 Task: Find connections with filter location Cenon with filter topic #energywith filter profile language French with filter current company MOURI Tech with filter school Central Board of Secondary Education with filter industry Oil, Gas, and Mining with filter service category Portrait Photography with filter keywords title Copywriter
Action: Mouse moved to (577, 83)
Screenshot: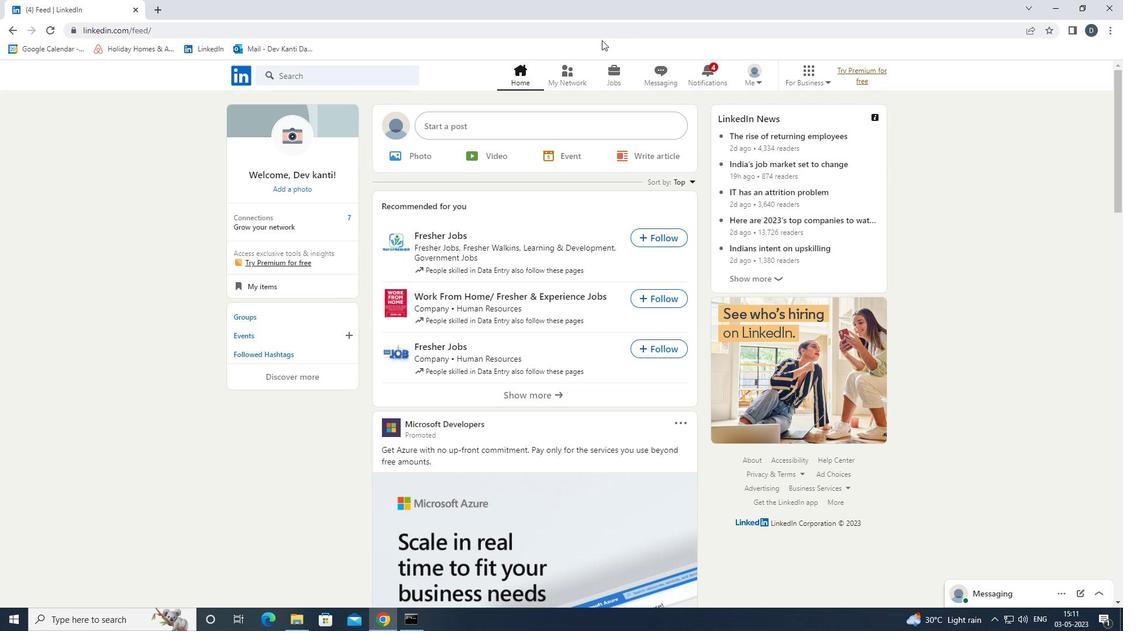 
Action: Mouse pressed left at (577, 83)
Screenshot: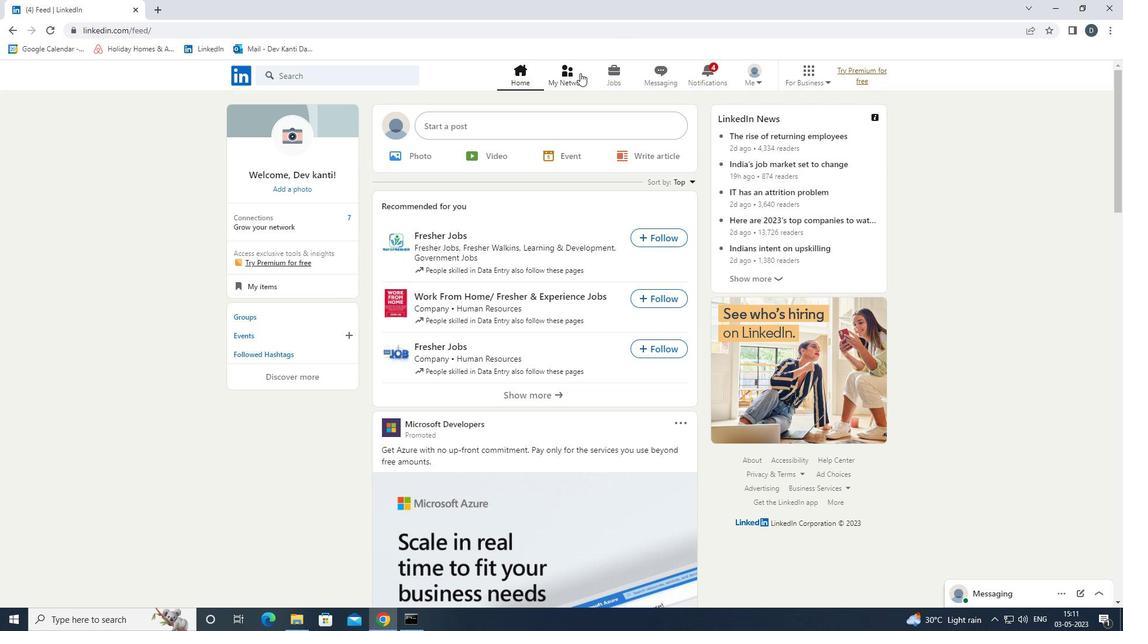 
Action: Mouse moved to (387, 142)
Screenshot: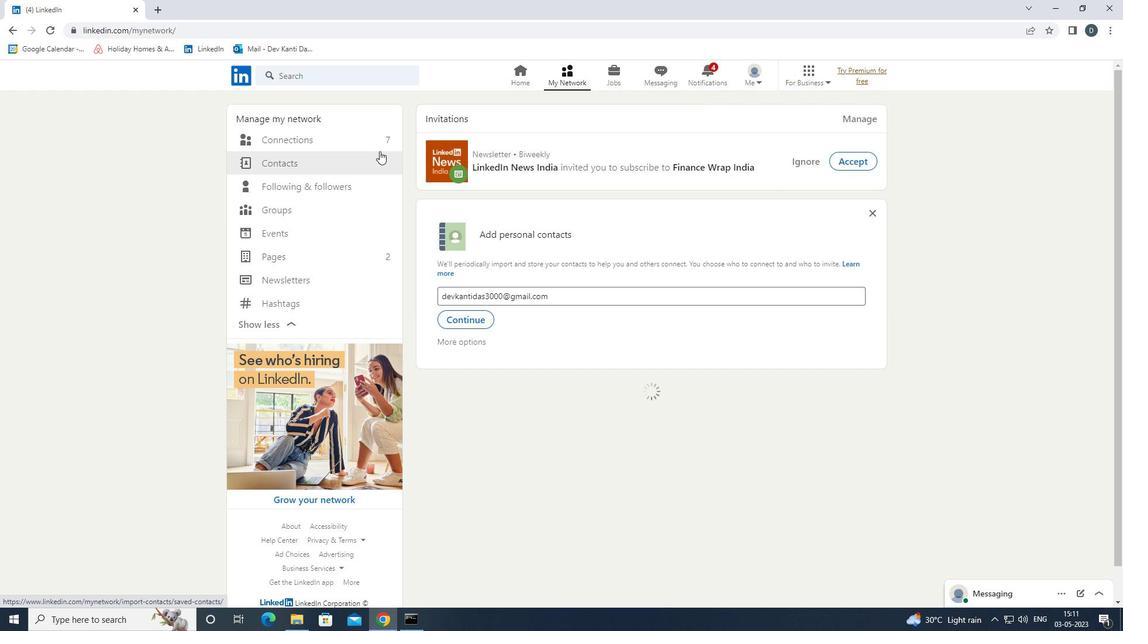 
Action: Mouse pressed left at (387, 142)
Screenshot: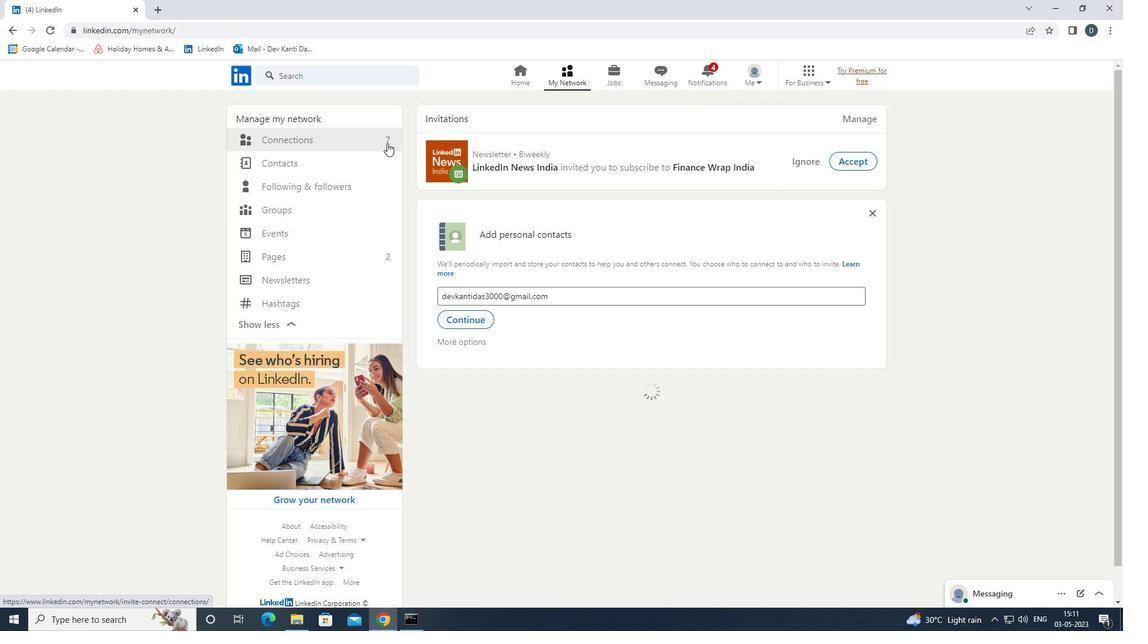 
Action: Mouse moved to (665, 142)
Screenshot: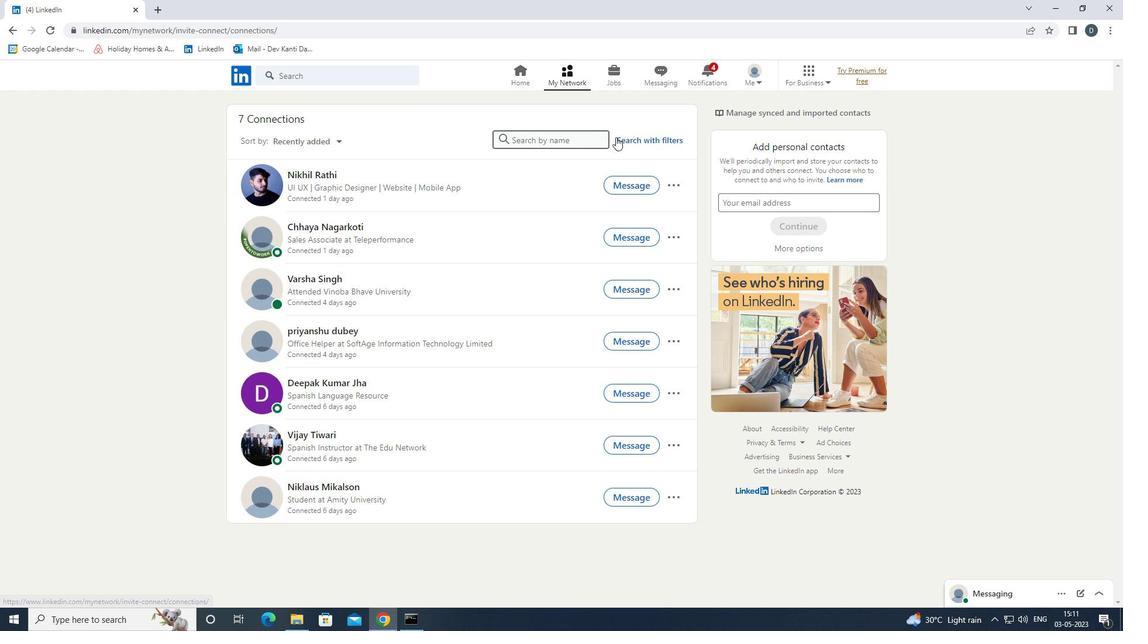 
Action: Mouse pressed left at (665, 142)
Screenshot: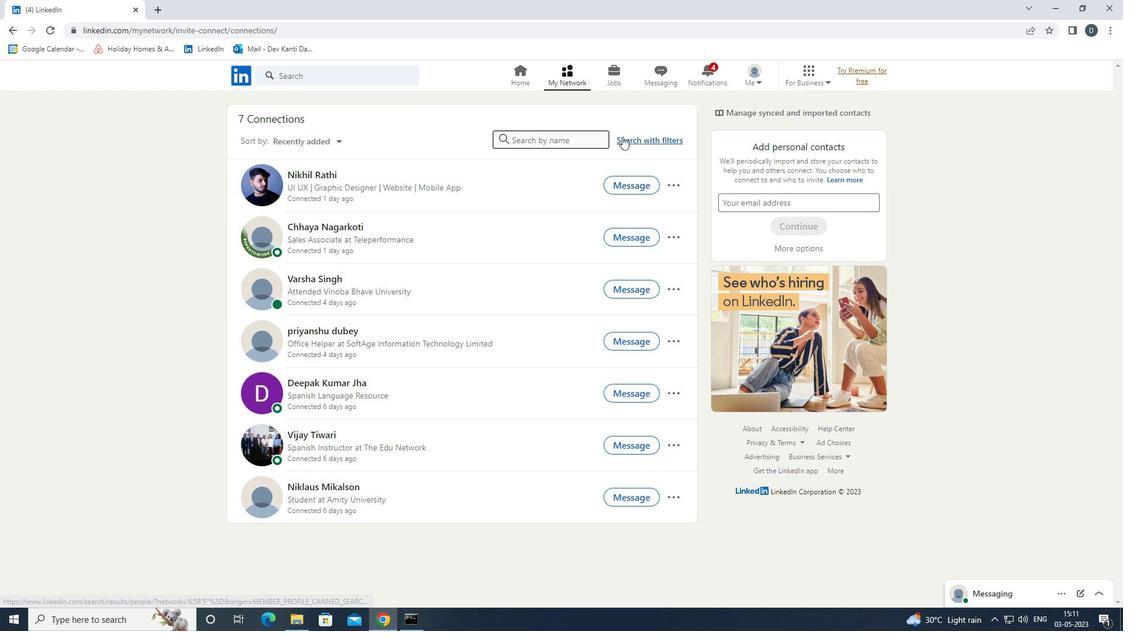 
Action: Mouse moved to (577, 102)
Screenshot: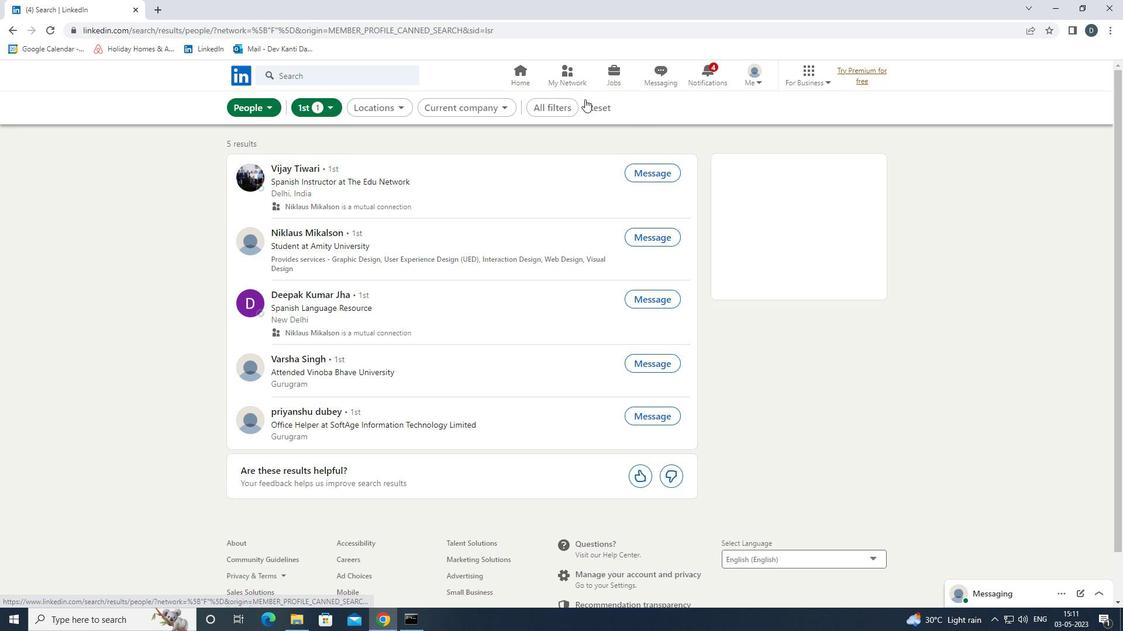 
Action: Mouse pressed left at (577, 102)
Screenshot: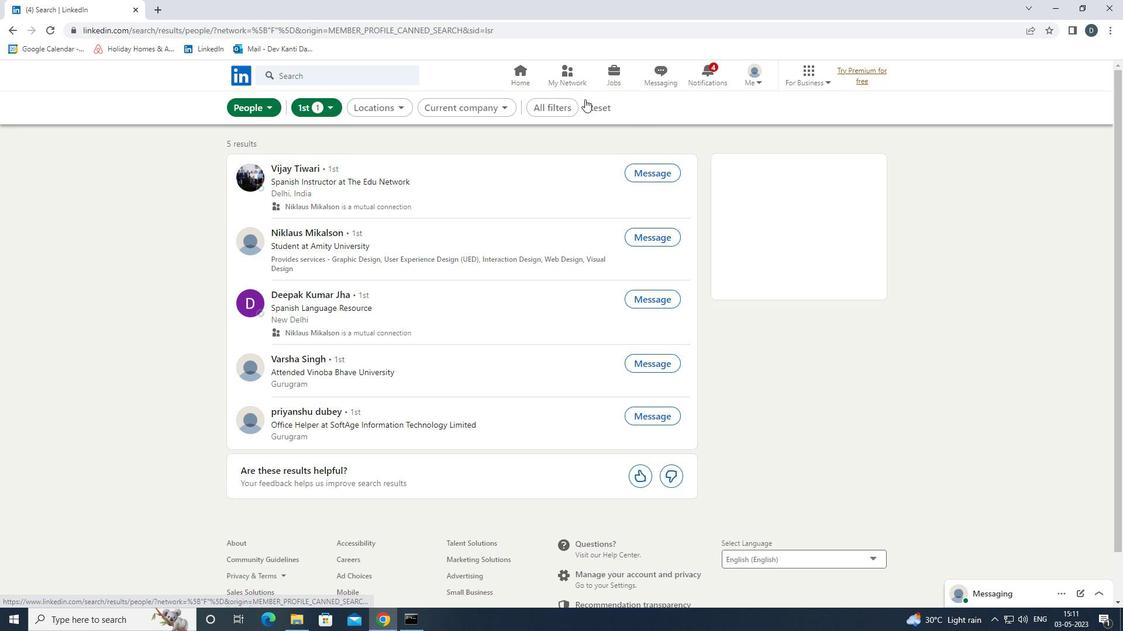 
Action: Mouse moved to (589, 109)
Screenshot: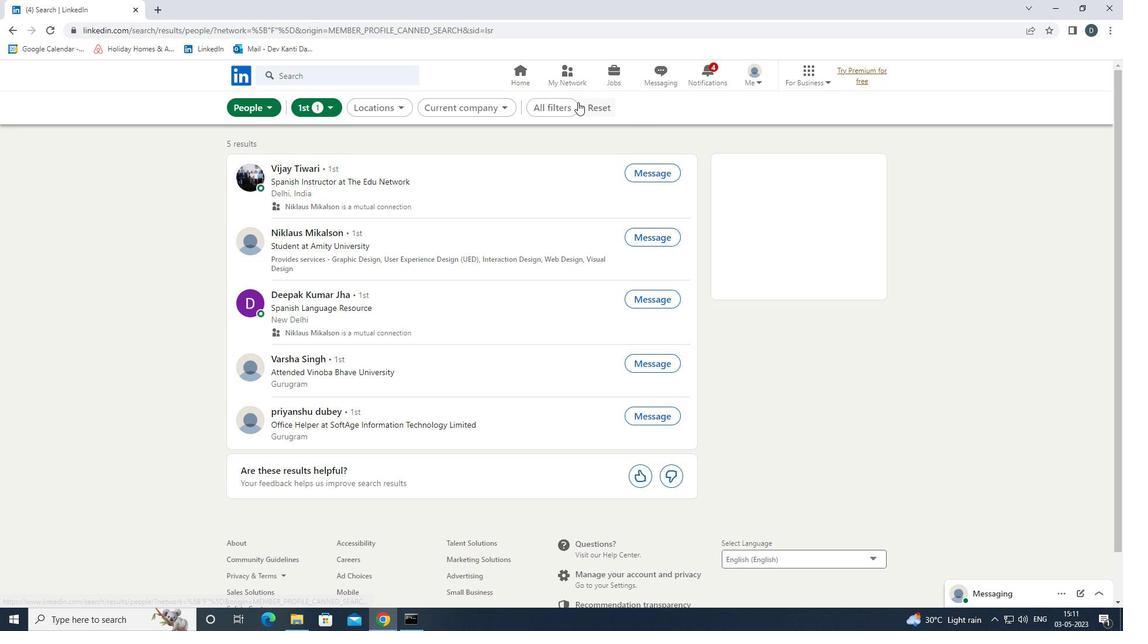 
Action: Mouse pressed left at (589, 109)
Screenshot: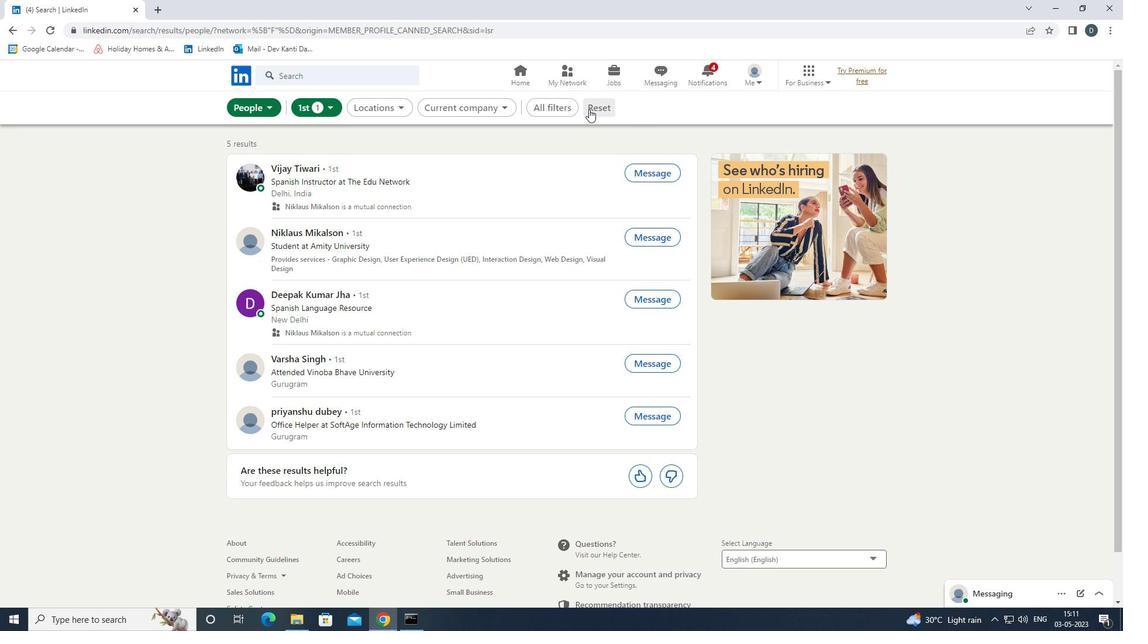 
Action: Mouse moved to (567, 109)
Screenshot: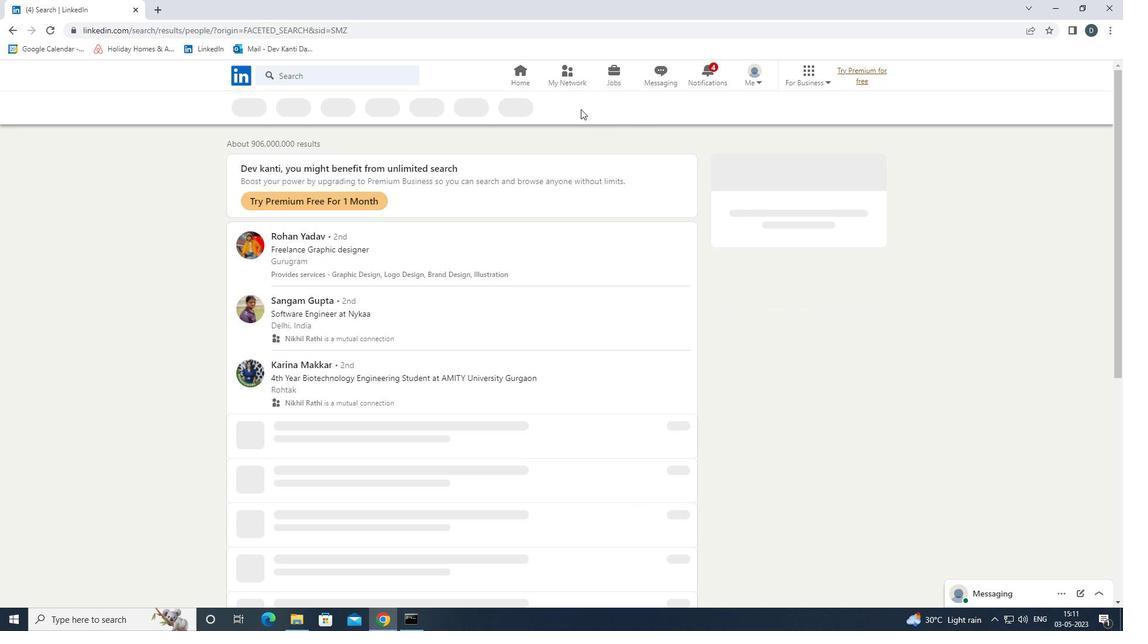 
Action: Mouse pressed left at (567, 109)
Screenshot: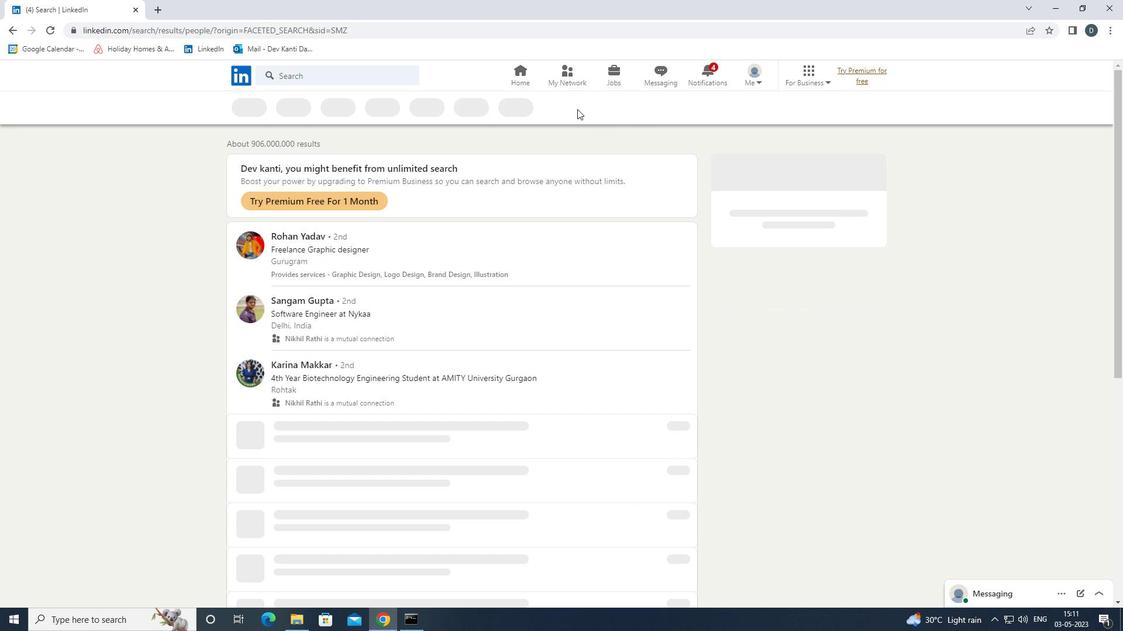 
Action: Mouse moved to (985, 312)
Screenshot: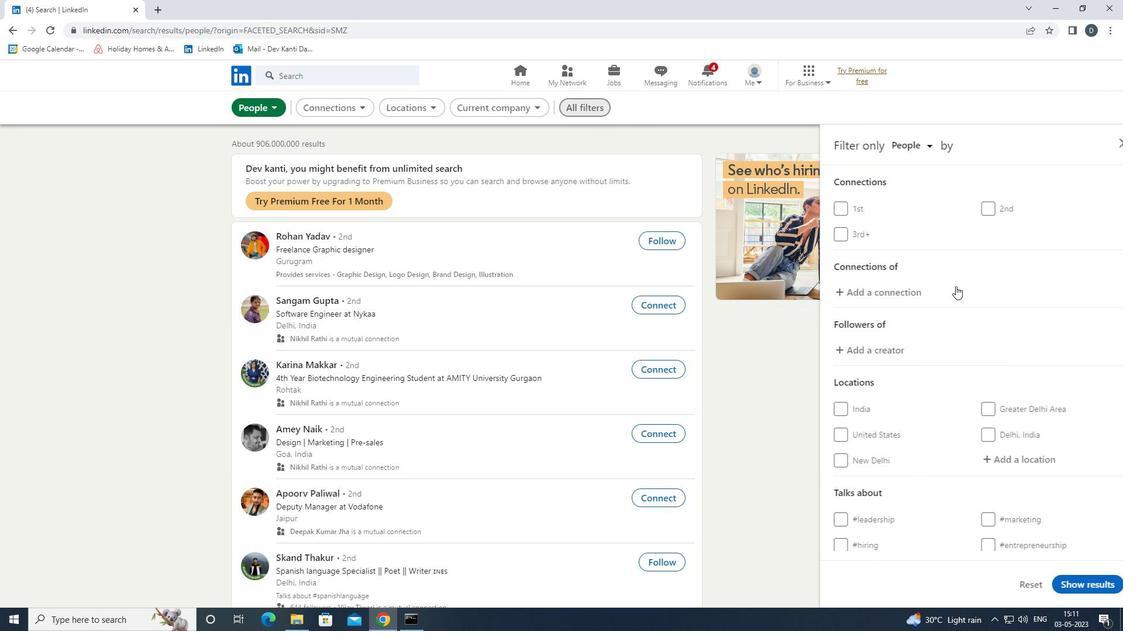 
Action: Mouse scrolled (985, 312) with delta (0, 0)
Screenshot: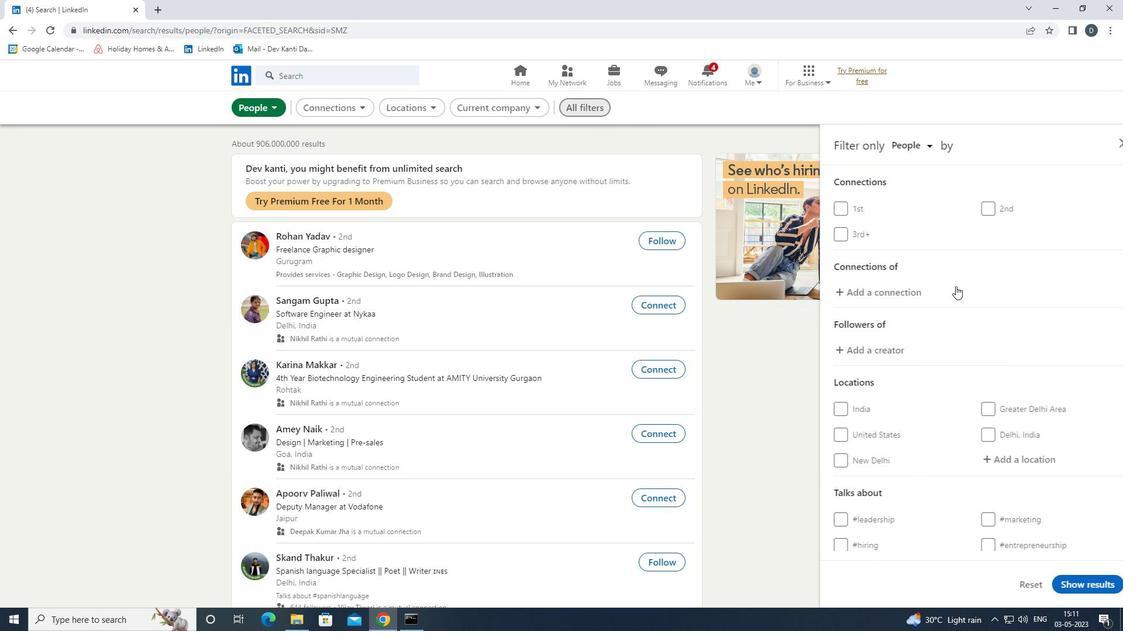 
Action: Mouse moved to (986, 314)
Screenshot: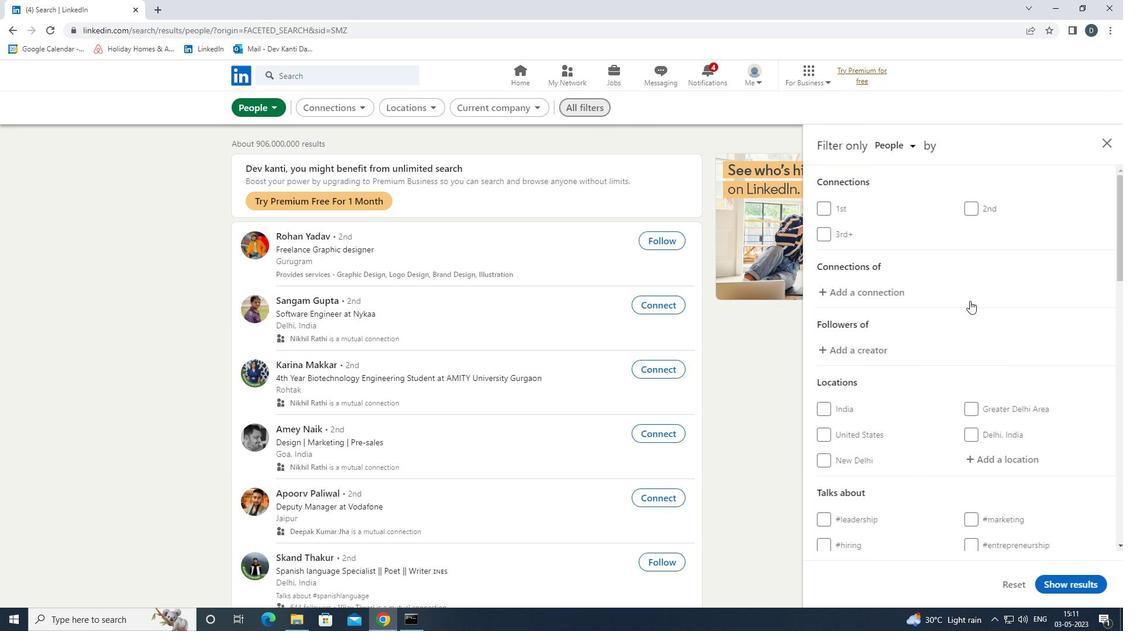 
Action: Mouse scrolled (986, 313) with delta (0, 0)
Screenshot: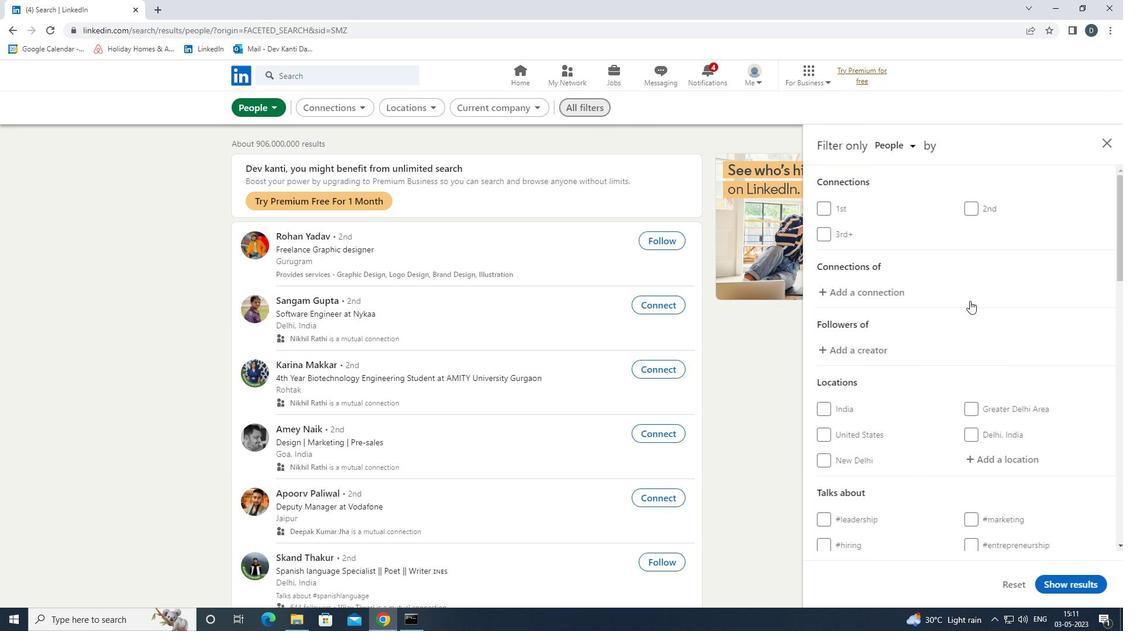 
Action: Mouse moved to (997, 350)
Screenshot: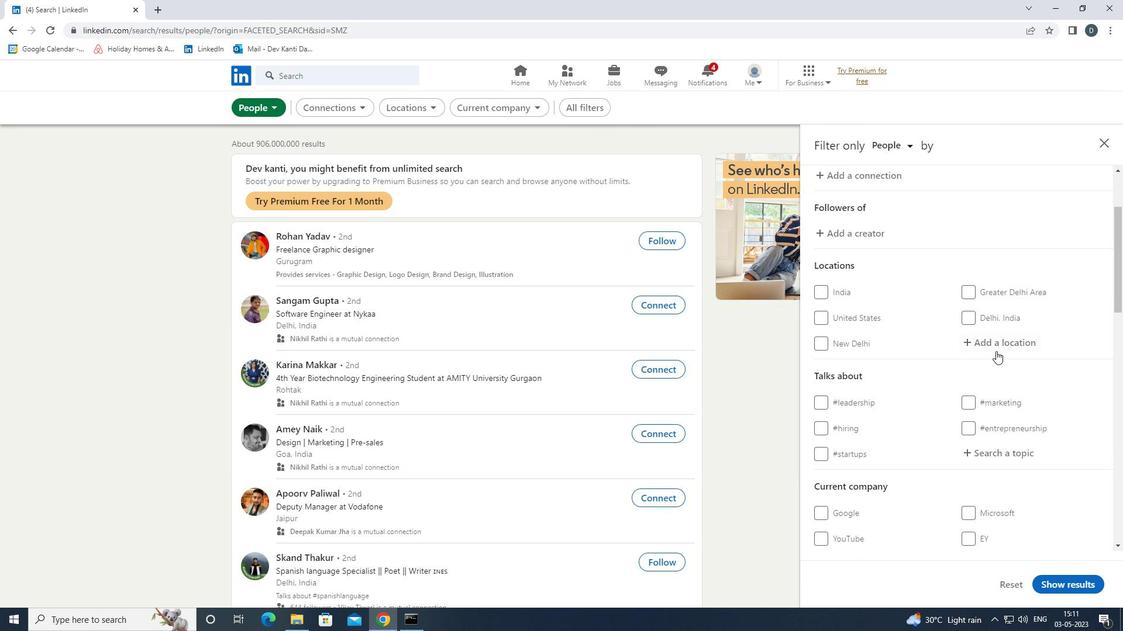 
Action: Mouse pressed left at (997, 350)
Screenshot: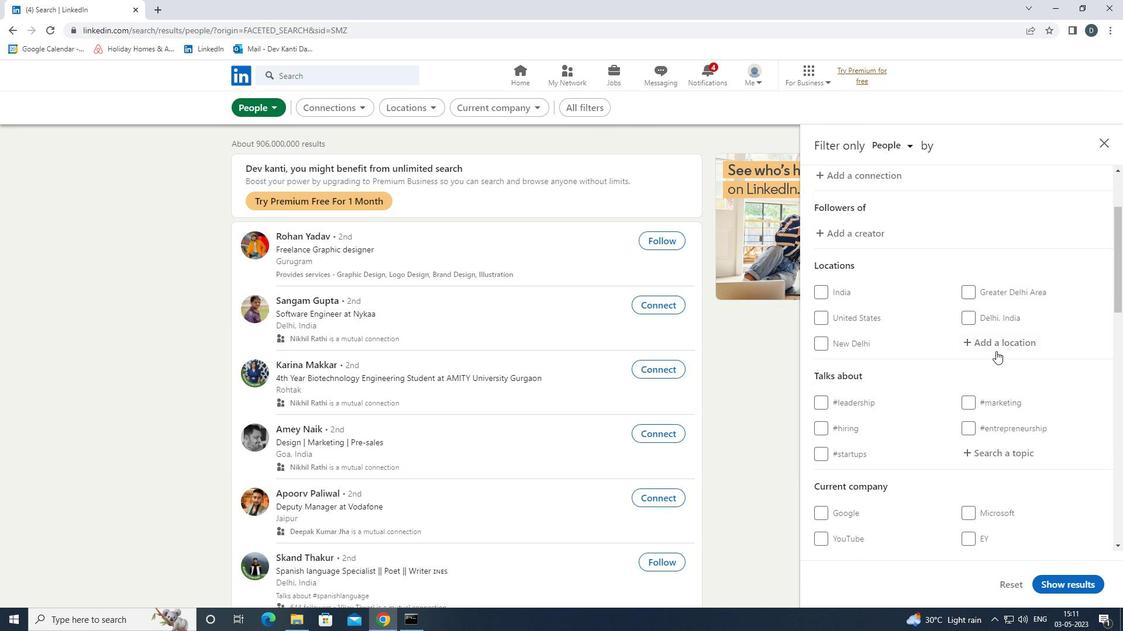 
Action: Mouse moved to (997, 350)
Screenshot: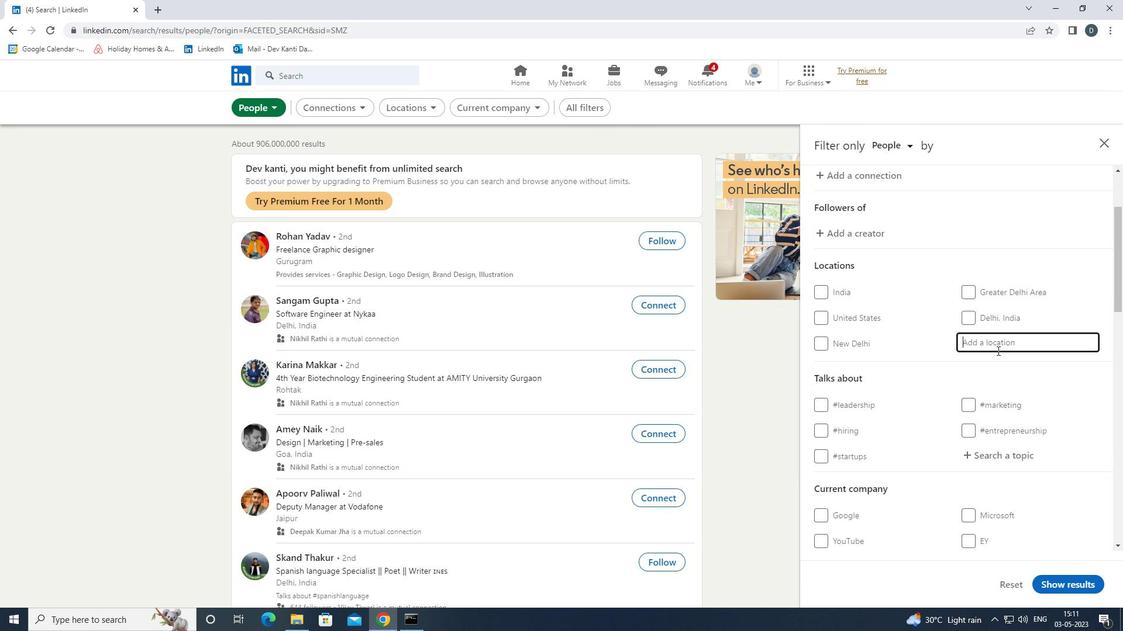 
Action: Key pressed <Key.shift>
Screenshot: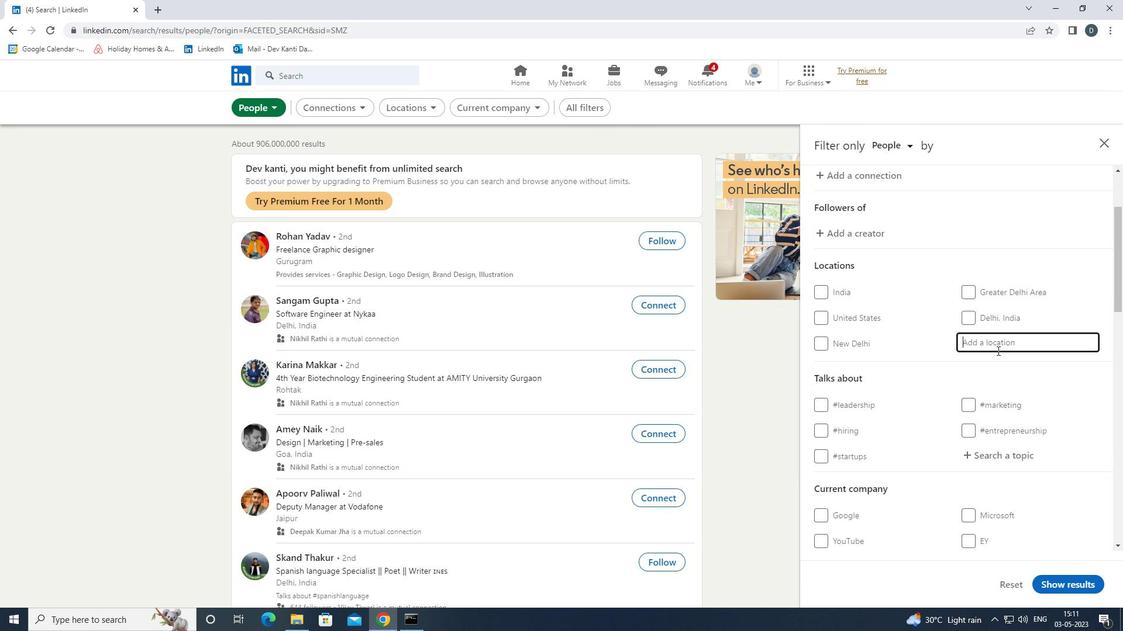 
Action: Mouse moved to (996, 349)
Screenshot: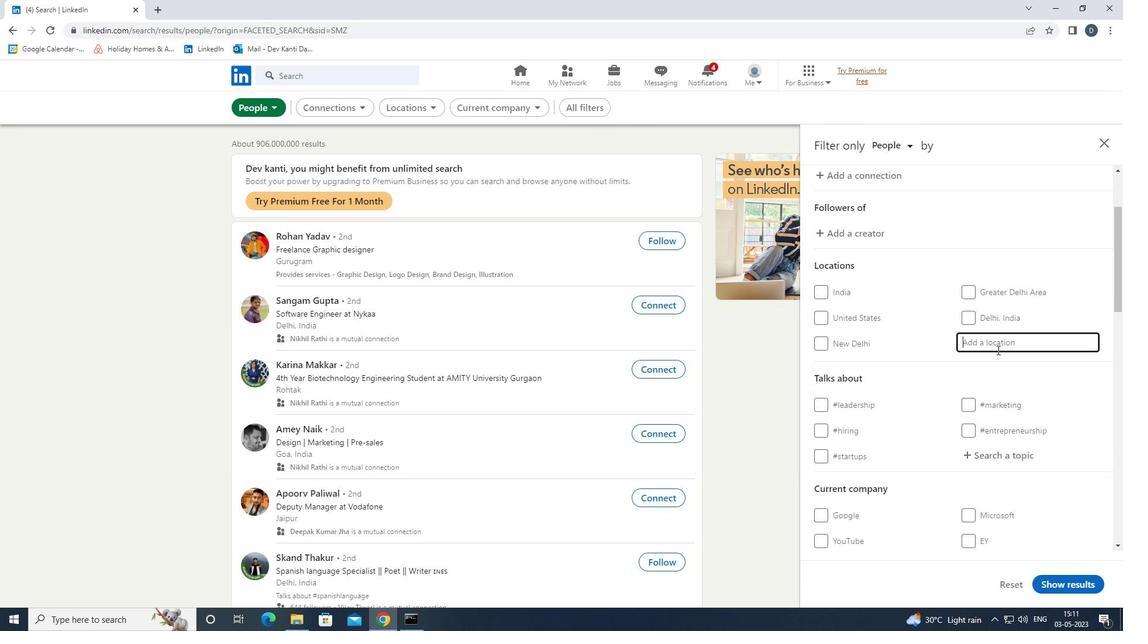 
Action: Key pressed CE
Screenshot: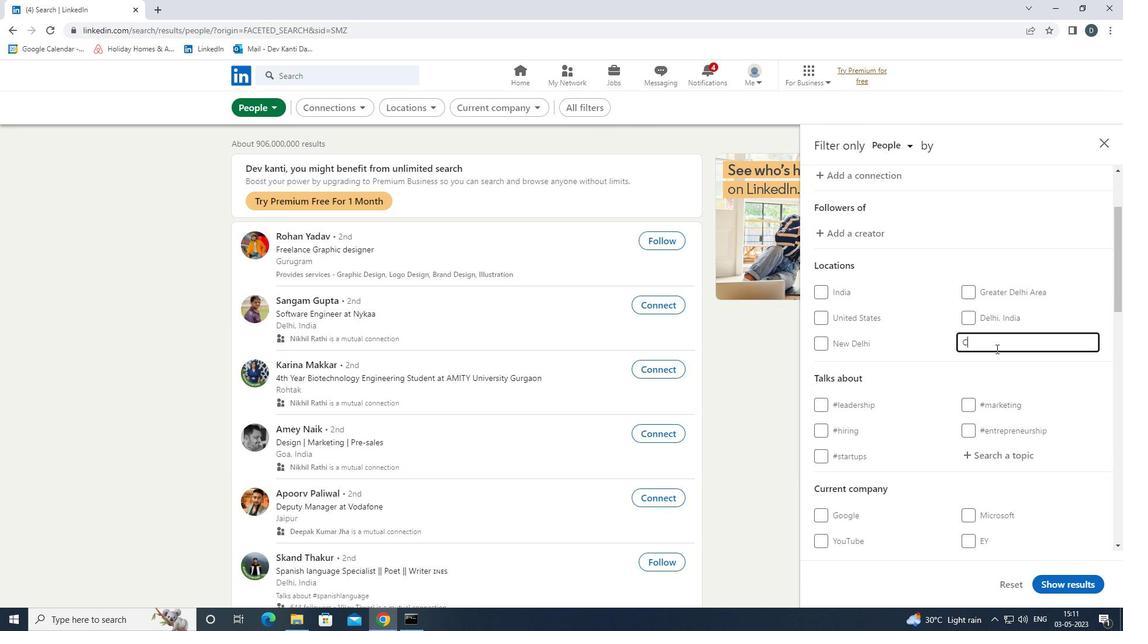 
Action: Mouse moved to (991, 345)
Screenshot: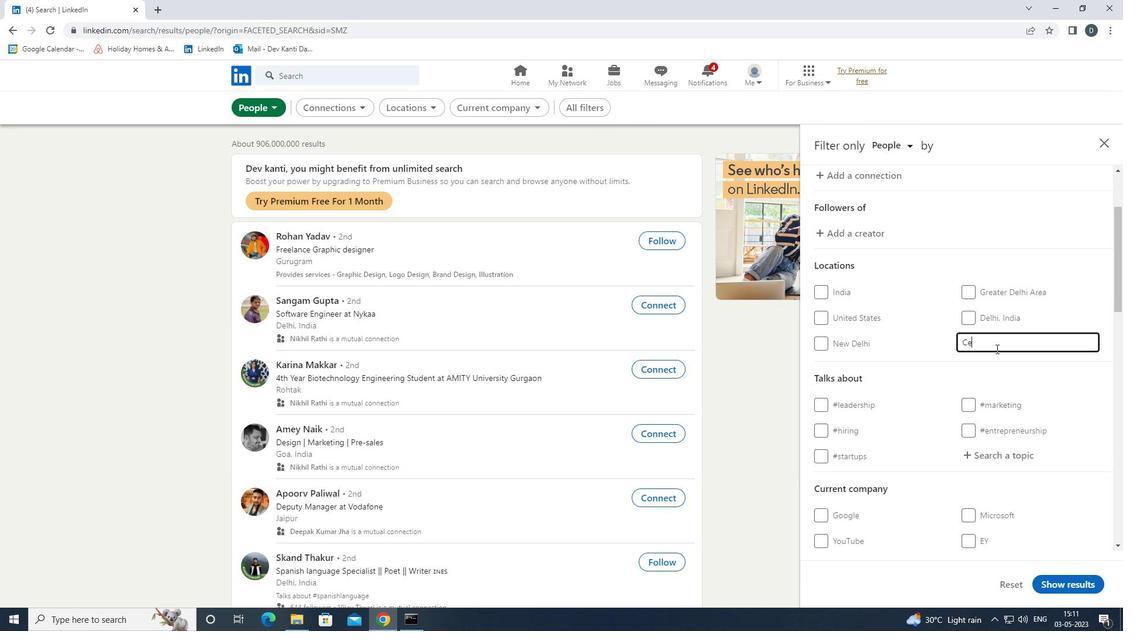 
Action: Key pressed N
Screenshot: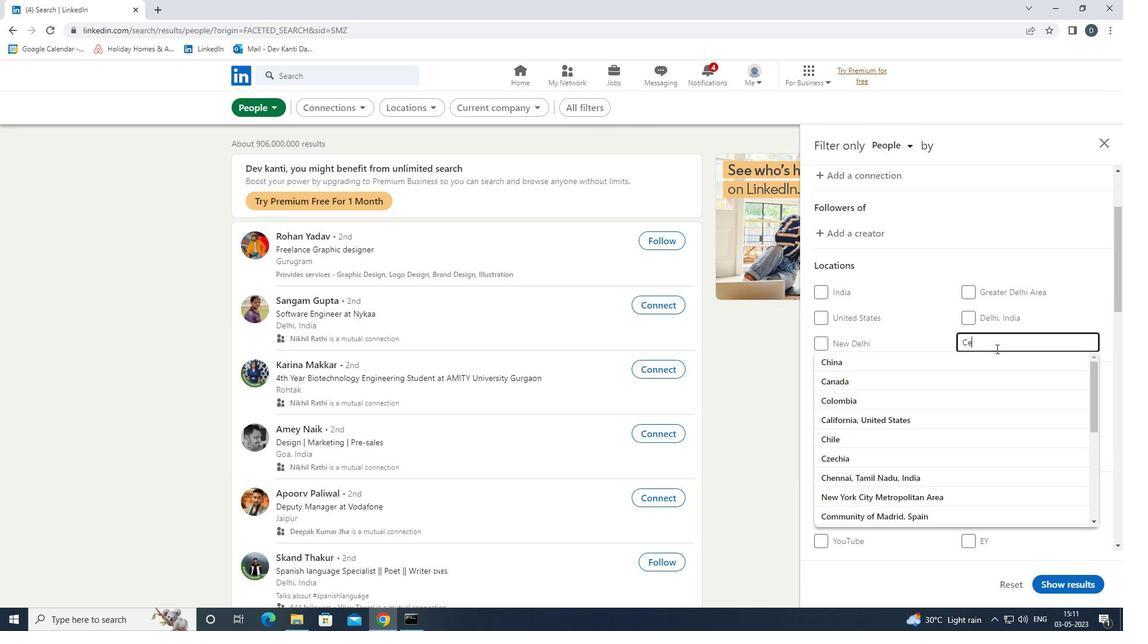 
Action: Mouse moved to (987, 341)
Screenshot: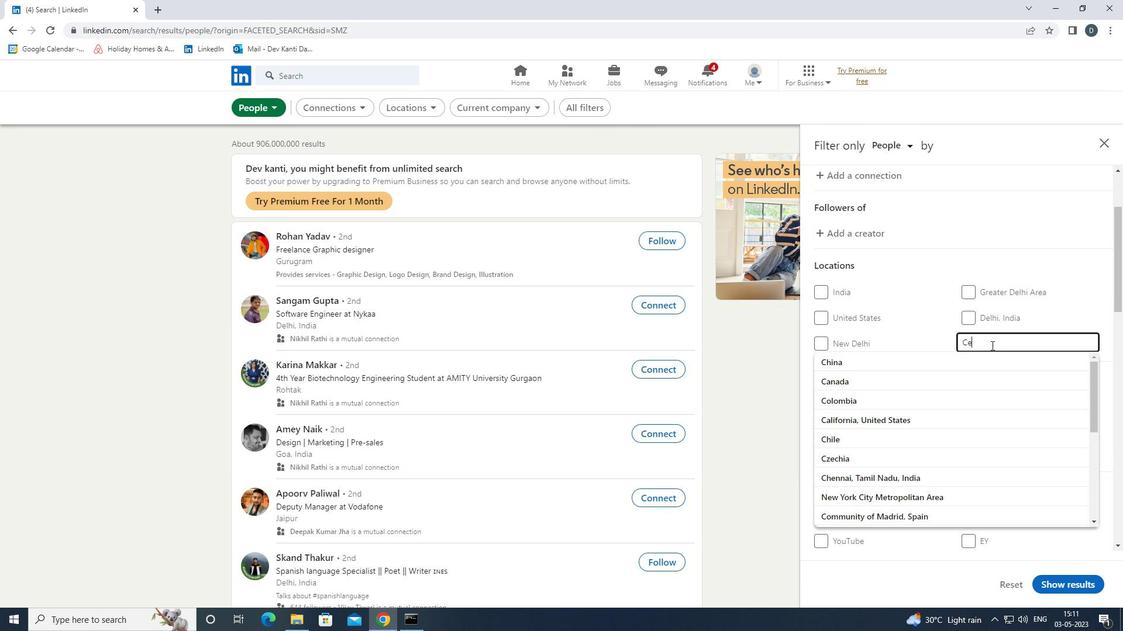 
Action: Key pressed O
Screenshot: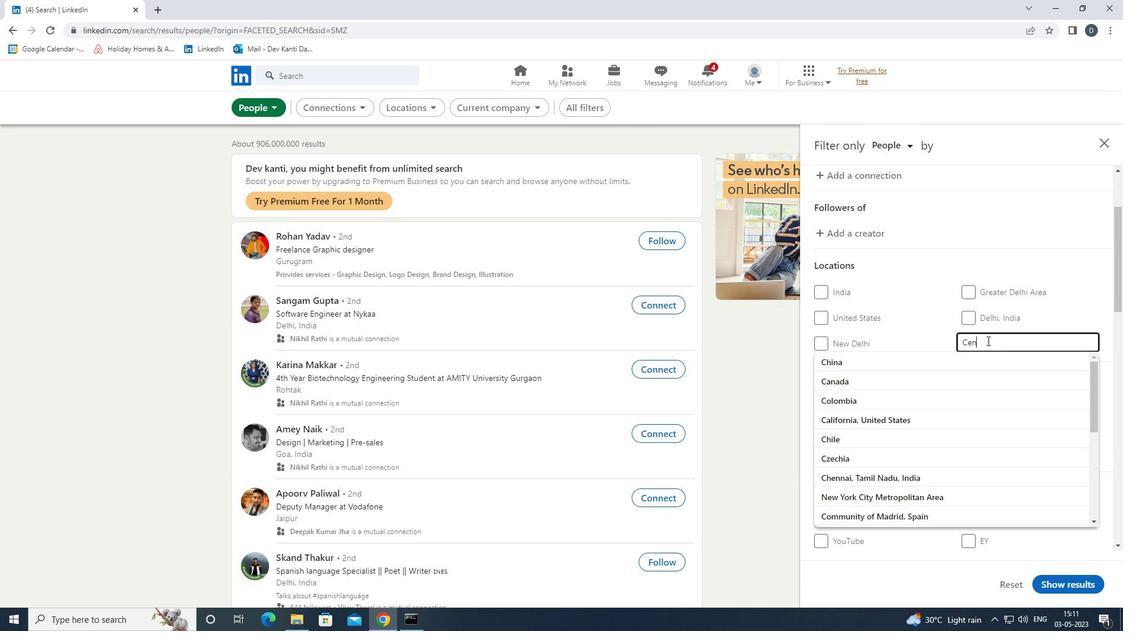 
Action: Mouse moved to (984, 337)
Screenshot: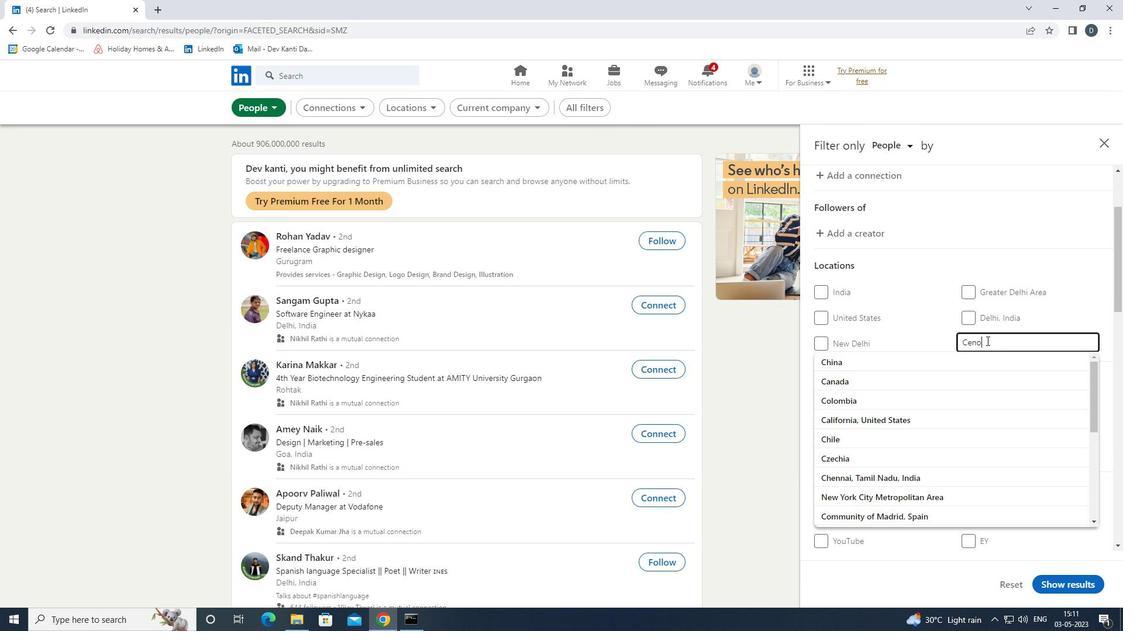 
Action: Key pressed N
Screenshot: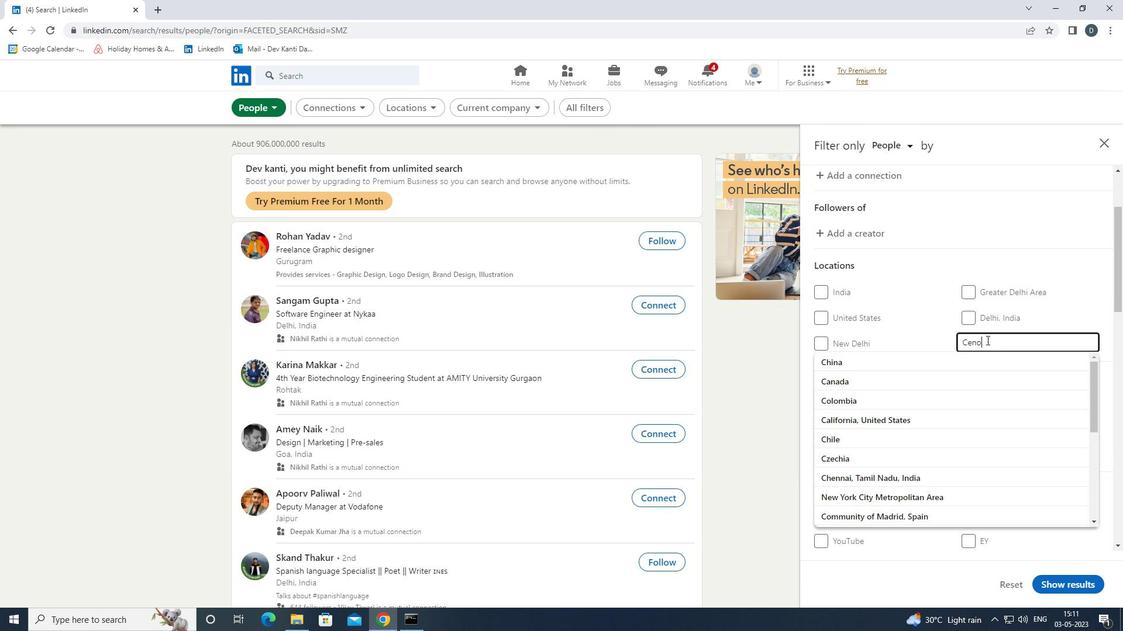 
Action: Mouse moved to (965, 363)
Screenshot: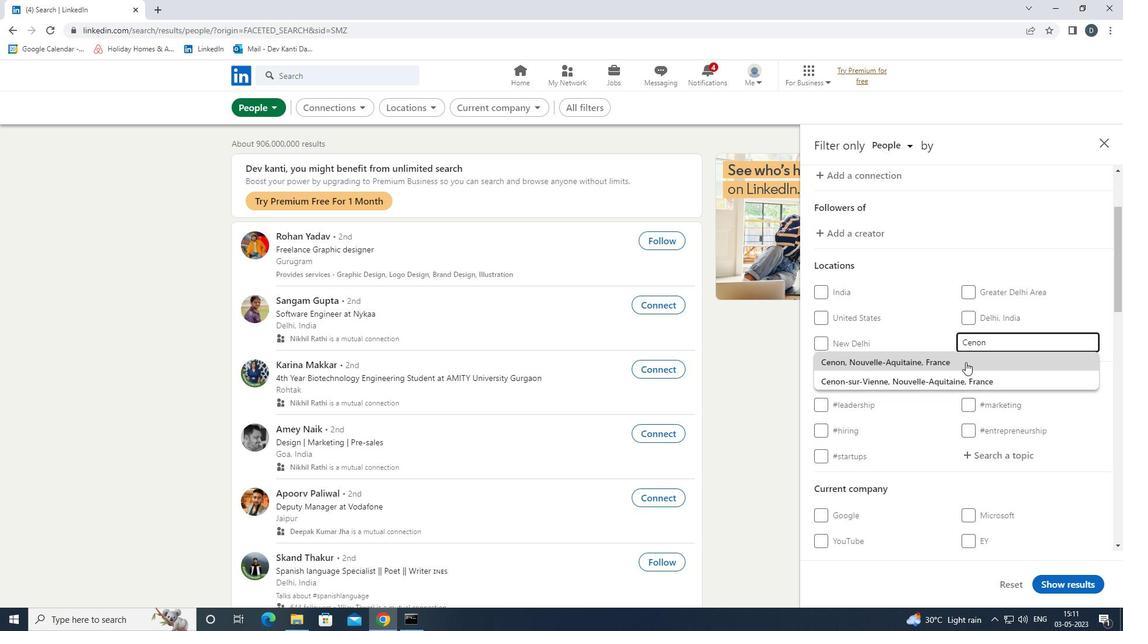 
Action: Mouse pressed left at (965, 363)
Screenshot: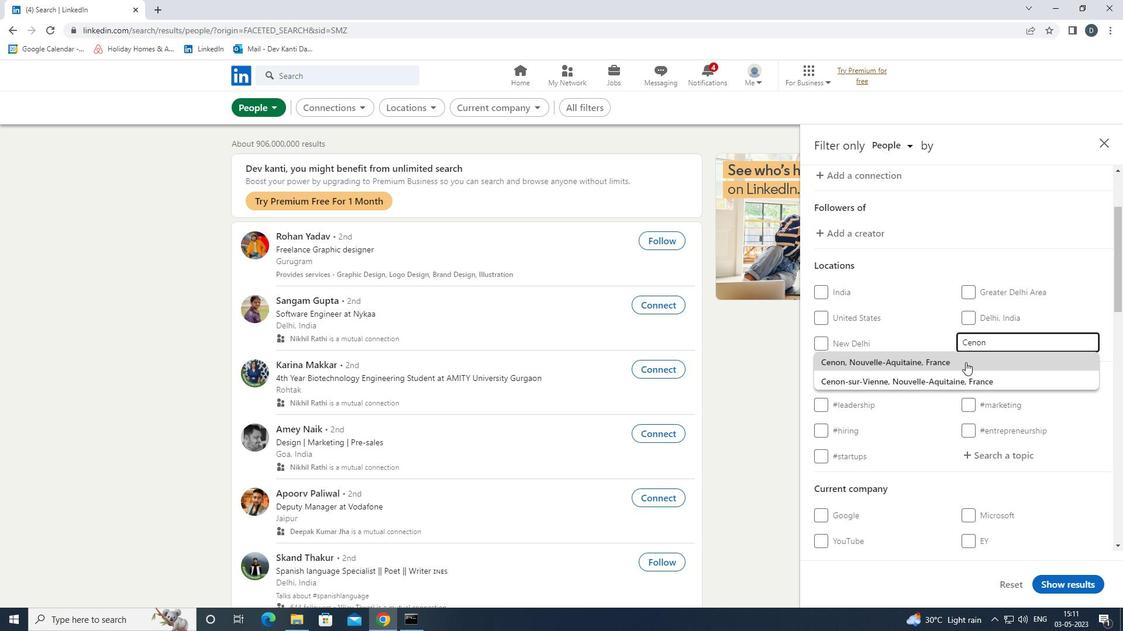 
Action: Mouse moved to (979, 373)
Screenshot: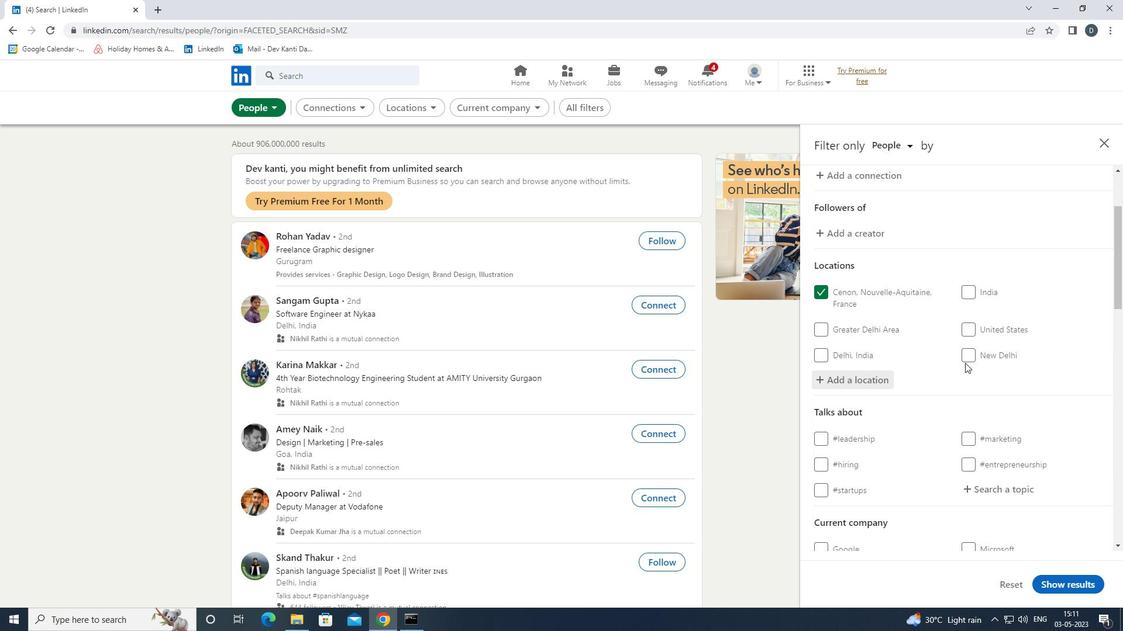 
Action: Mouse scrolled (979, 373) with delta (0, 0)
Screenshot: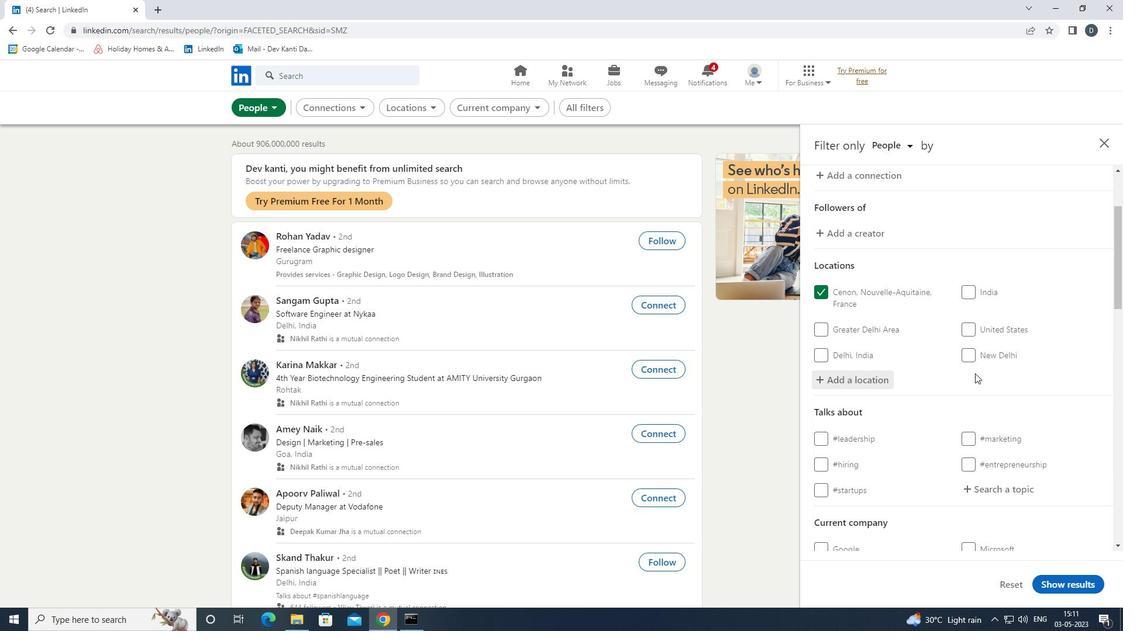 
Action: Mouse scrolled (979, 373) with delta (0, 0)
Screenshot: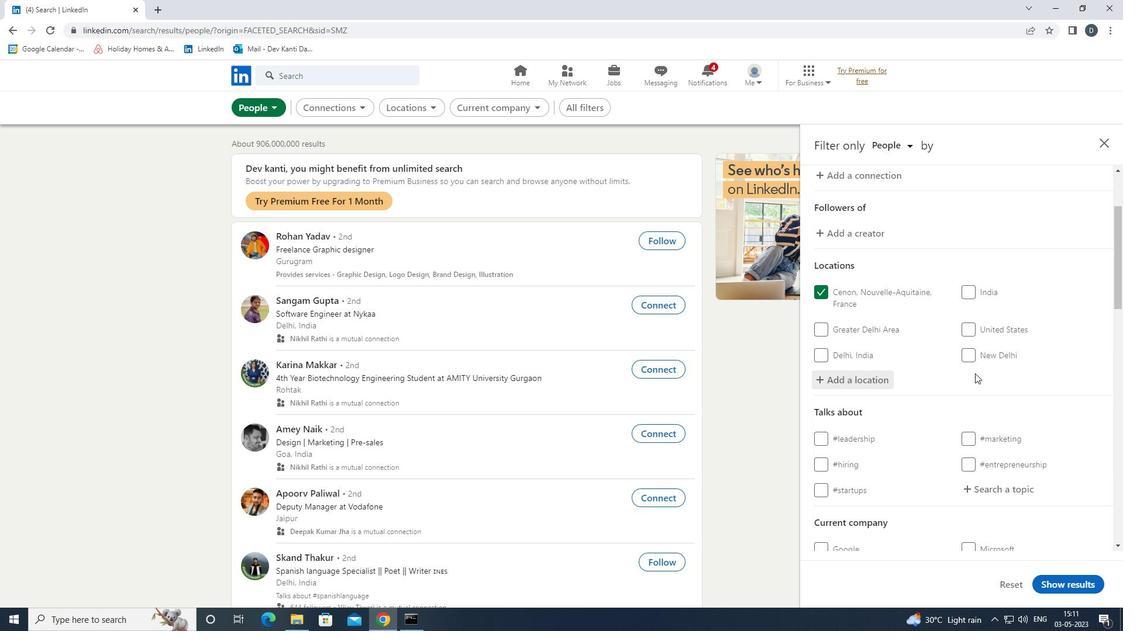 
Action: Mouse moved to (1014, 366)
Screenshot: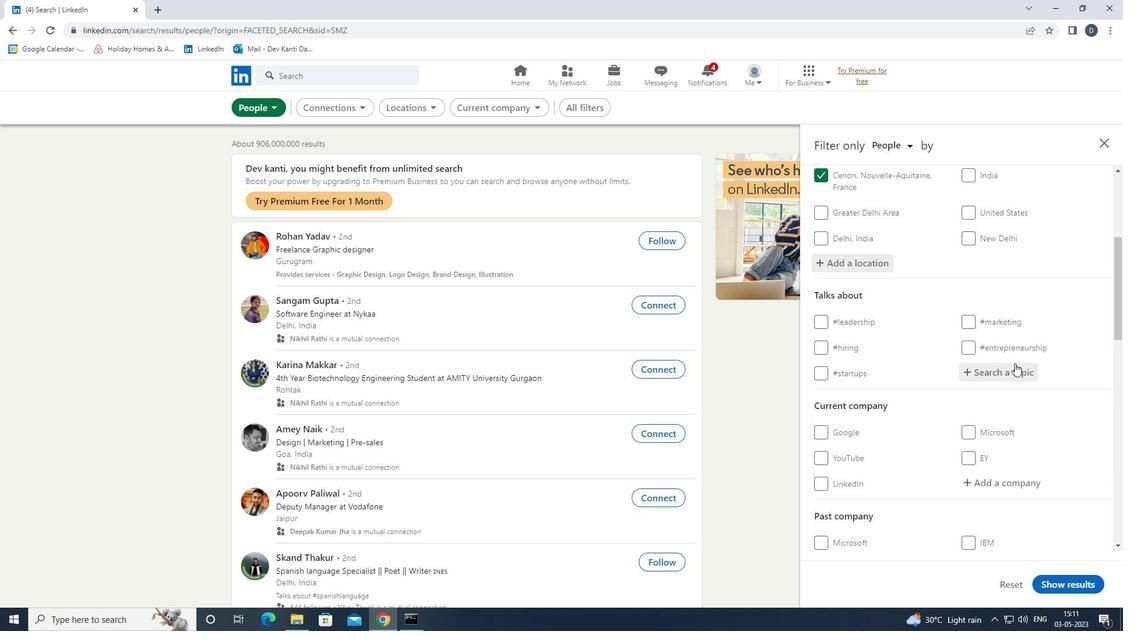 
Action: Mouse pressed left at (1014, 366)
Screenshot: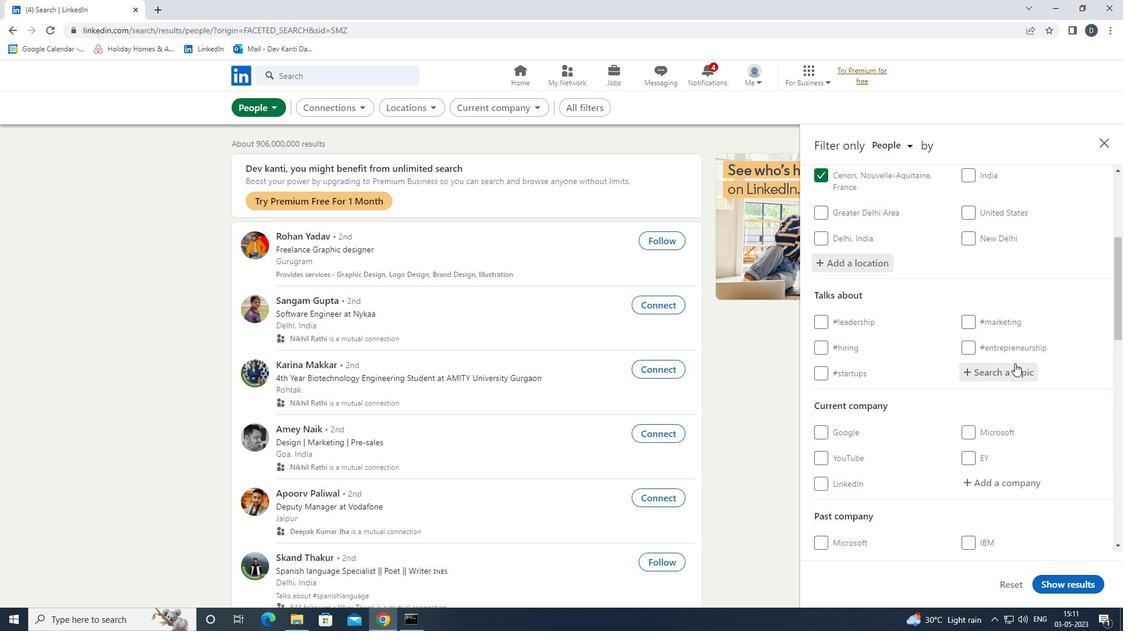 
Action: Key pressed ENERGY<Key.down><Key.enter>
Screenshot: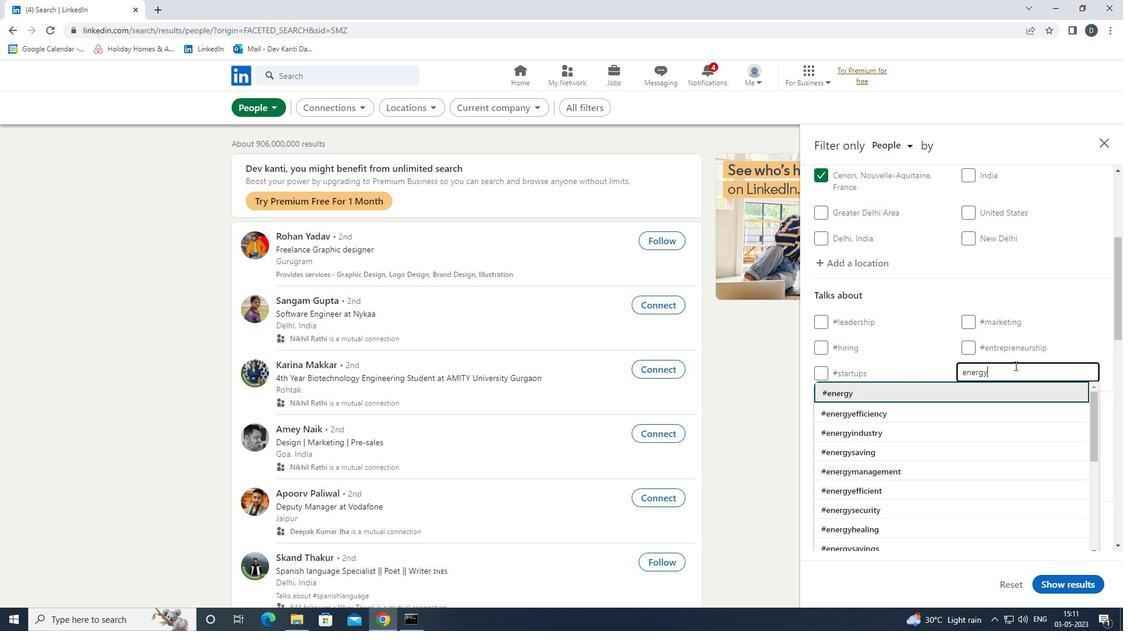 
Action: Mouse moved to (1033, 345)
Screenshot: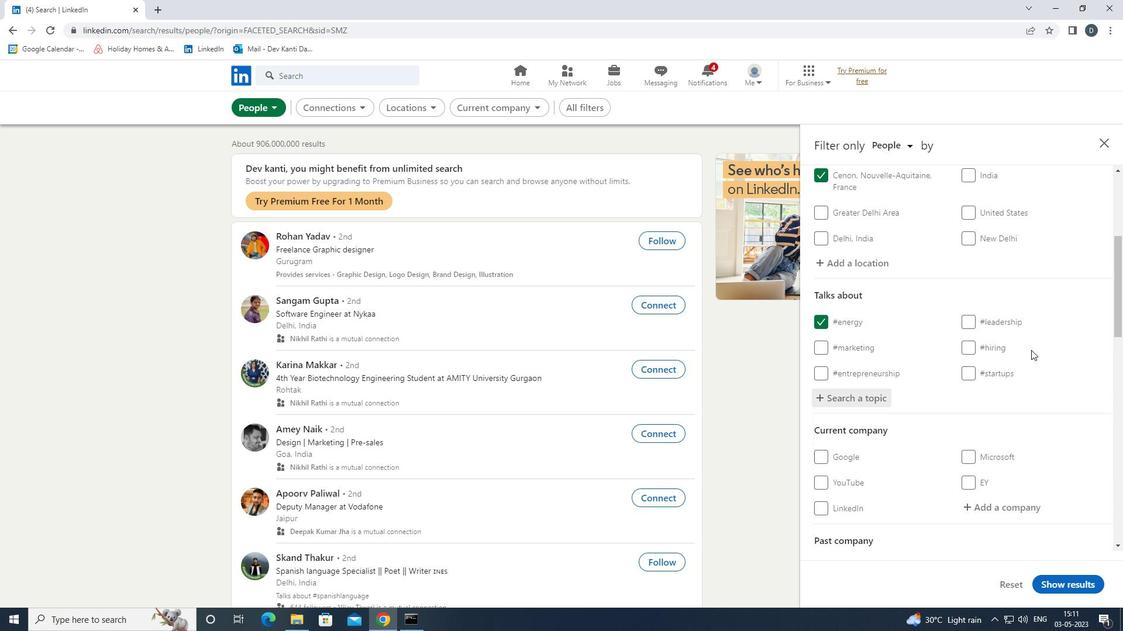 
Action: Mouse scrolled (1033, 345) with delta (0, 0)
Screenshot: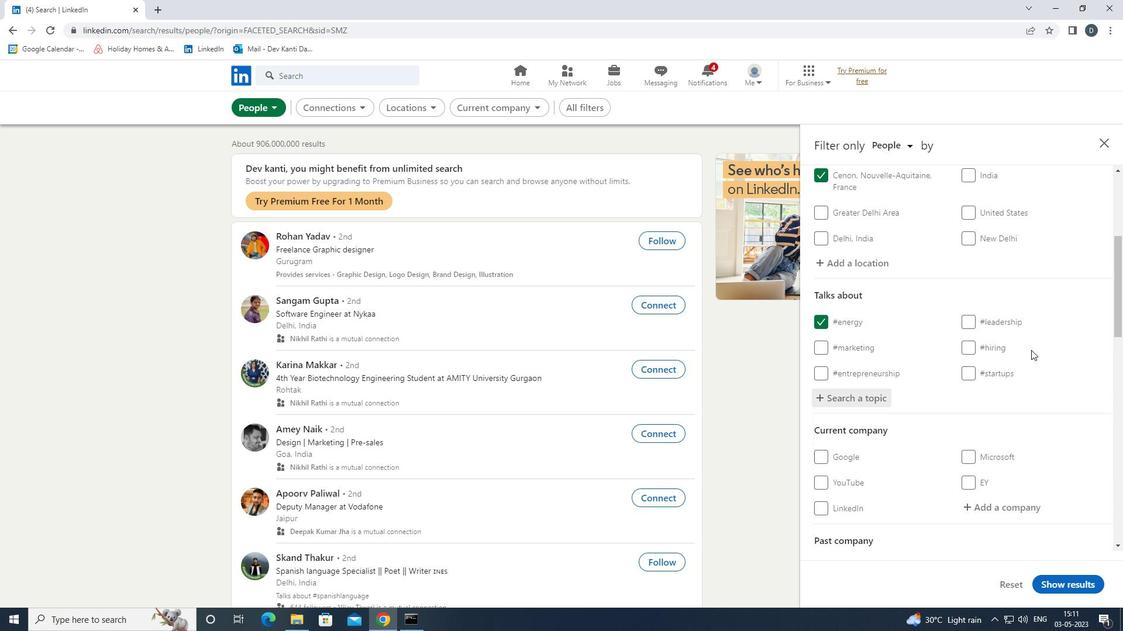 
Action: Mouse moved to (1032, 348)
Screenshot: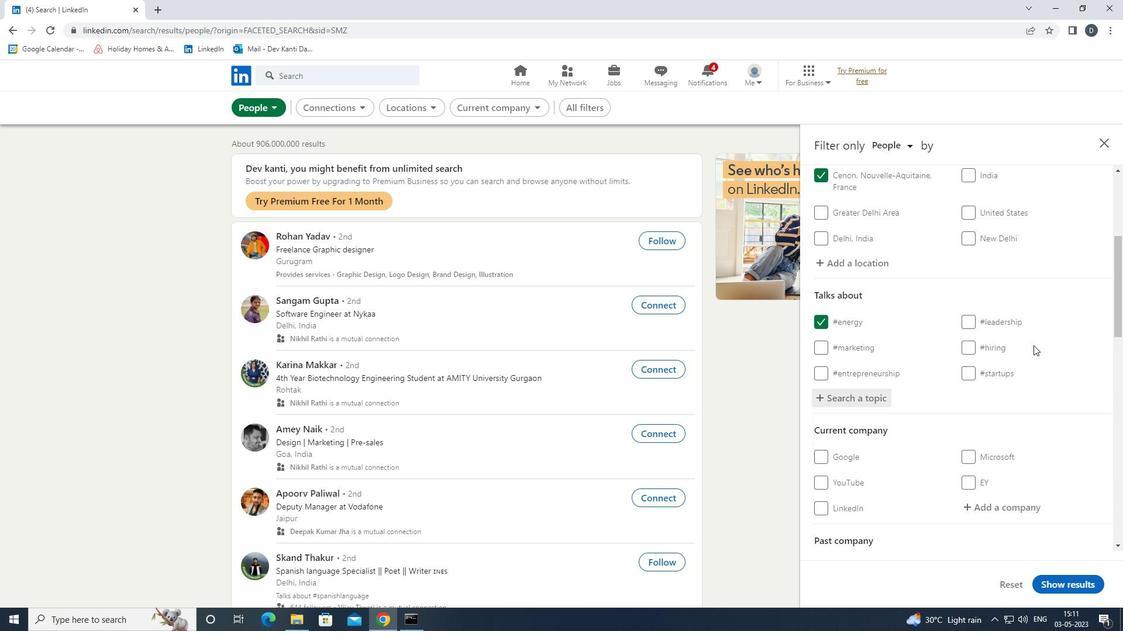 
Action: Mouse scrolled (1032, 347) with delta (0, 0)
Screenshot: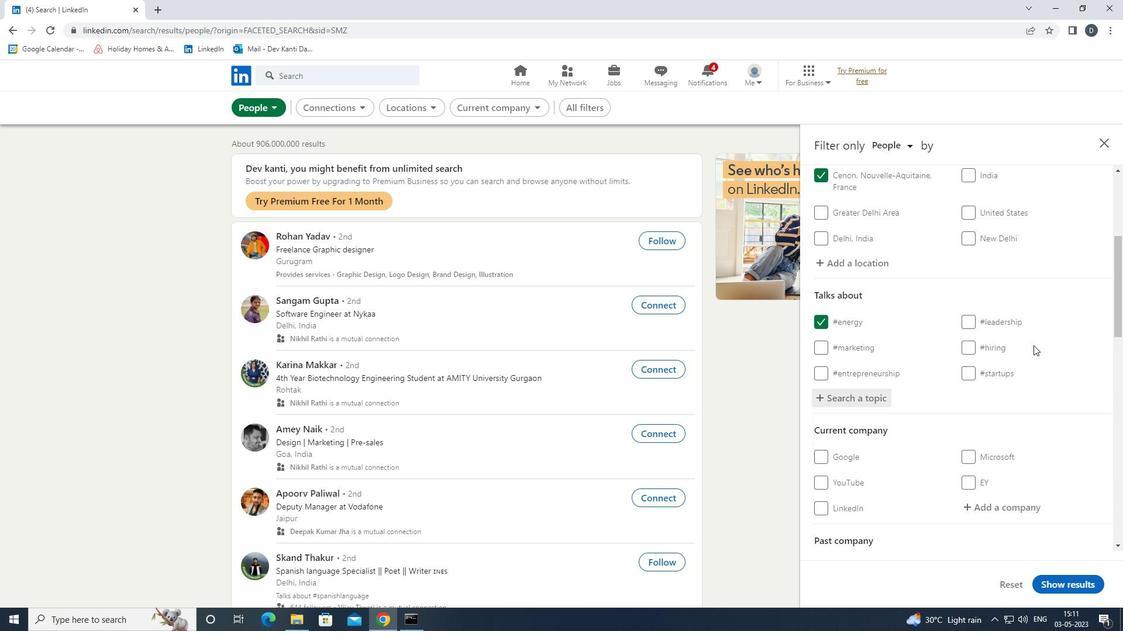 
Action: Mouse moved to (1030, 349)
Screenshot: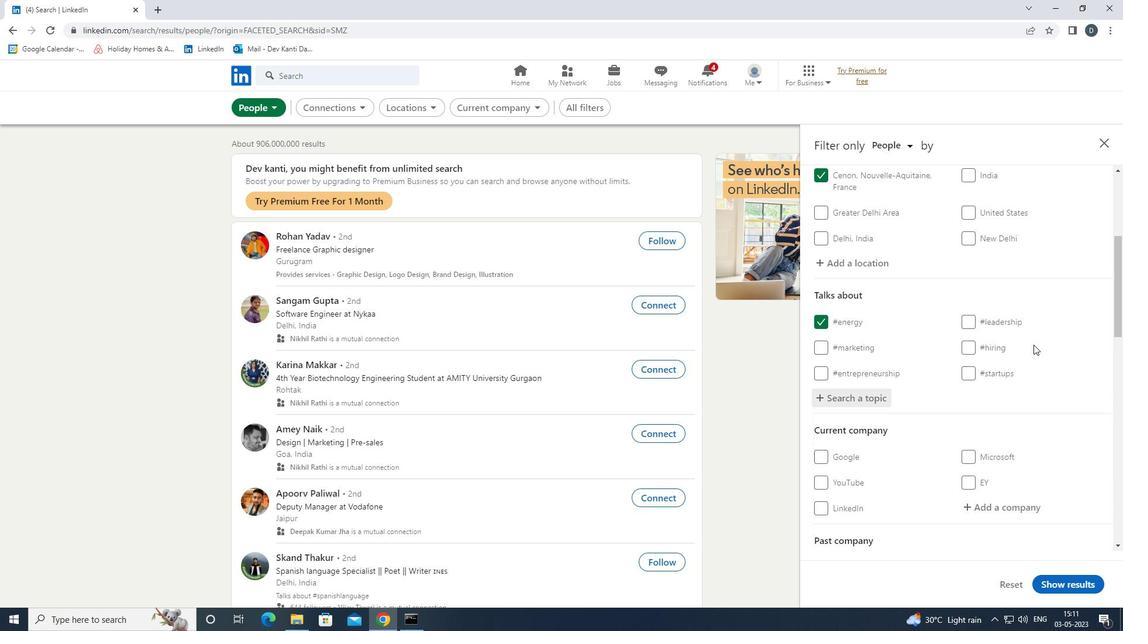 
Action: Mouse scrolled (1030, 349) with delta (0, 0)
Screenshot: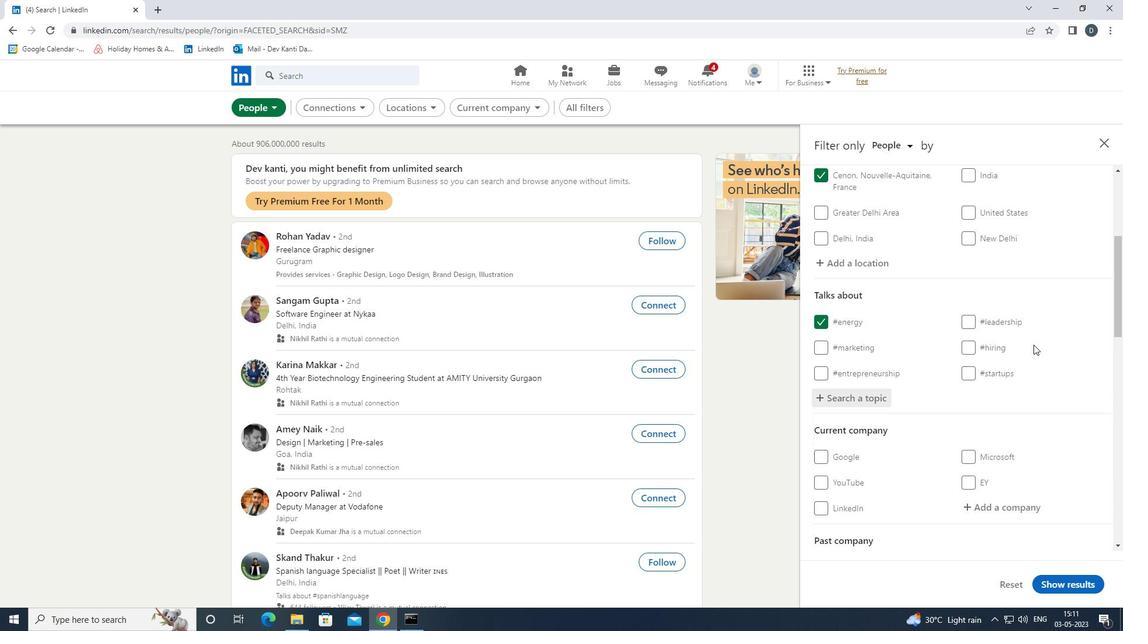 
Action: Mouse moved to (1013, 334)
Screenshot: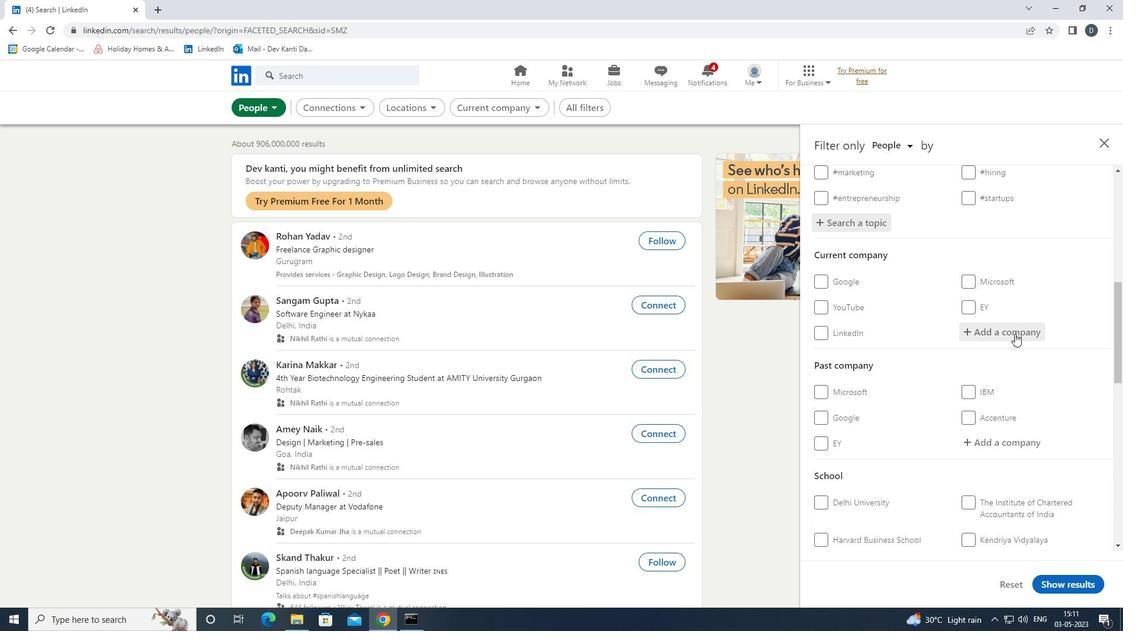 
Action: Mouse scrolled (1013, 333) with delta (0, 0)
Screenshot: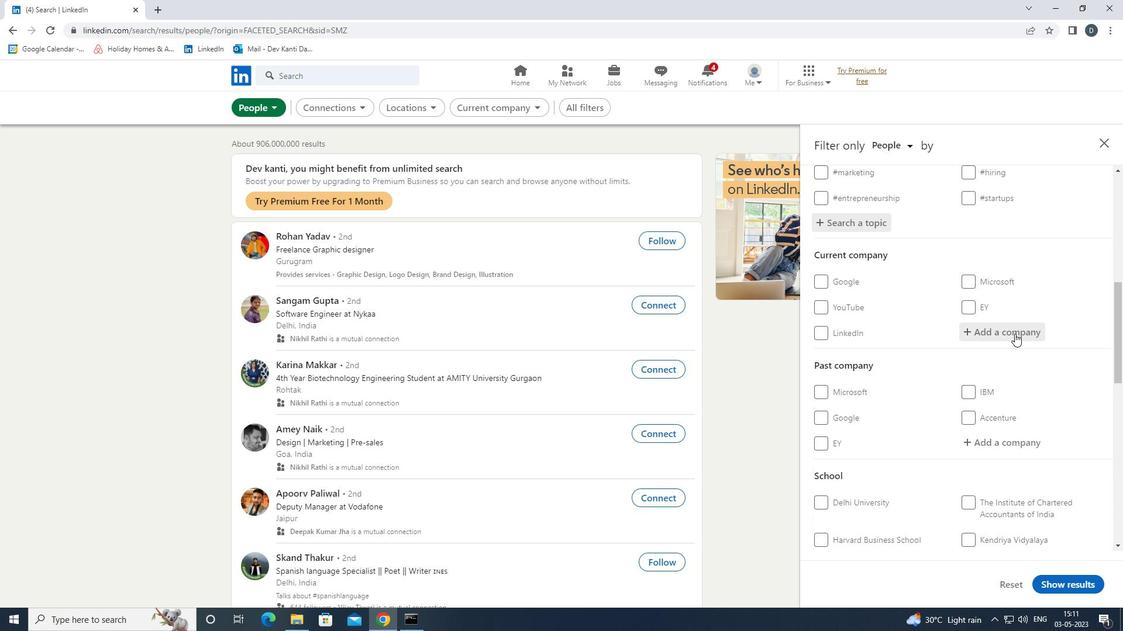 
Action: Mouse moved to (1012, 334)
Screenshot: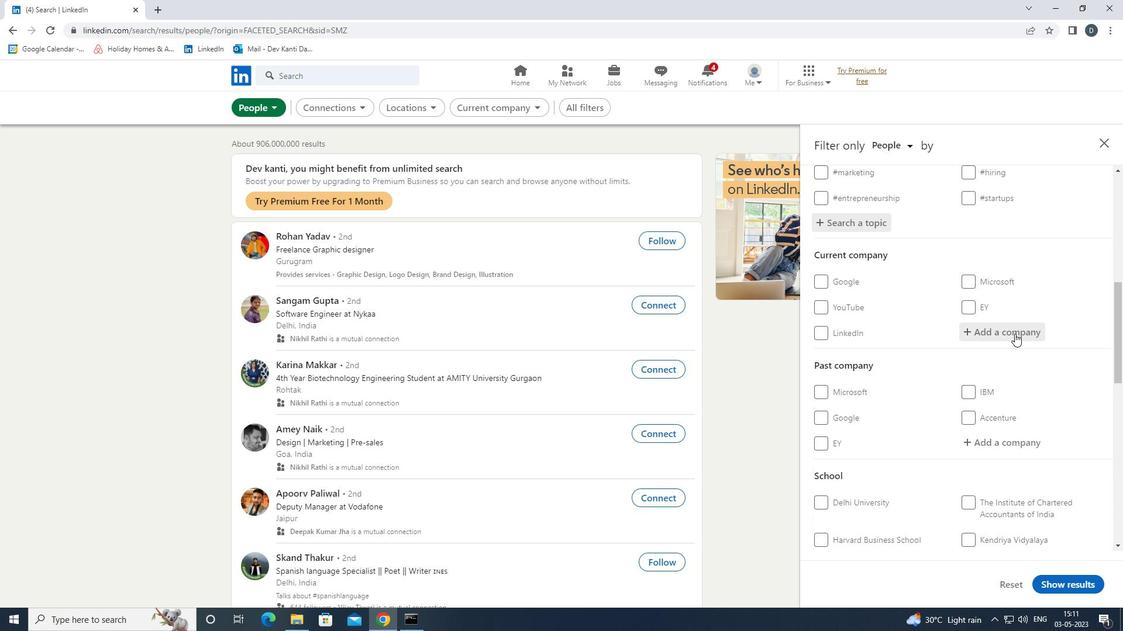 
Action: Mouse scrolled (1012, 333) with delta (0, 0)
Screenshot: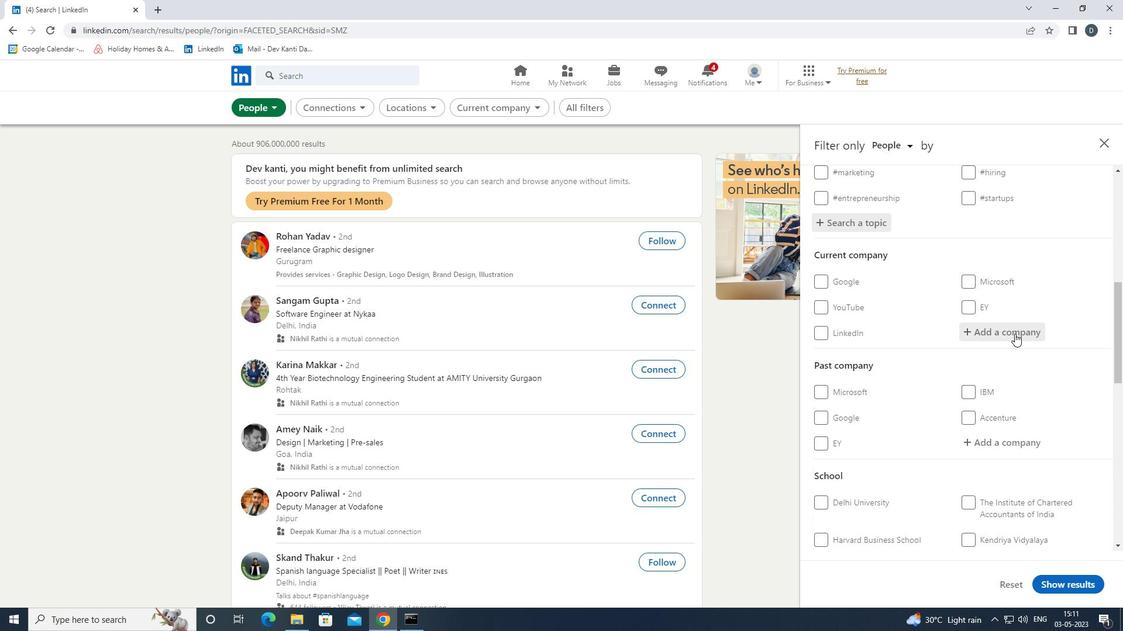 
Action: Mouse scrolled (1012, 333) with delta (0, 0)
Screenshot: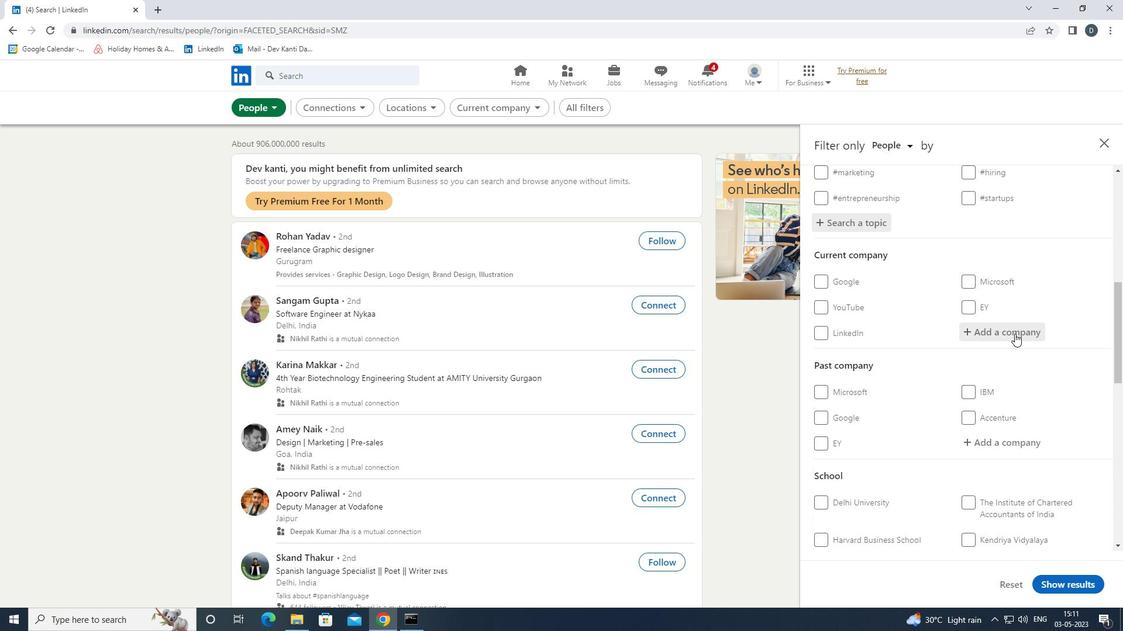 
Action: Mouse scrolled (1012, 333) with delta (0, 0)
Screenshot: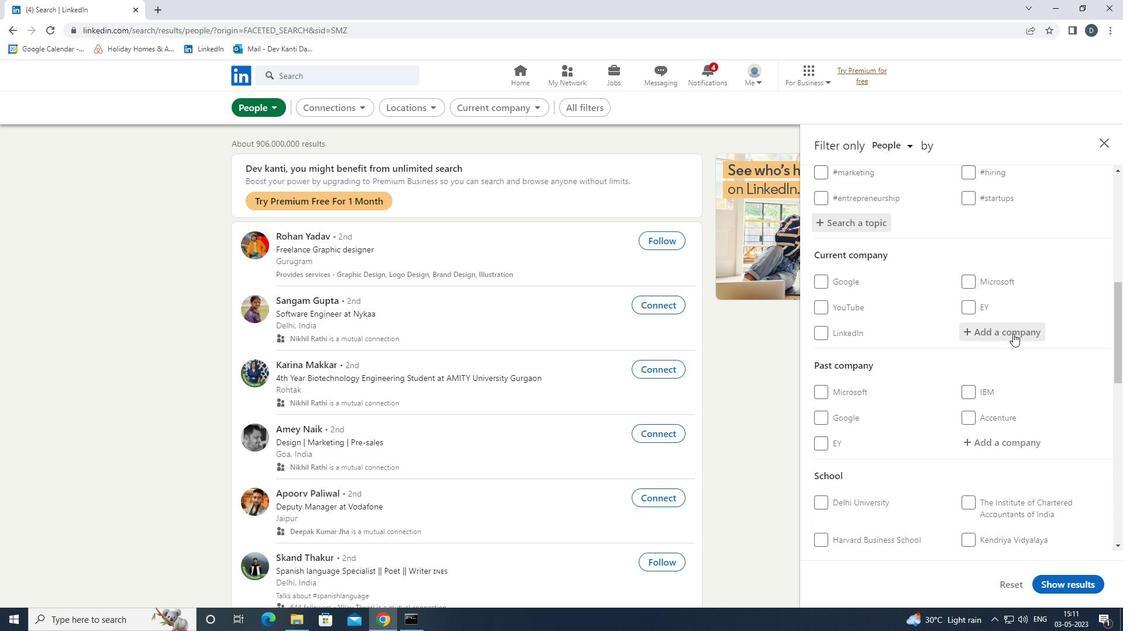 
Action: Mouse moved to (872, 438)
Screenshot: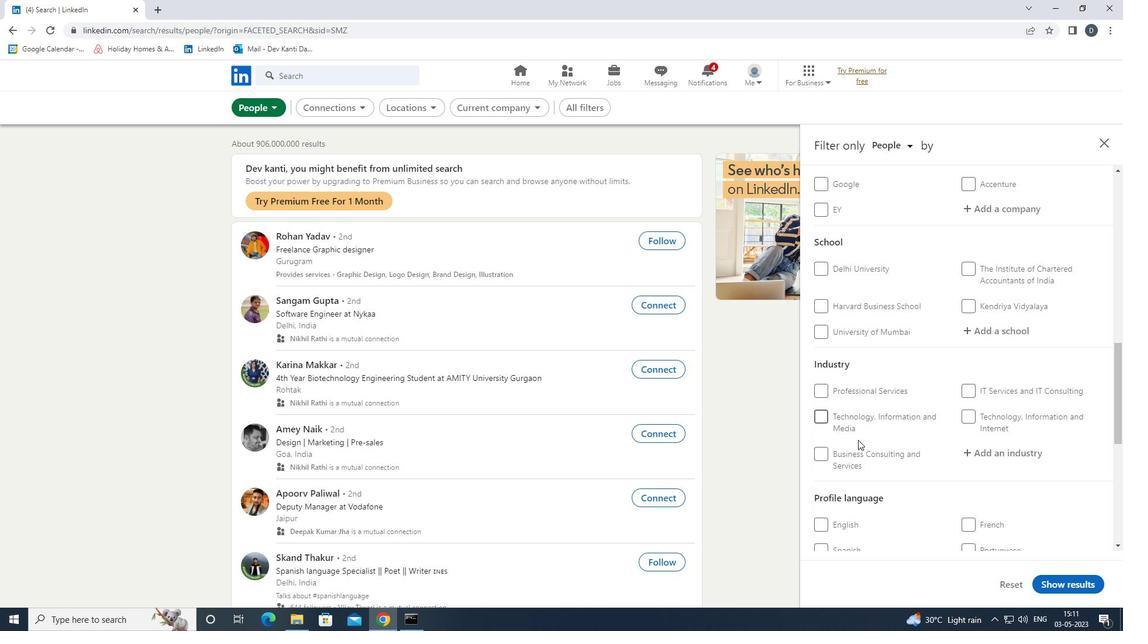 
Action: Mouse scrolled (872, 437) with delta (0, 0)
Screenshot: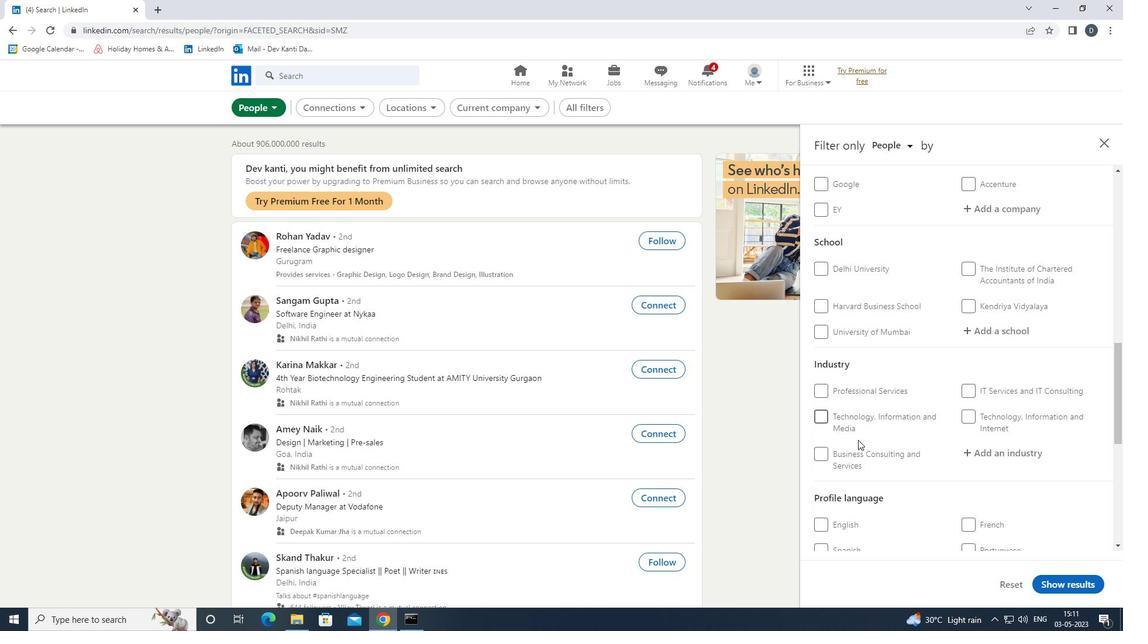 
Action: Mouse moved to (882, 433)
Screenshot: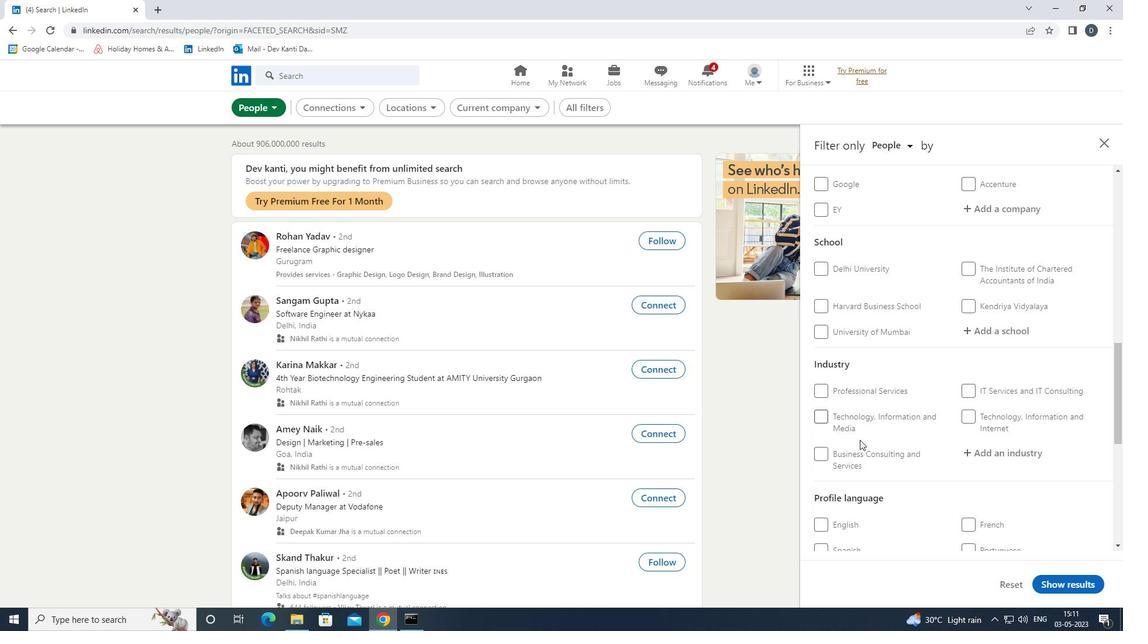 
Action: Mouse scrolled (882, 432) with delta (0, 0)
Screenshot: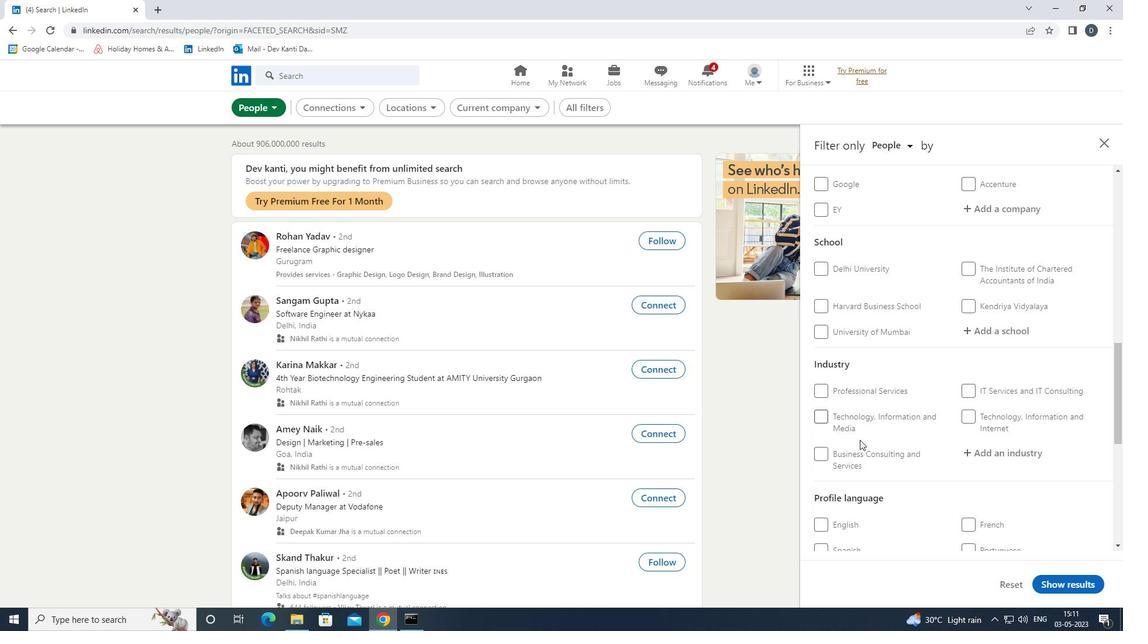 
Action: Mouse moved to (984, 411)
Screenshot: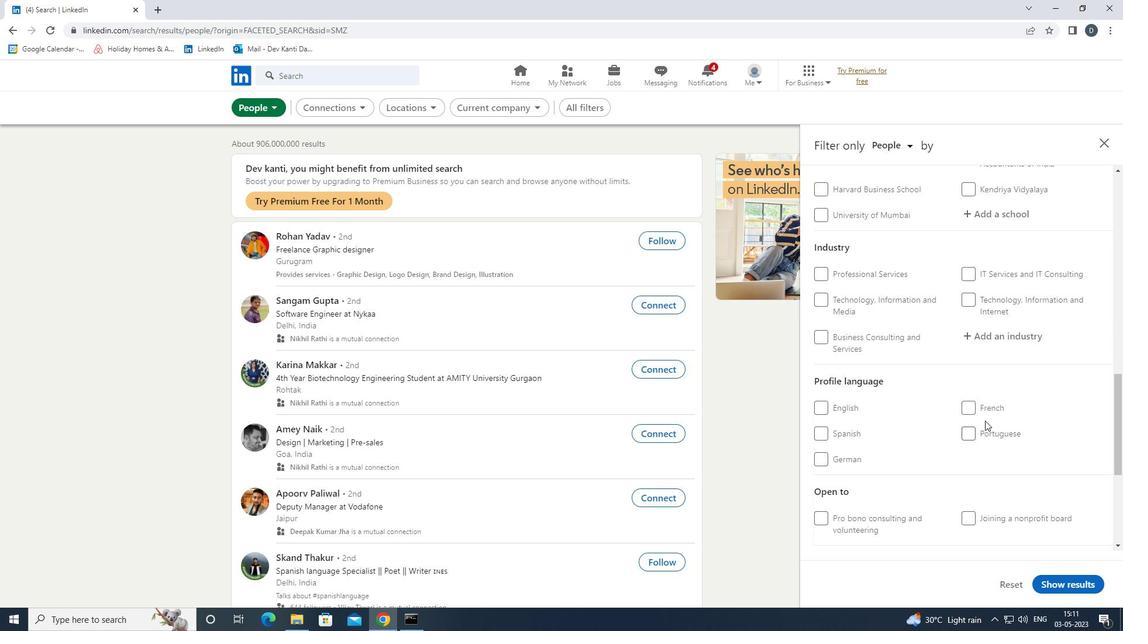 
Action: Mouse pressed left at (984, 411)
Screenshot: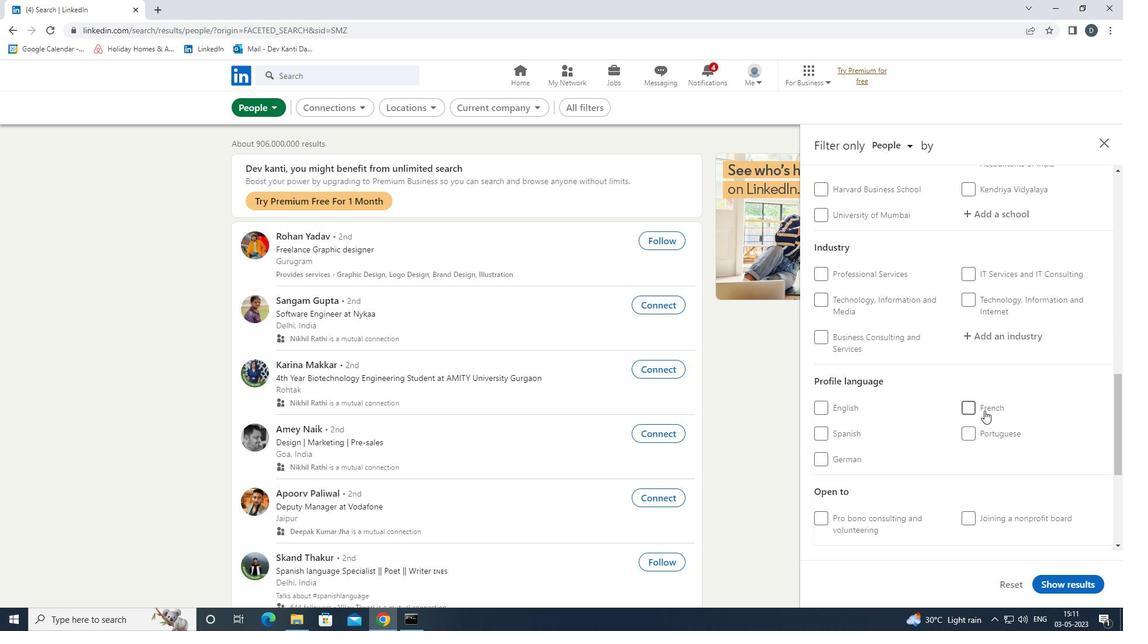 
Action: Mouse scrolled (984, 411) with delta (0, 0)
Screenshot: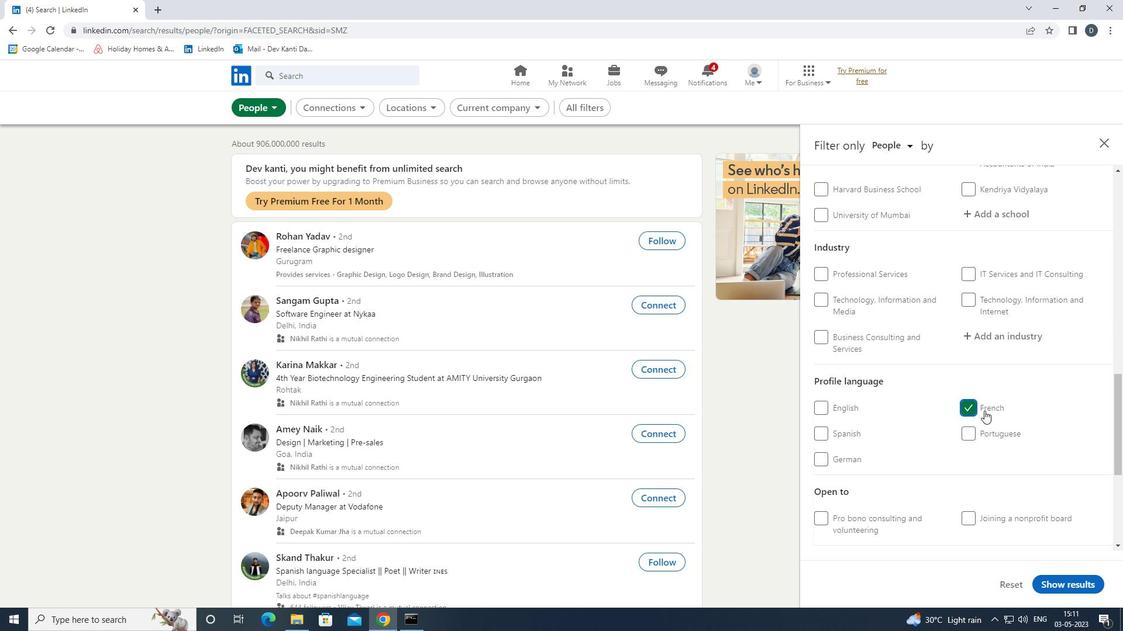 
Action: Mouse scrolled (984, 411) with delta (0, 0)
Screenshot: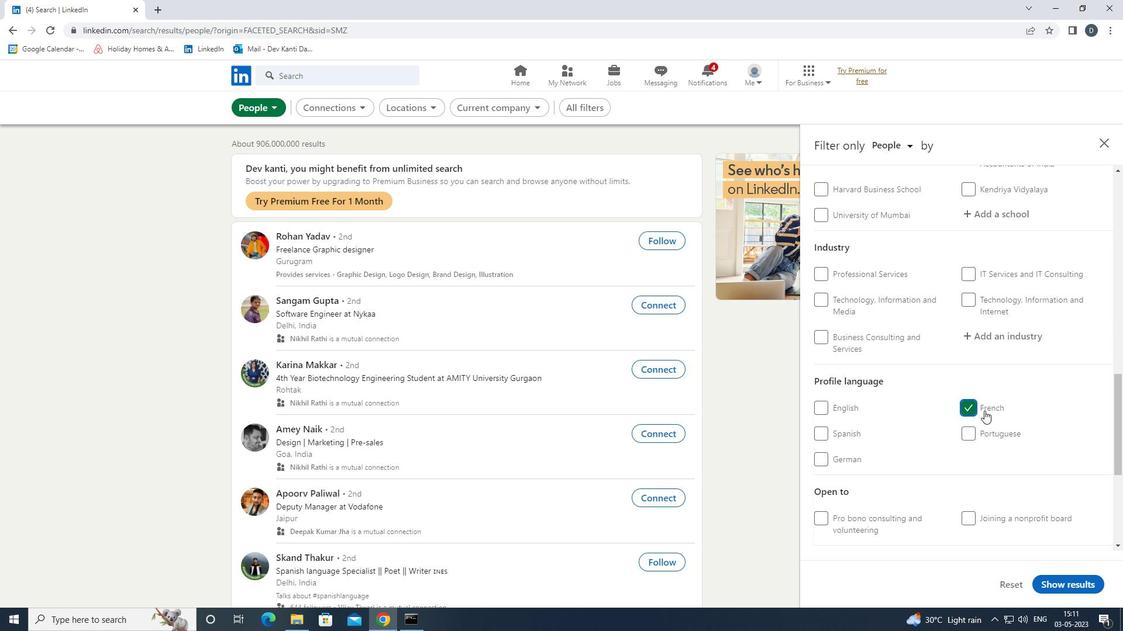 
Action: Mouse scrolled (984, 411) with delta (0, 0)
Screenshot: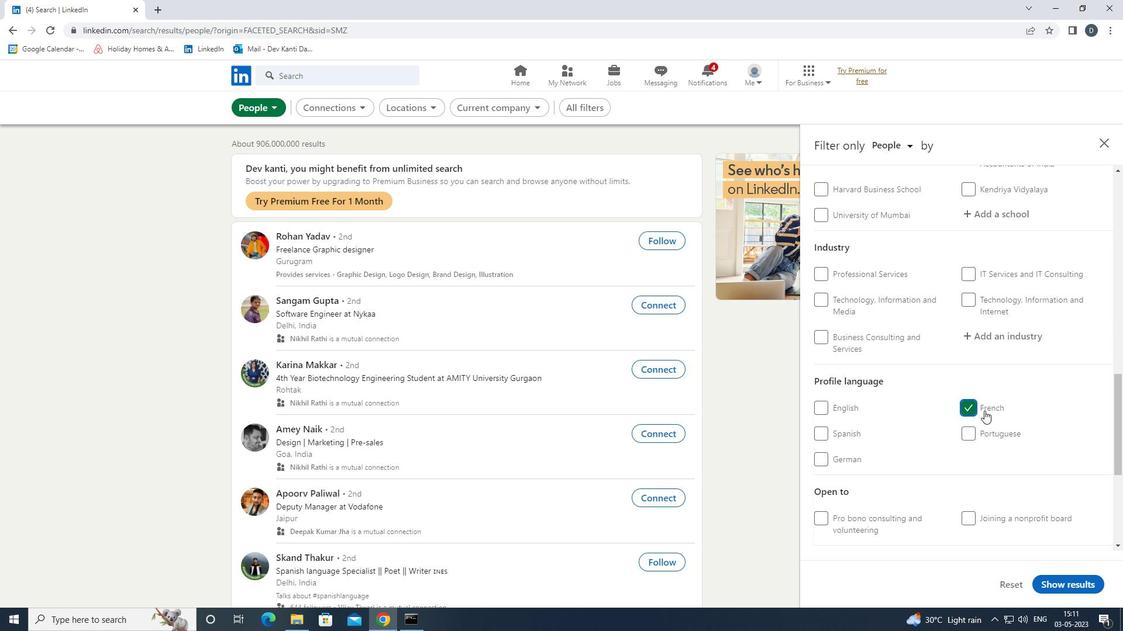 
Action: Mouse scrolled (984, 411) with delta (0, 0)
Screenshot: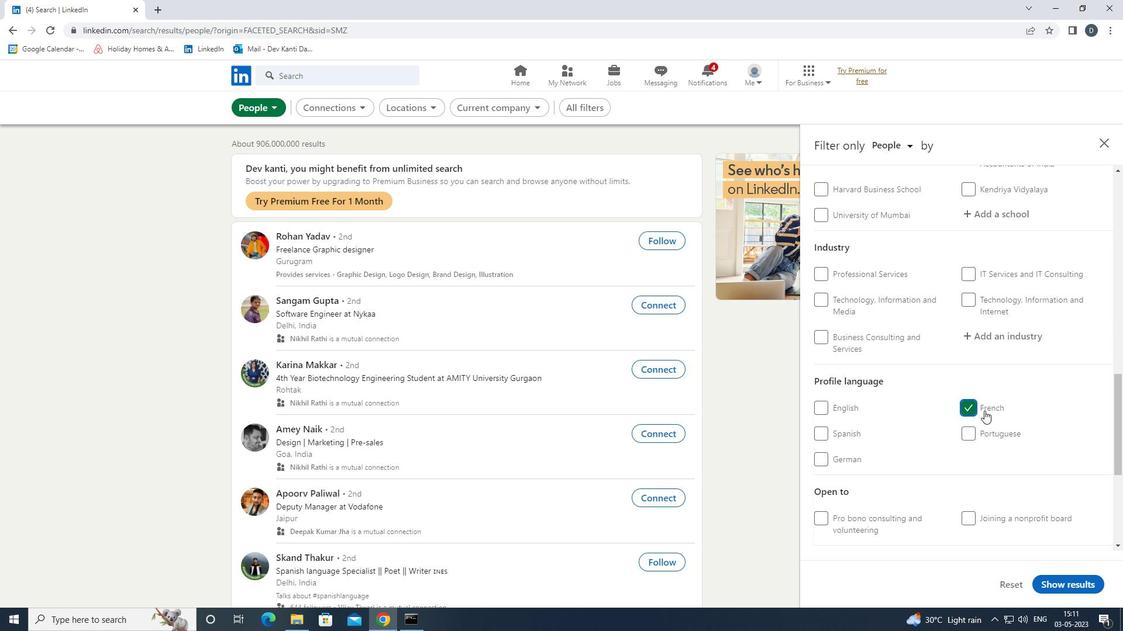 
Action: Mouse scrolled (984, 411) with delta (0, 0)
Screenshot: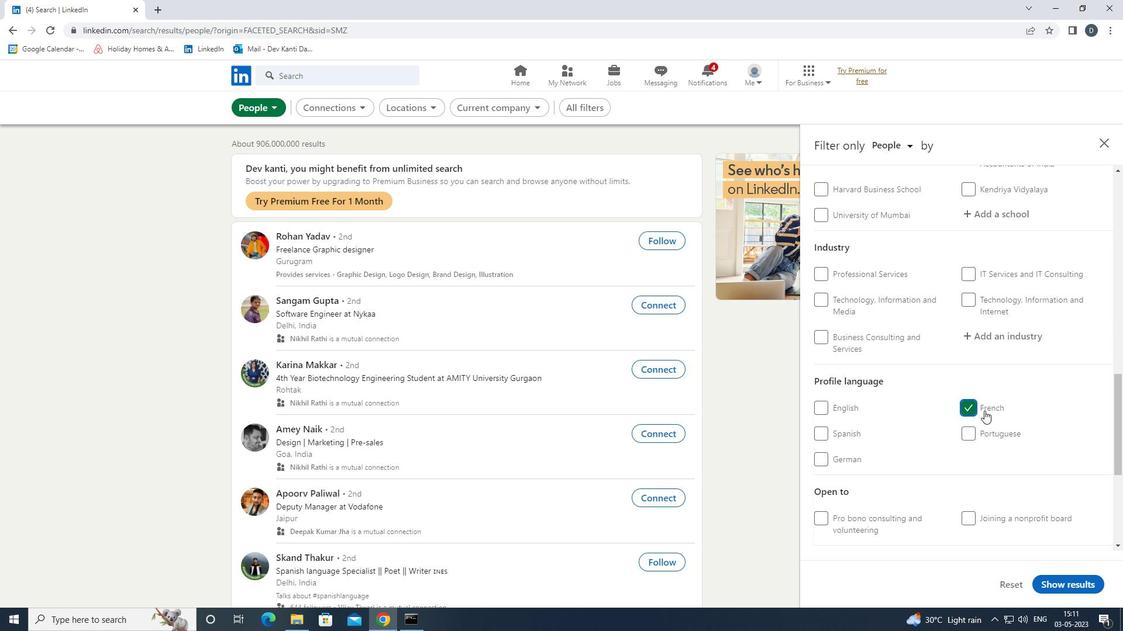 
Action: Mouse scrolled (984, 411) with delta (0, 0)
Screenshot: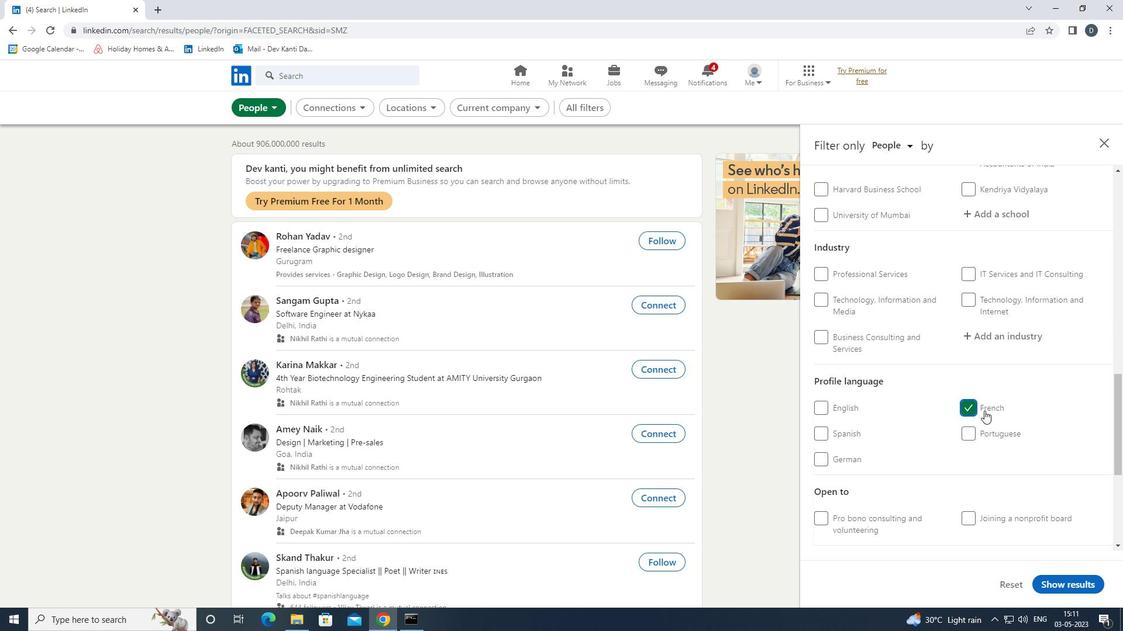 
Action: Mouse moved to (1002, 333)
Screenshot: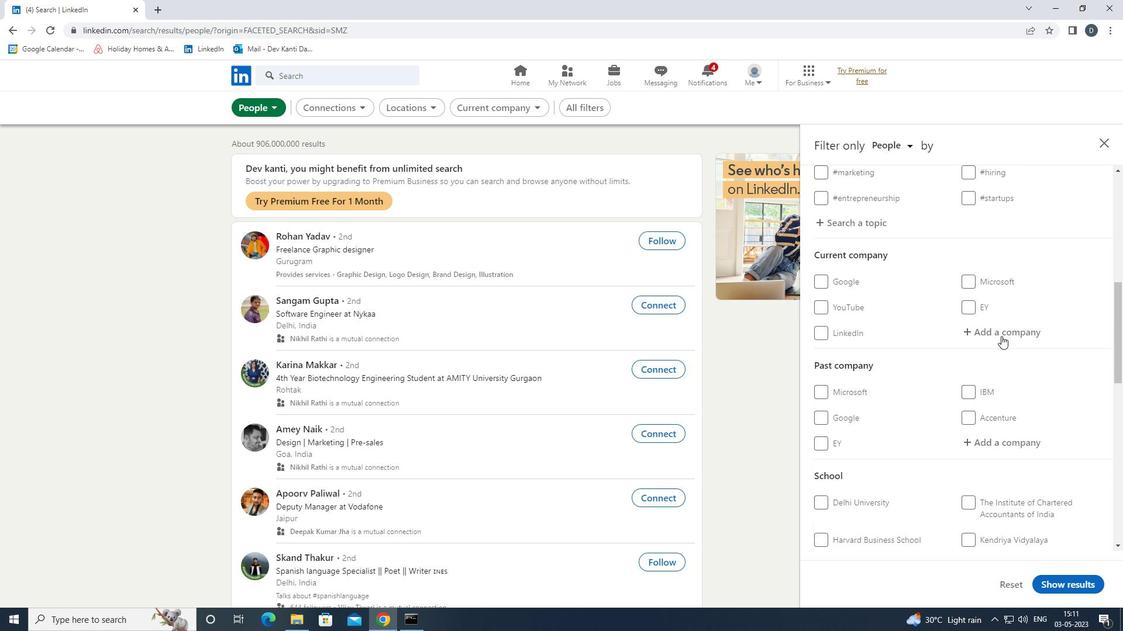 
Action: Mouse pressed left at (1002, 333)
Screenshot: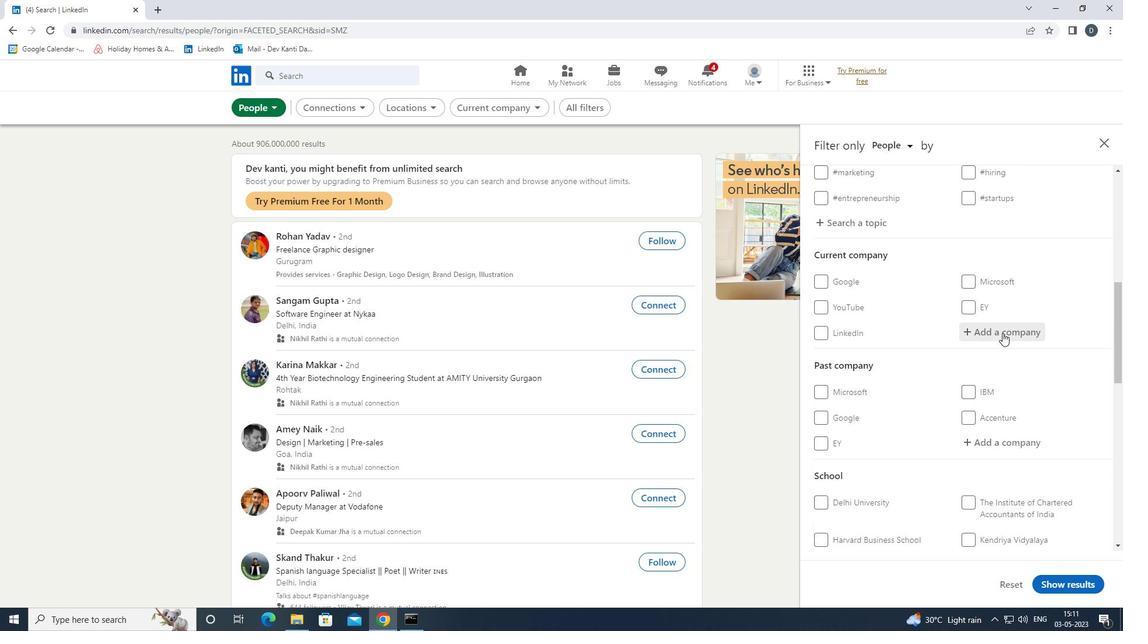 
Action: Key pressed <Key.shift><Key.shift>MOURI<Key.space><Key.down><Key.enter>
Screenshot: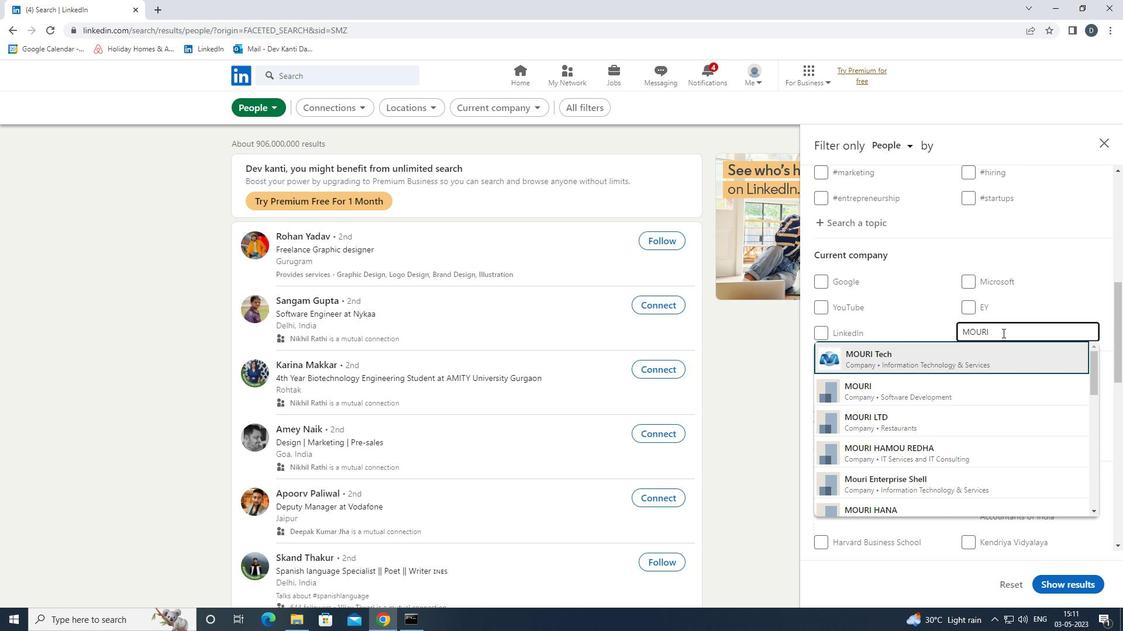 
Action: Mouse scrolled (1002, 332) with delta (0, 0)
Screenshot: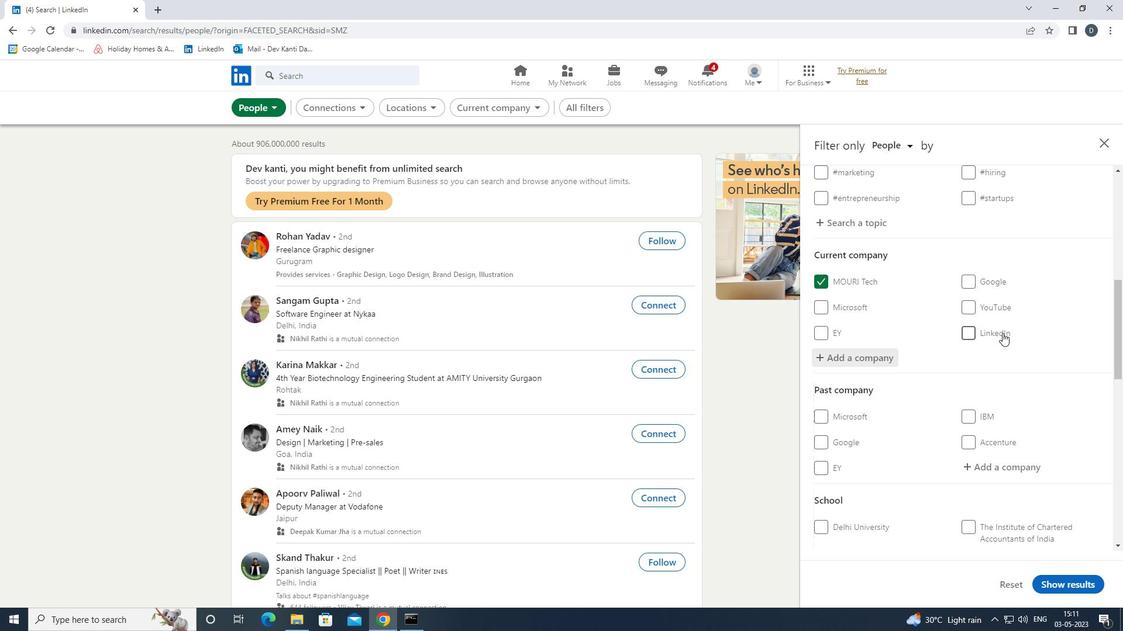 
Action: Mouse scrolled (1002, 332) with delta (0, 0)
Screenshot: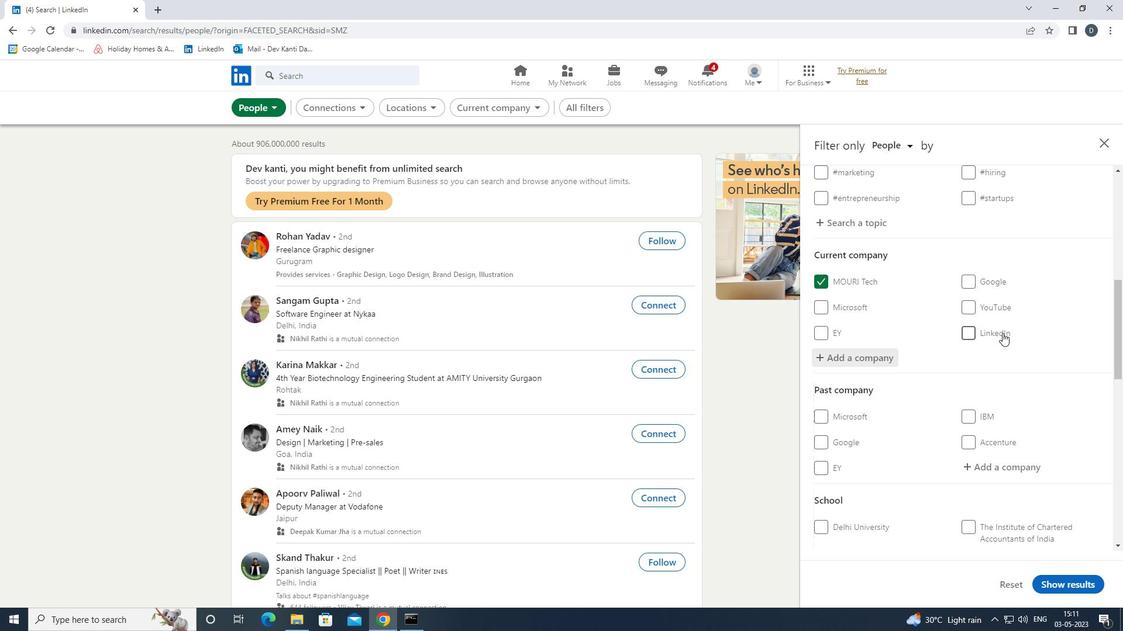 
Action: Mouse scrolled (1002, 332) with delta (0, 0)
Screenshot: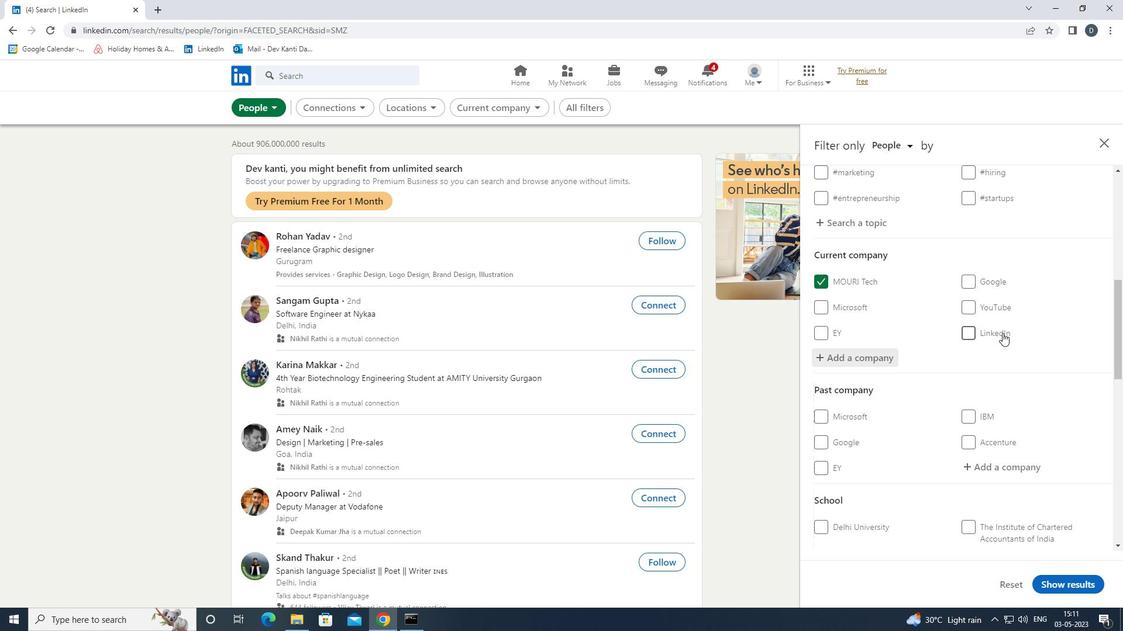 
Action: Mouse scrolled (1002, 332) with delta (0, 0)
Screenshot: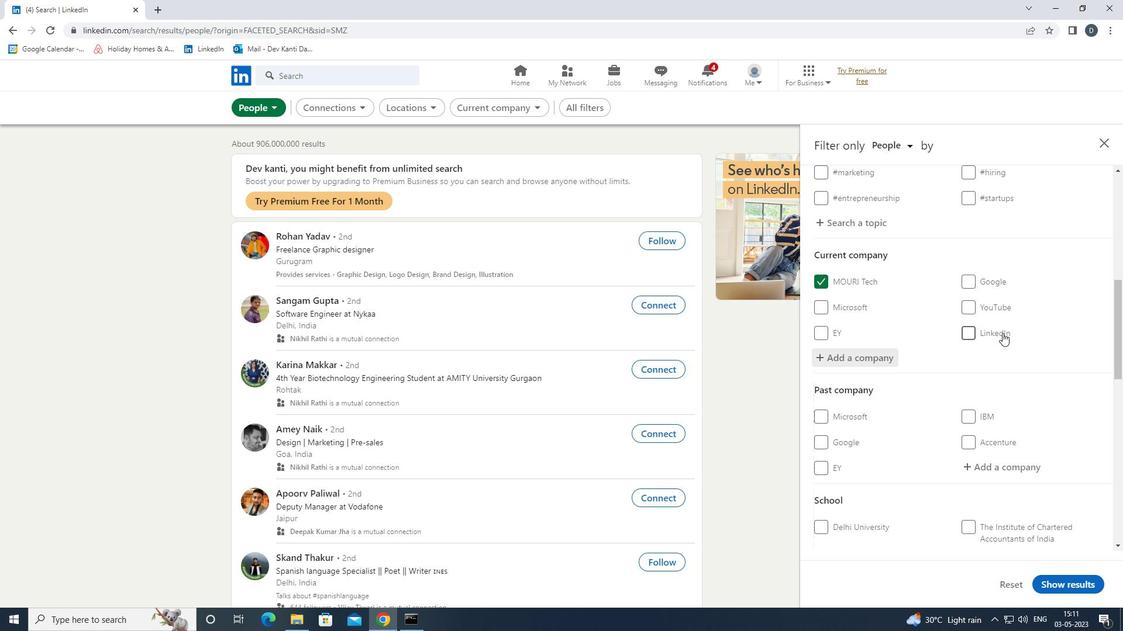 
Action: Mouse moved to (1002, 354)
Screenshot: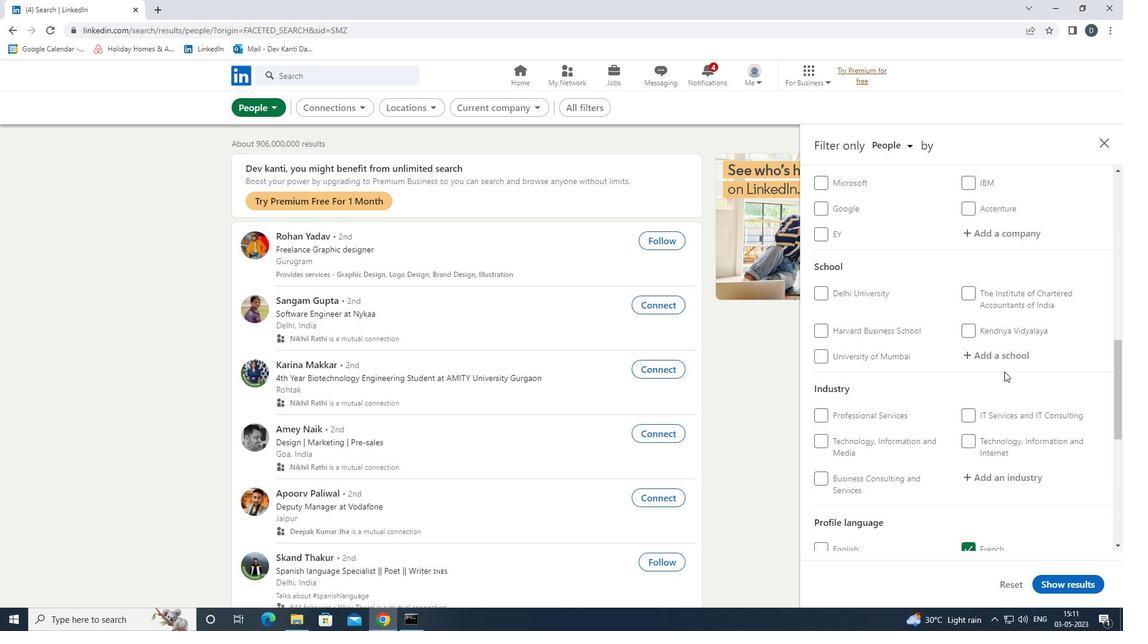 
Action: Mouse pressed left at (1002, 354)
Screenshot: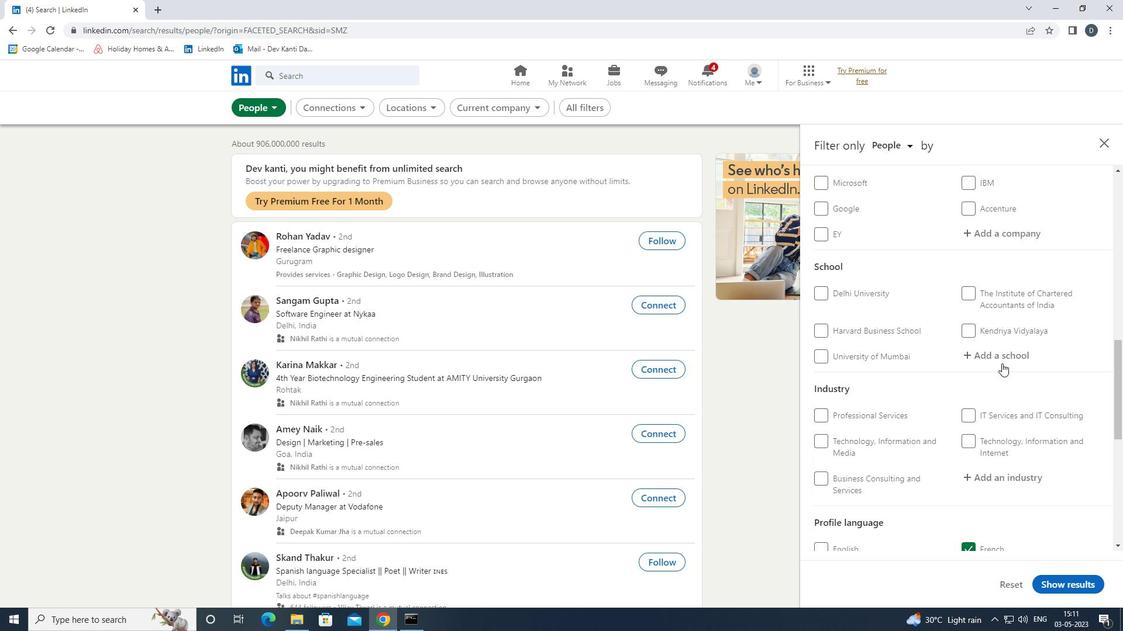 
Action: Key pressed <Key.shift><Key.shift><Key.shift><Key.shift><Key.shift>CENTRAL<Key.space><Key.shift><Key.shift>BOARD<Key.down><Key.enter>
Screenshot: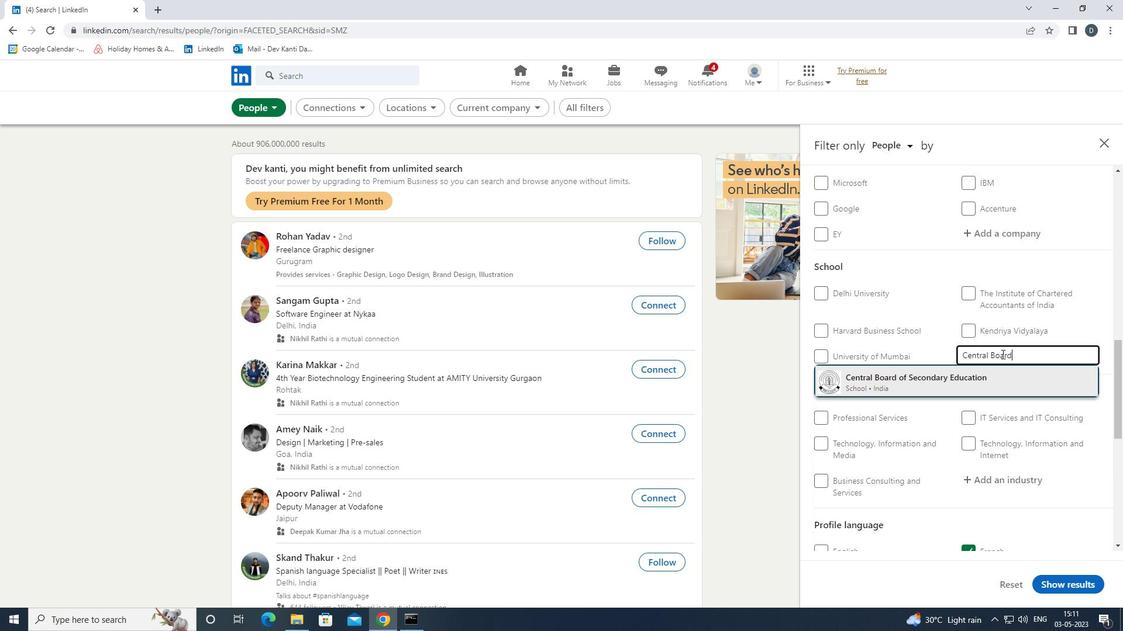 
Action: Mouse moved to (1011, 355)
Screenshot: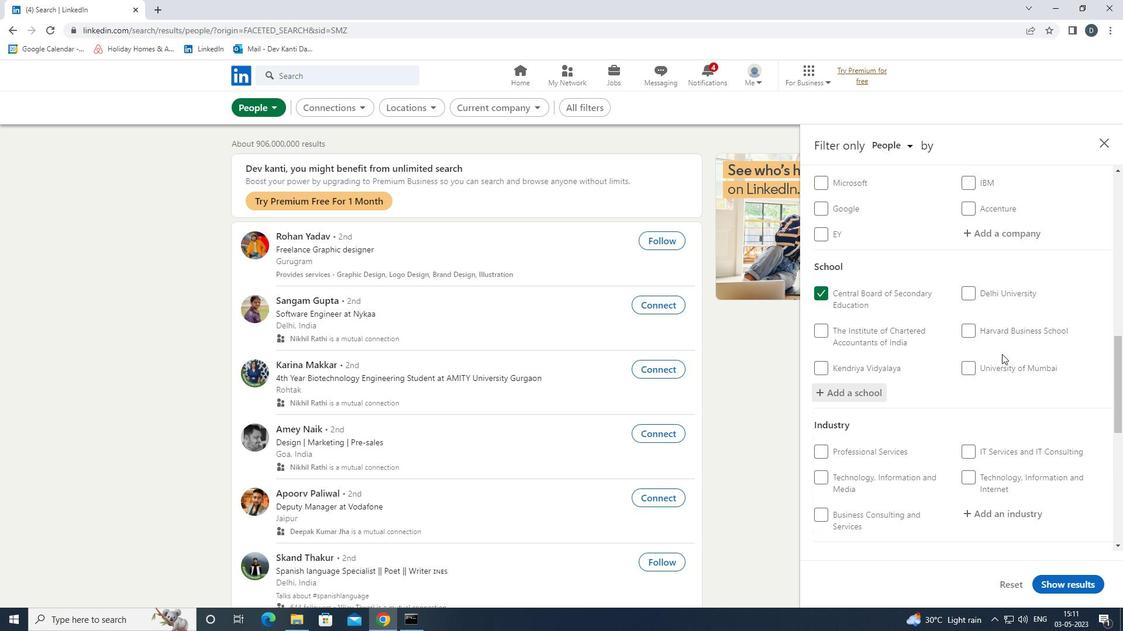 
Action: Mouse scrolled (1011, 354) with delta (0, 0)
Screenshot: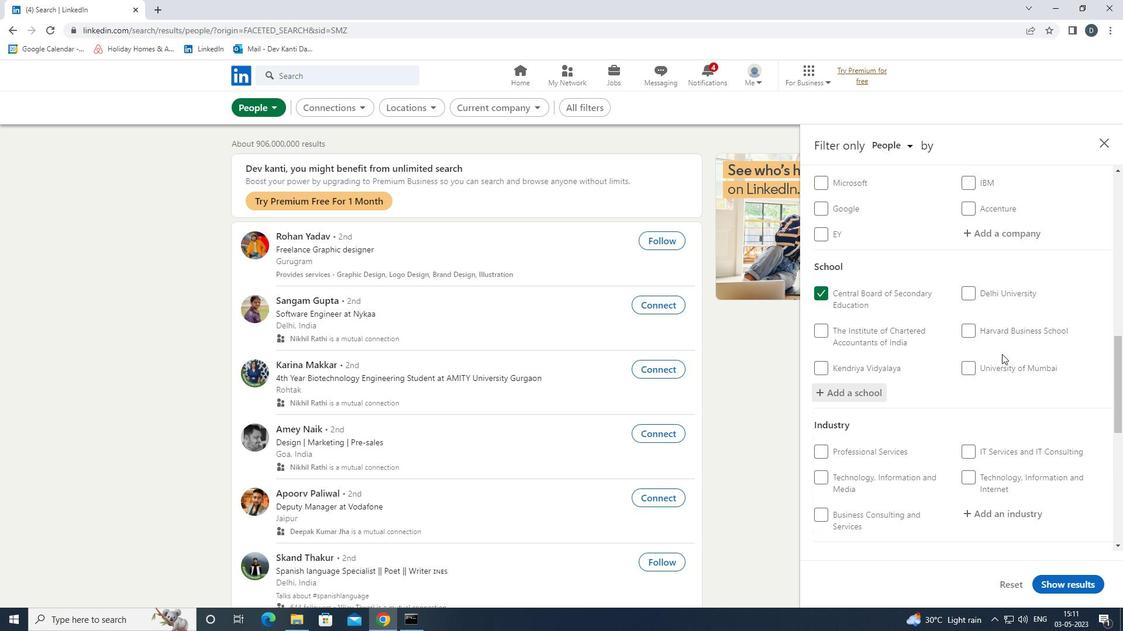 
Action: Mouse moved to (1013, 357)
Screenshot: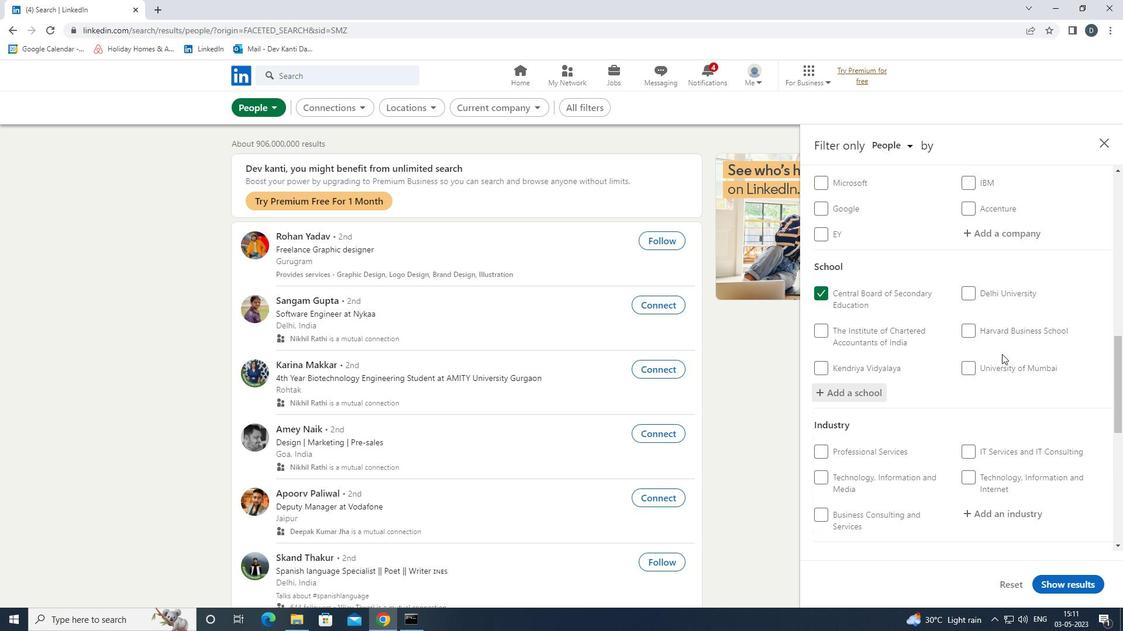 
Action: Mouse scrolled (1013, 357) with delta (0, 0)
Screenshot: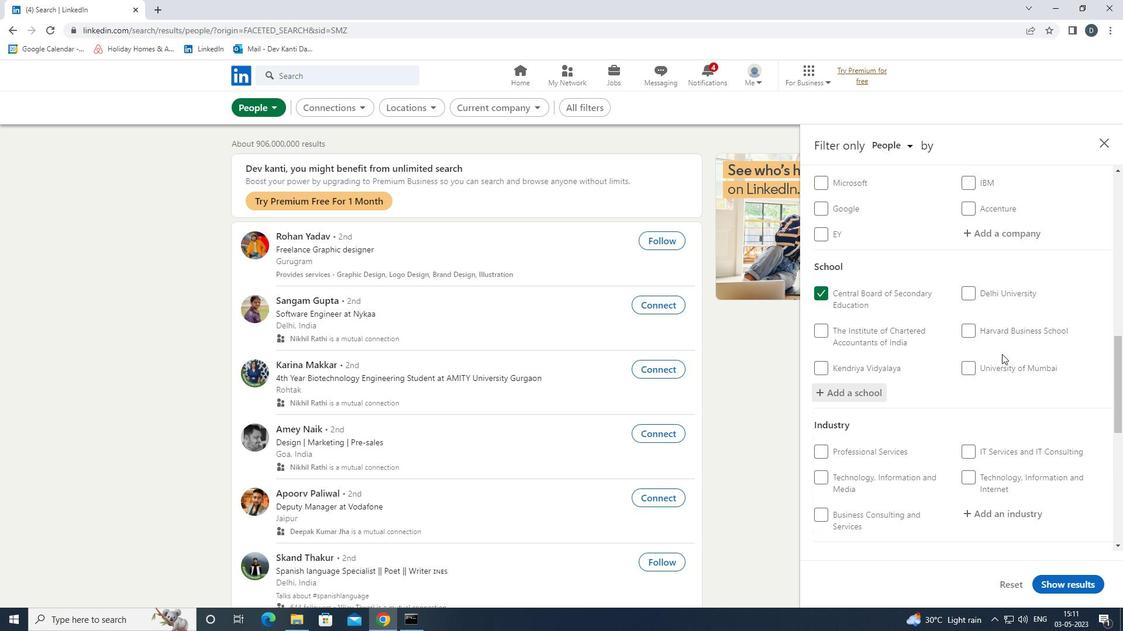 
Action: Mouse moved to (1013, 392)
Screenshot: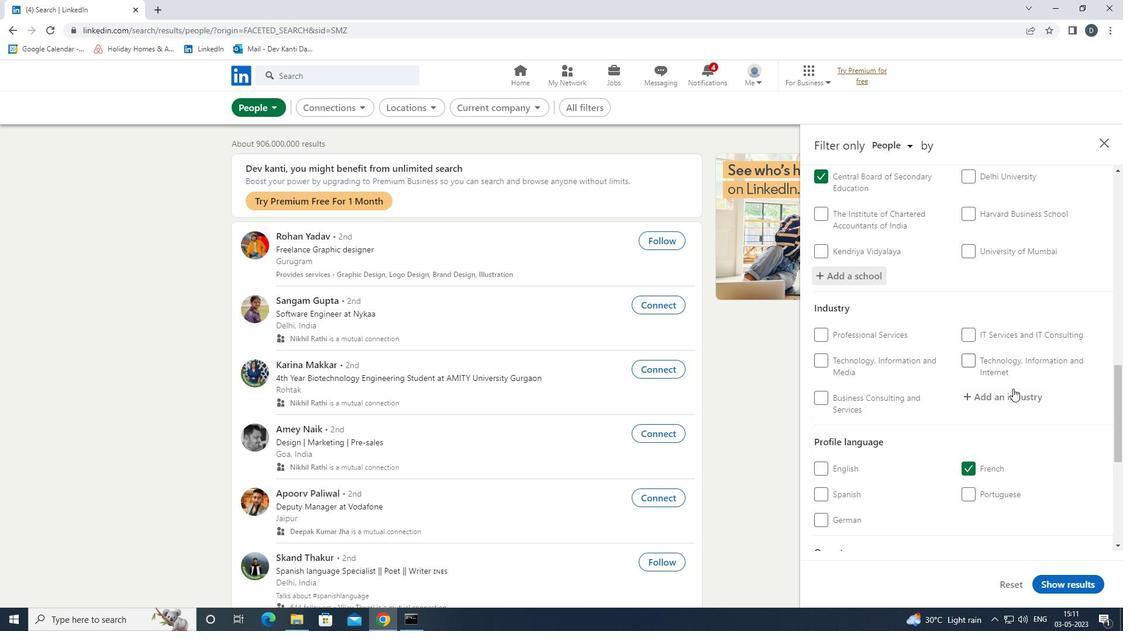 
Action: Mouse pressed left at (1013, 392)
Screenshot: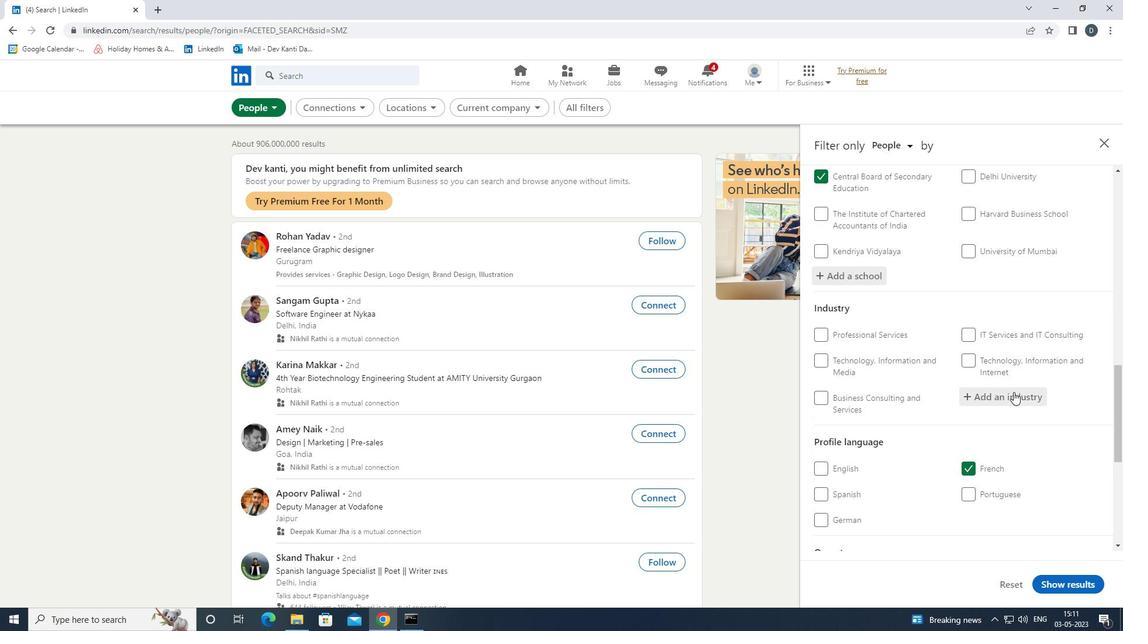
Action: Key pressed <Key.shift>OIL<Key.down><Key.down><Key.down><Key.down><Key.enter>
Screenshot: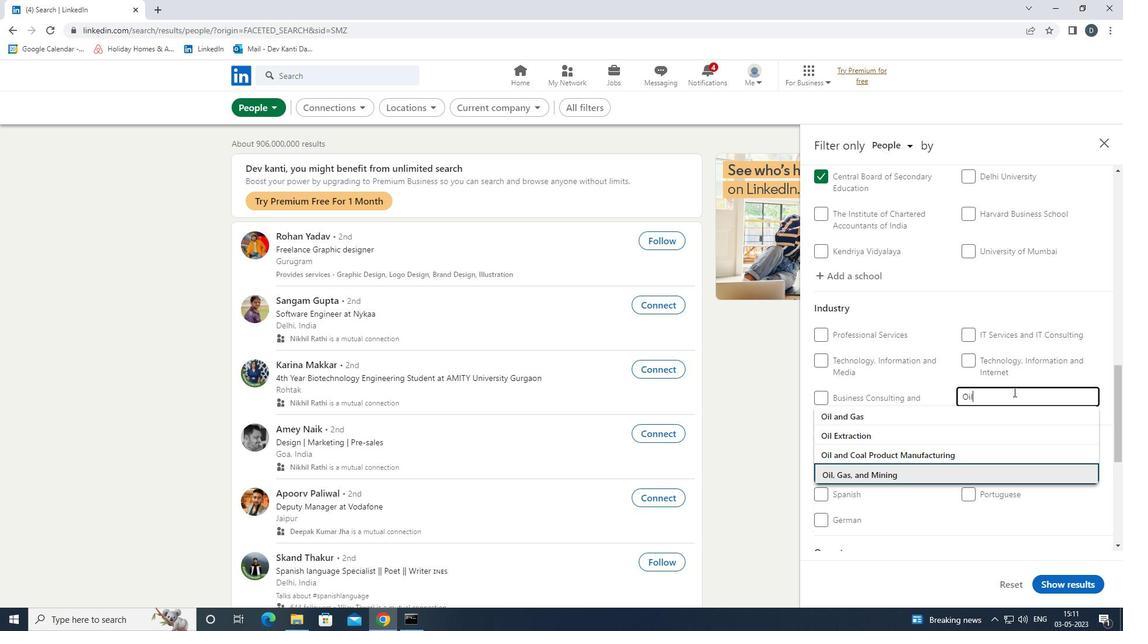 
Action: Mouse moved to (1014, 396)
Screenshot: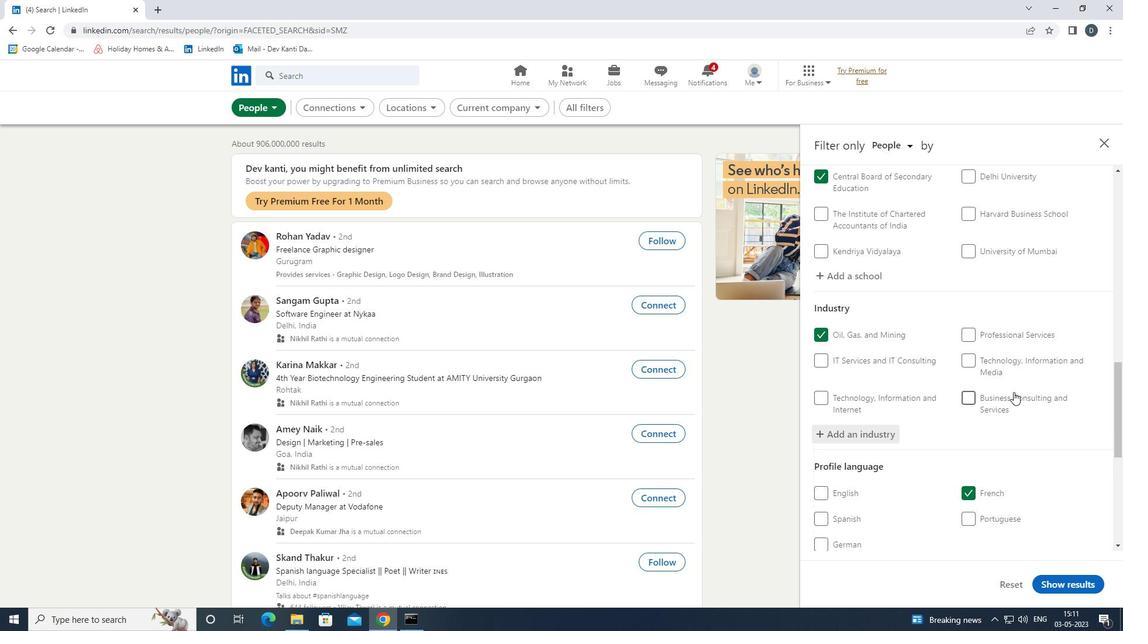 
Action: Mouse scrolled (1014, 396) with delta (0, 0)
Screenshot: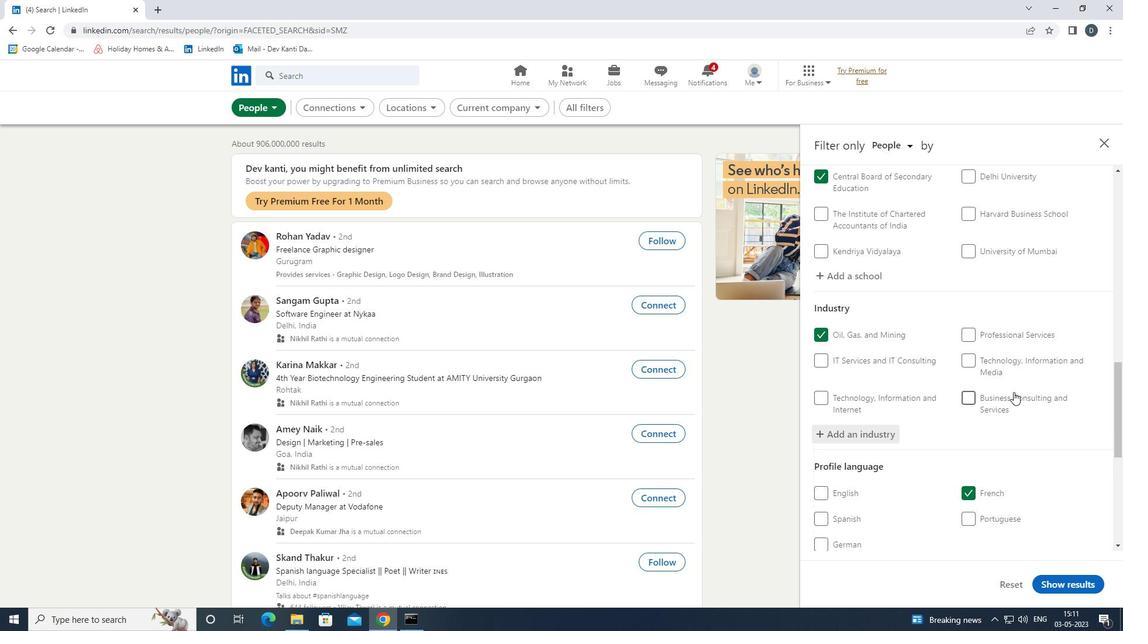 
Action: Mouse moved to (1014, 396)
Screenshot: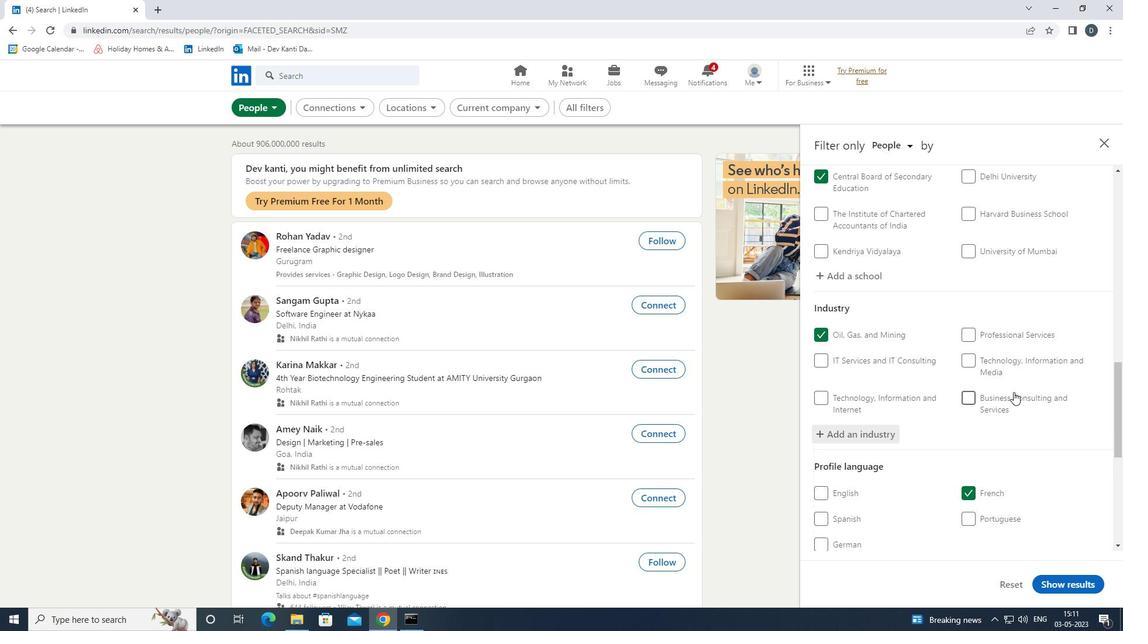 
Action: Mouse scrolled (1014, 396) with delta (0, 0)
Screenshot: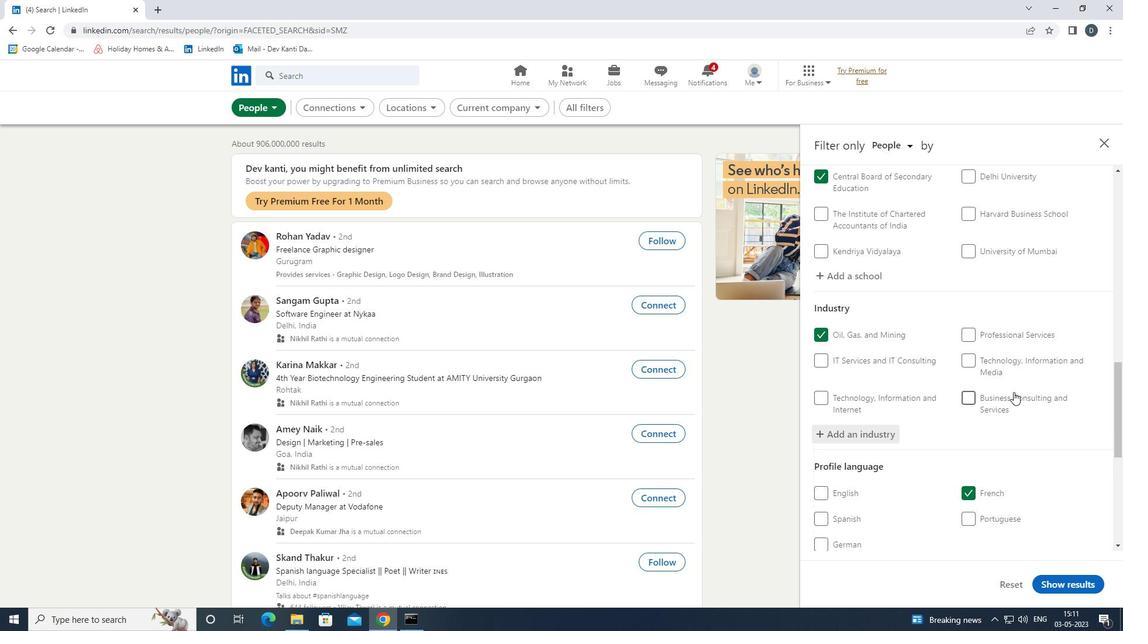
Action: Mouse scrolled (1014, 396) with delta (0, 0)
Screenshot: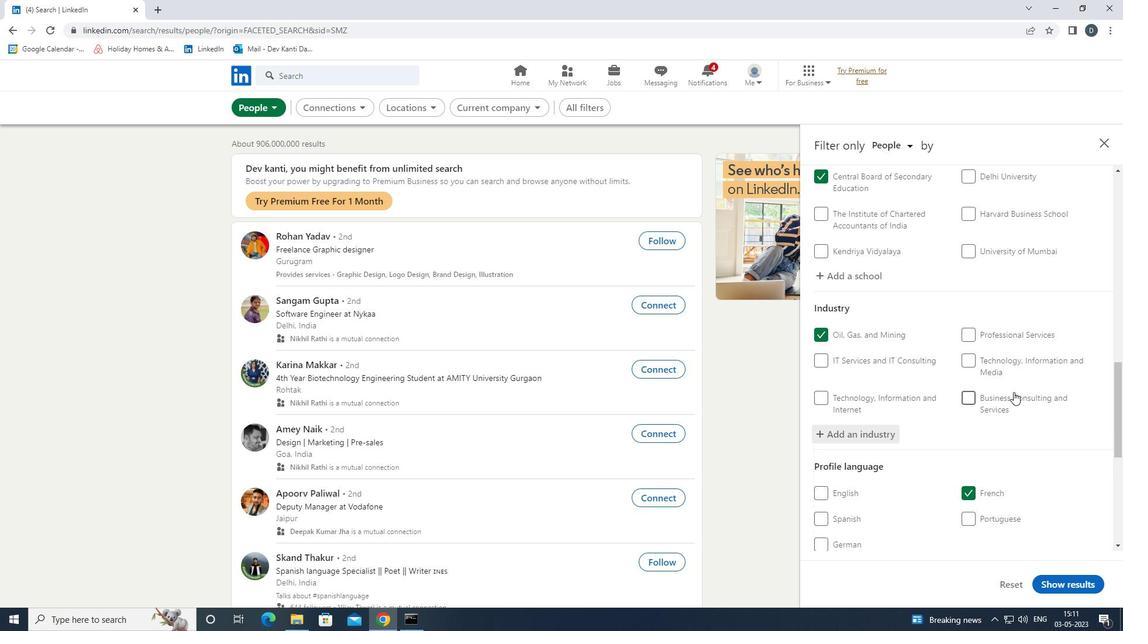 
Action: Mouse scrolled (1014, 396) with delta (0, 0)
Screenshot: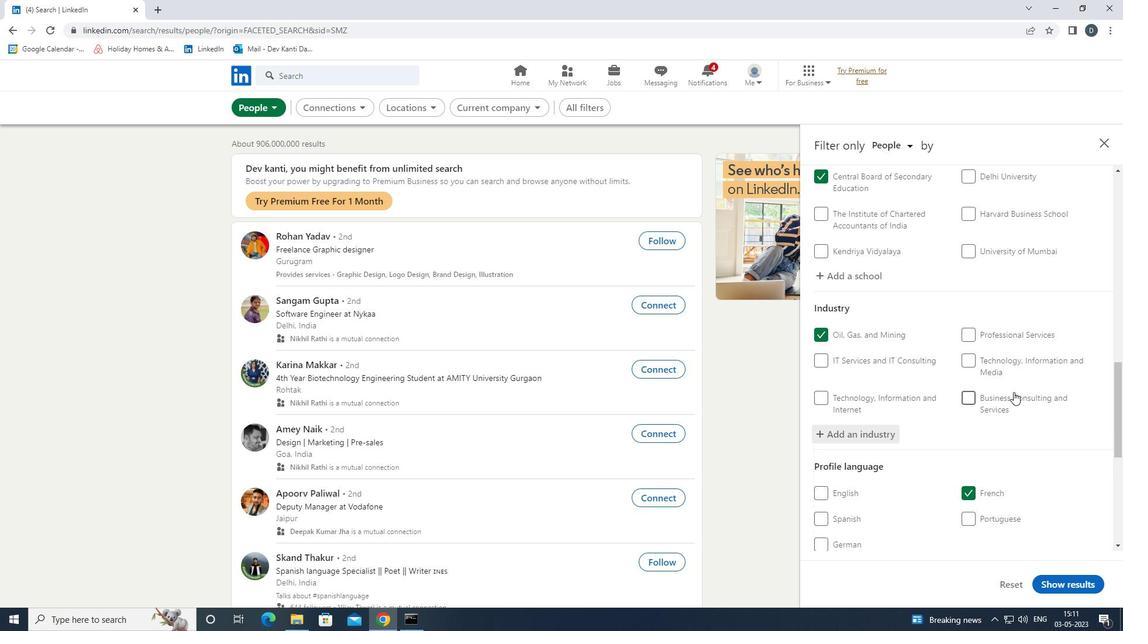 
Action: Mouse moved to (1013, 397)
Screenshot: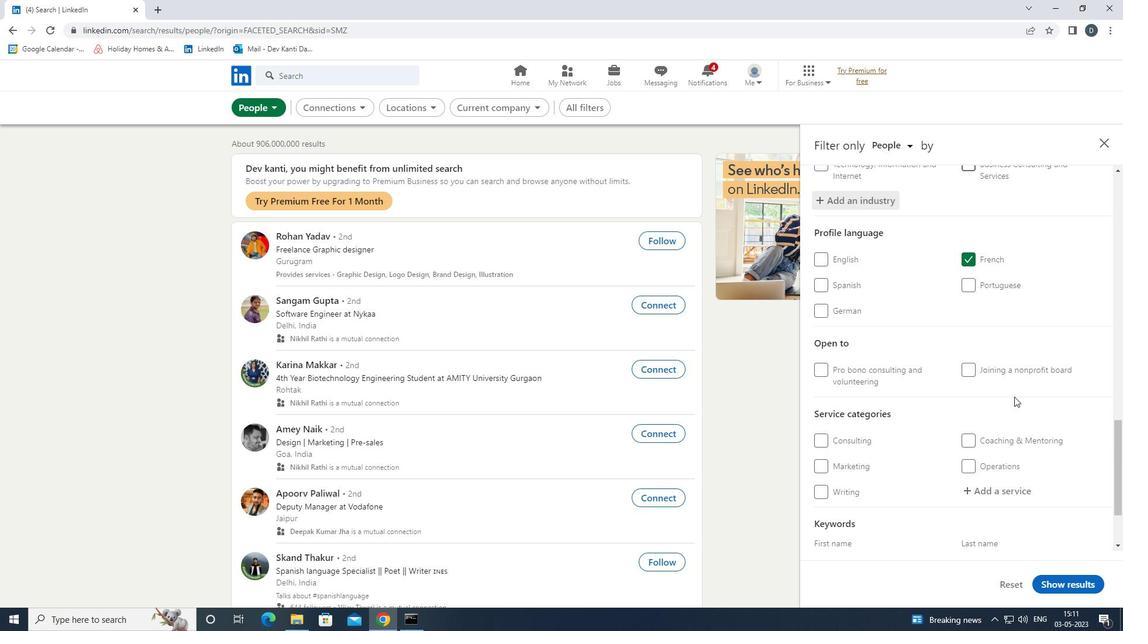 
Action: Mouse scrolled (1013, 396) with delta (0, 0)
Screenshot: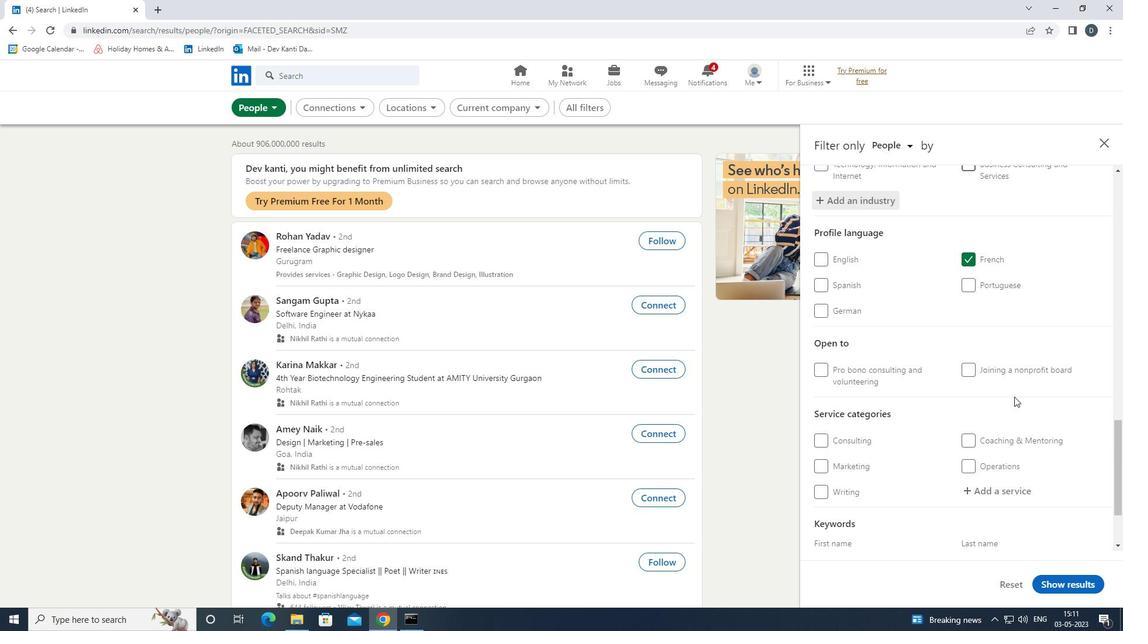 
Action: Mouse moved to (1012, 397)
Screenshot: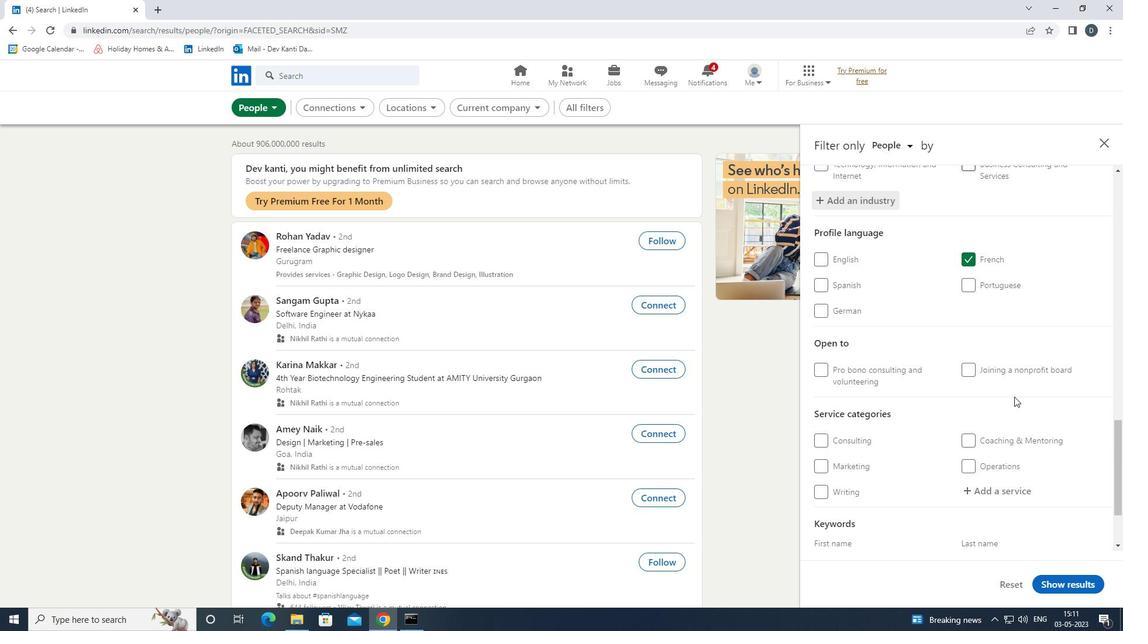 
Action: Mouse scrolled (1012, 397) with delta (0, 0)
Screenshot: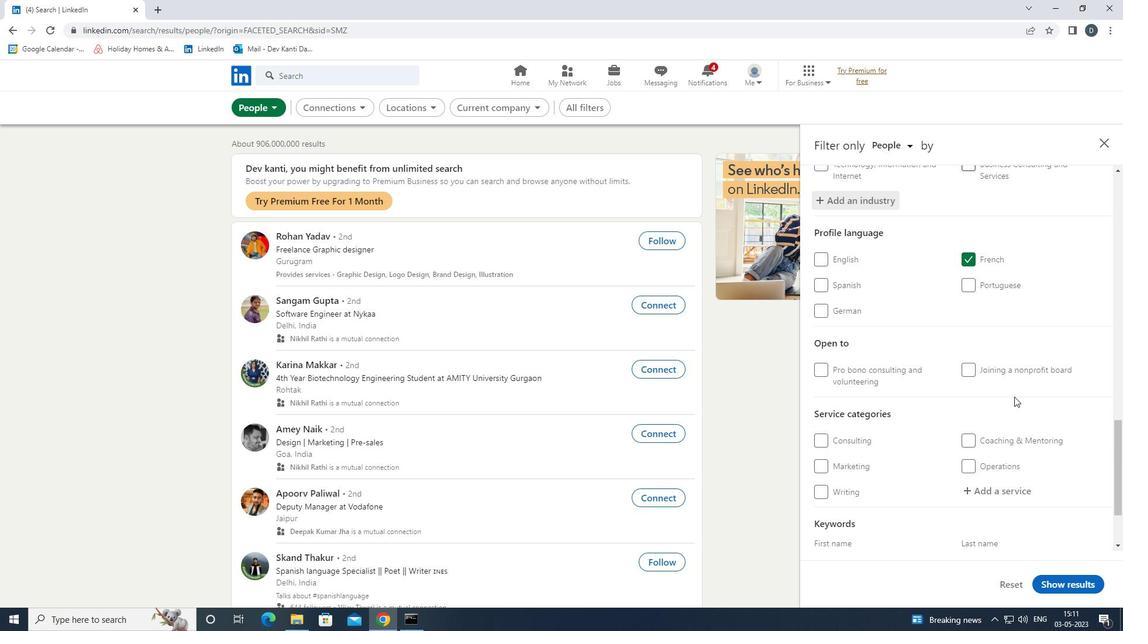 
Action: Mouse moved to (1011, 398)
Screenshot: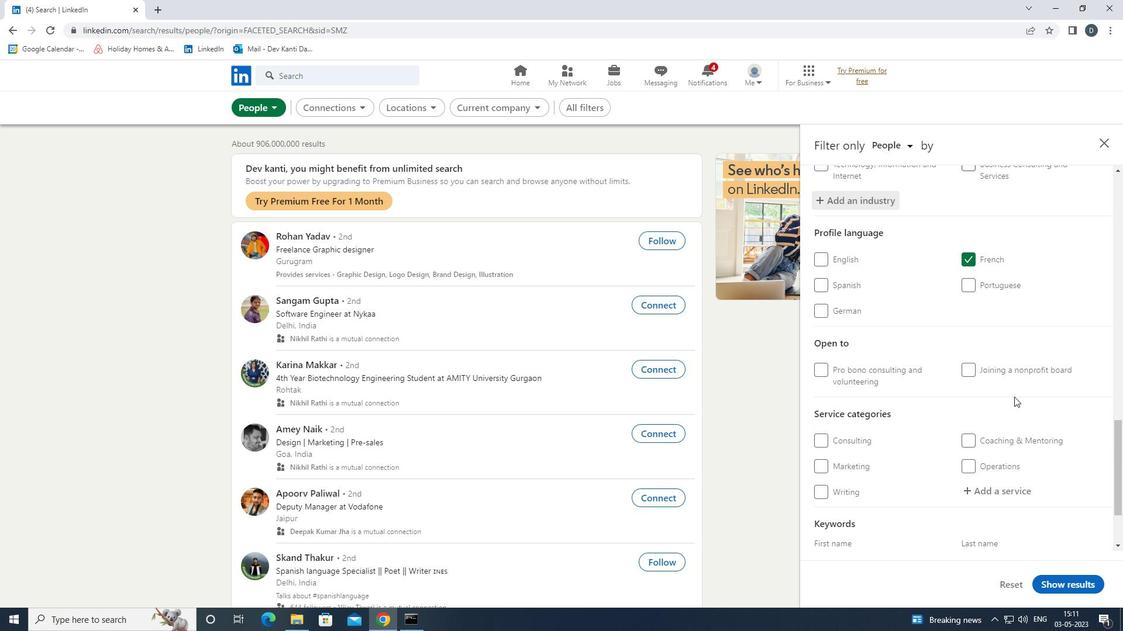 
Action: Mouse scrolled (1011, 398) with delta (0, 0)
Screenshot: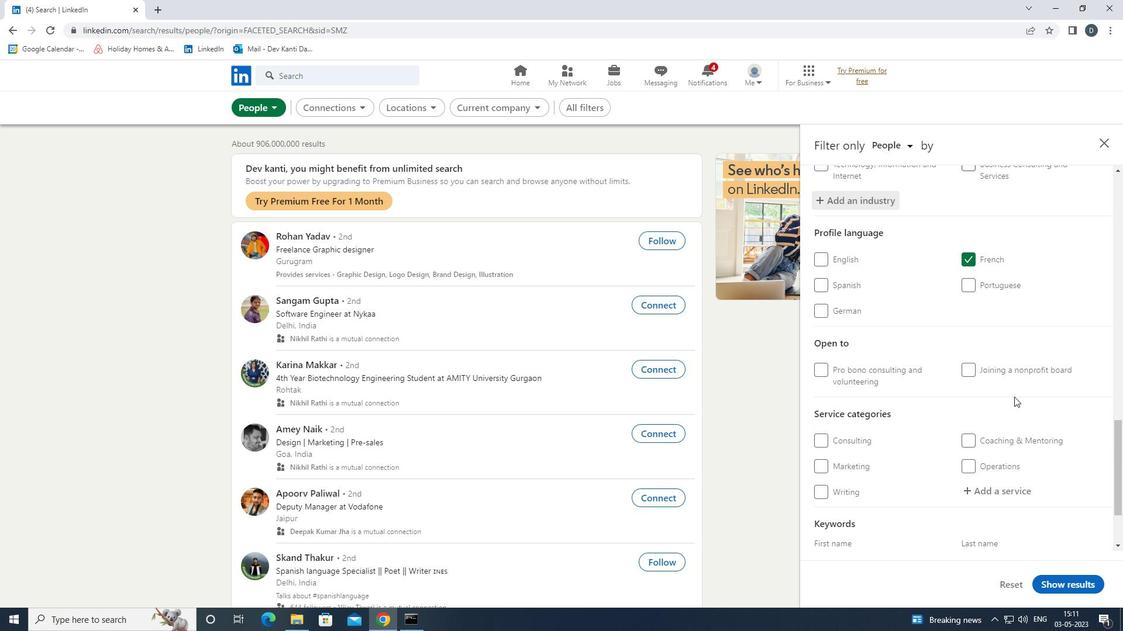 
Action: Mouse moved to (1000, 381)
Screenshot: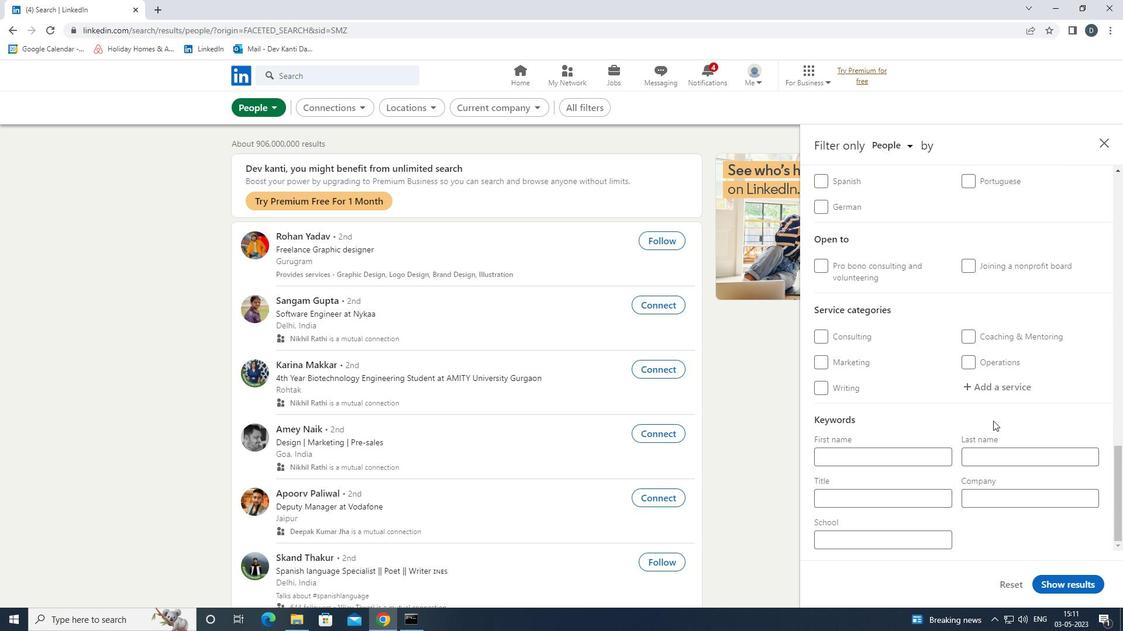 
Action: Mouse pressed left at (1000, 381)
Screenshot: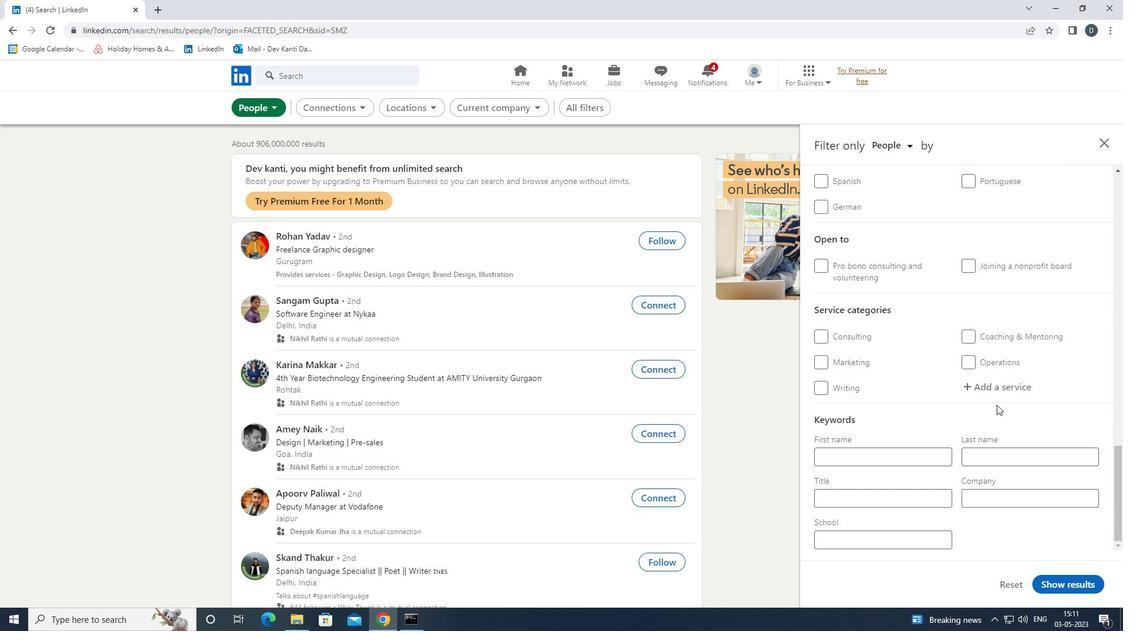 
Action: Mouse moved to (1000, 381)
Screenshot: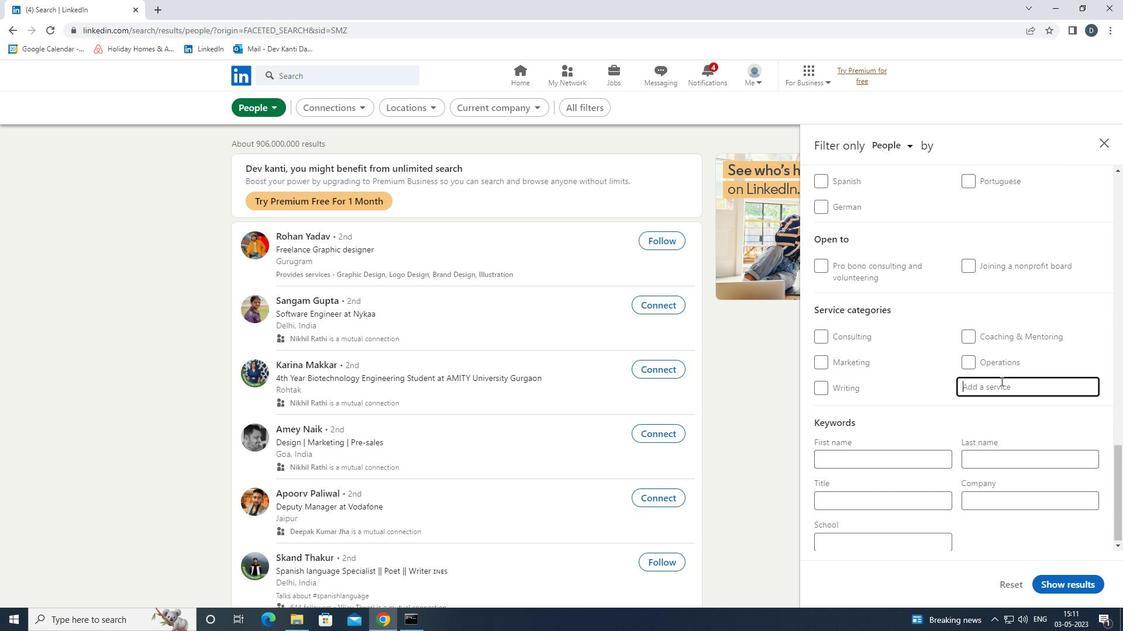 
Action: Key pressed <Key.shift><Key.shift><Key.shift><Key.shift><Key.shift><Key.shift><Key.shift><Key.shift><Key.shift>PORTRA<Key.down><Key.enter>
Screenshot: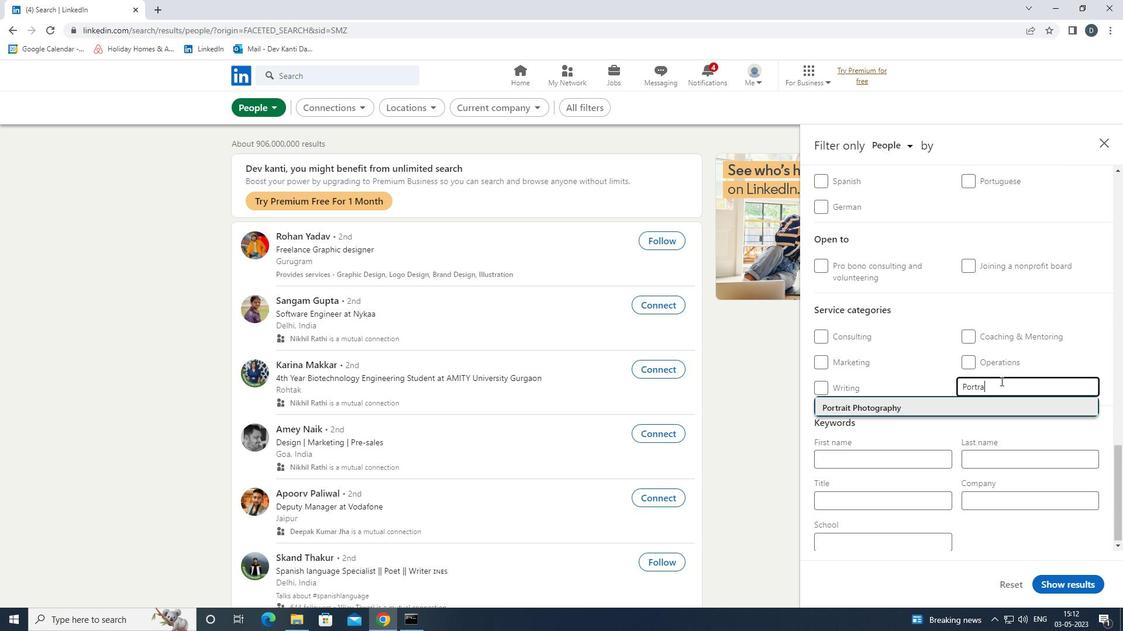 
Action: Mouse moved to (1011, 405)
Screenshot: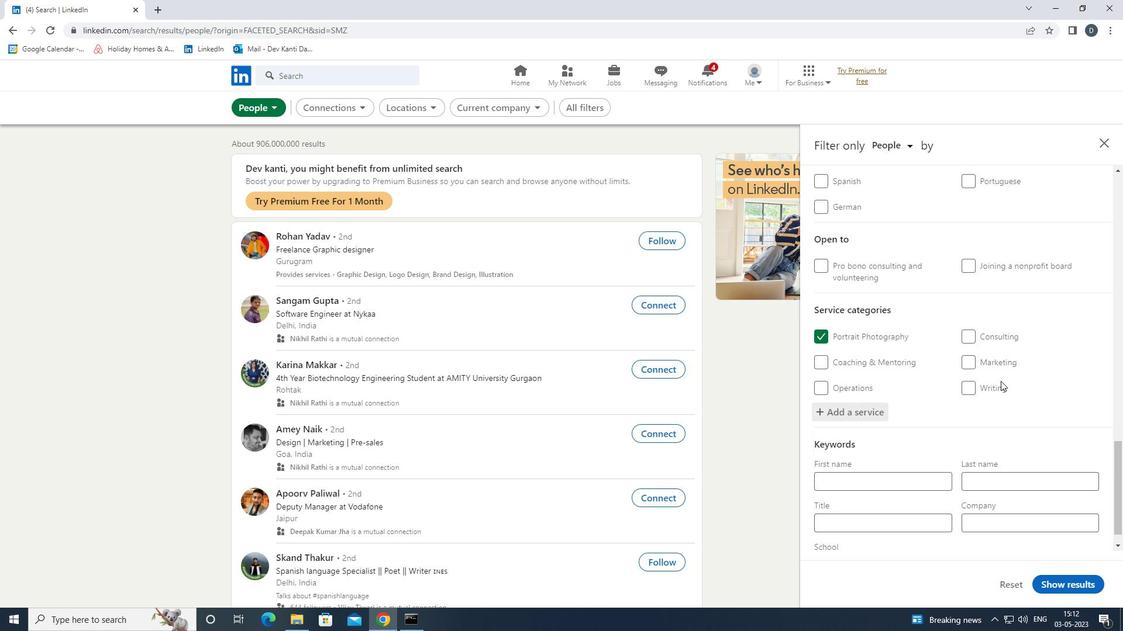 
Action: Mouse scrolled (1011, 405) with delta (0, 0)
Screenshot: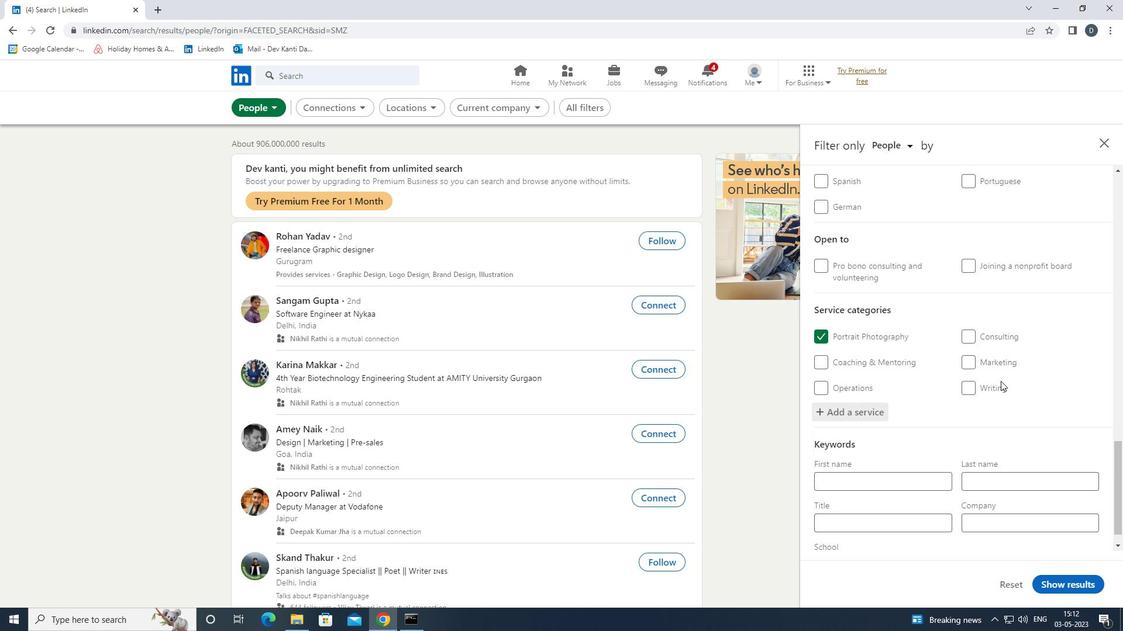 
Action: Mouse moved to (1002, 411)
Screenshot: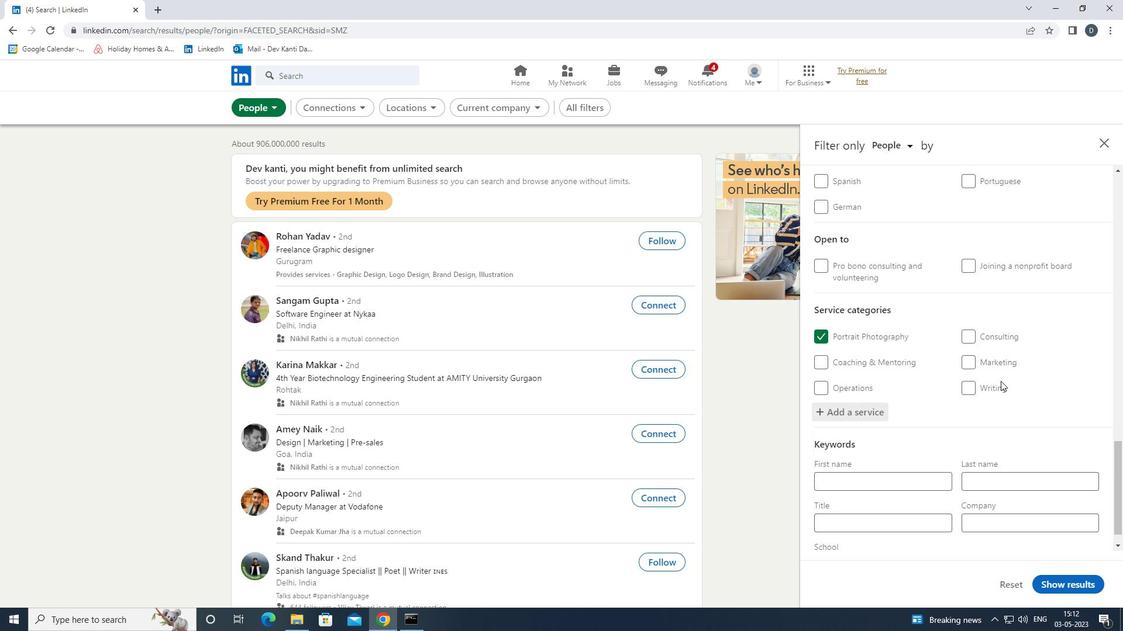 
Action: Mouse scrolled (1002, 411) with delta (0, 0)
Screenshot: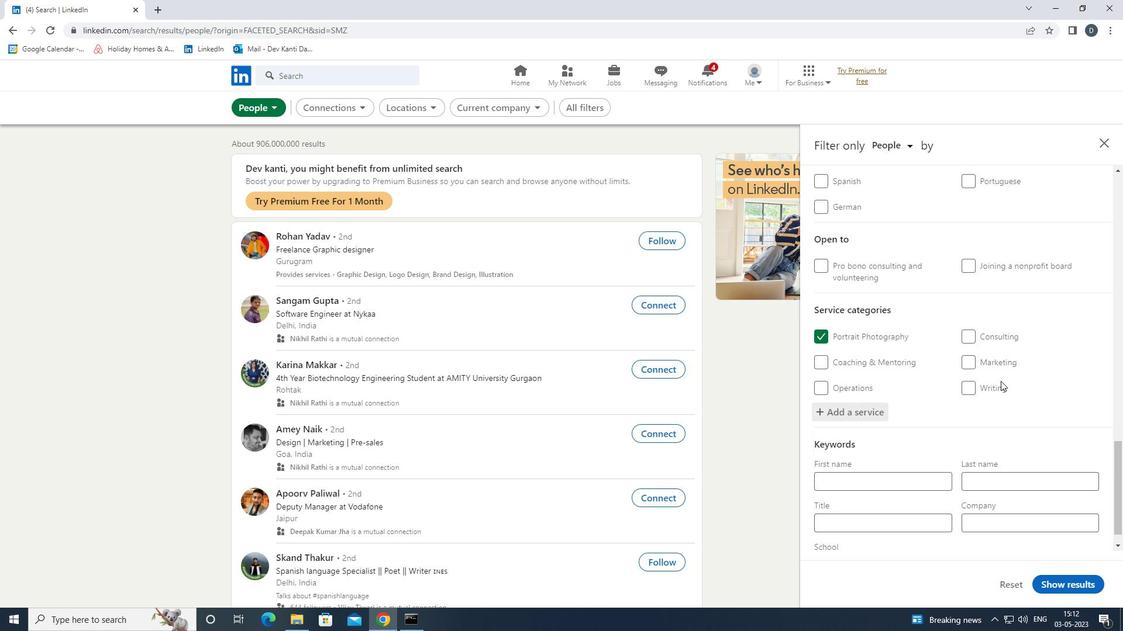 
Action: Mouse moved to (996, 416)
Screenshot: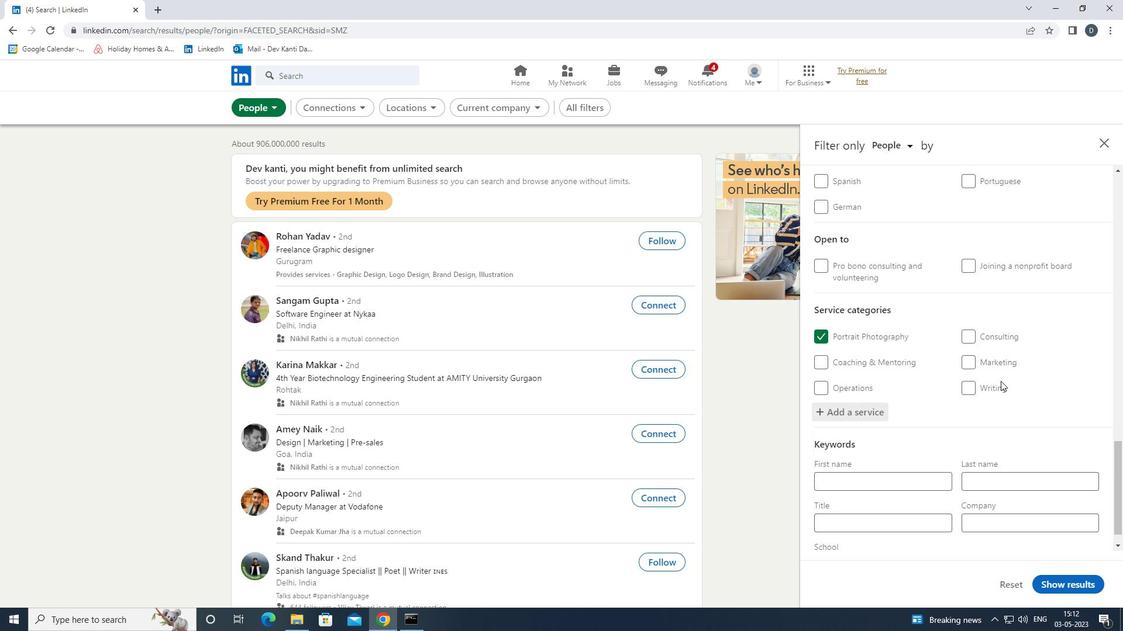 
Action: Mouse scrolled (996, 415) with delta (0, 0)
Screenshot: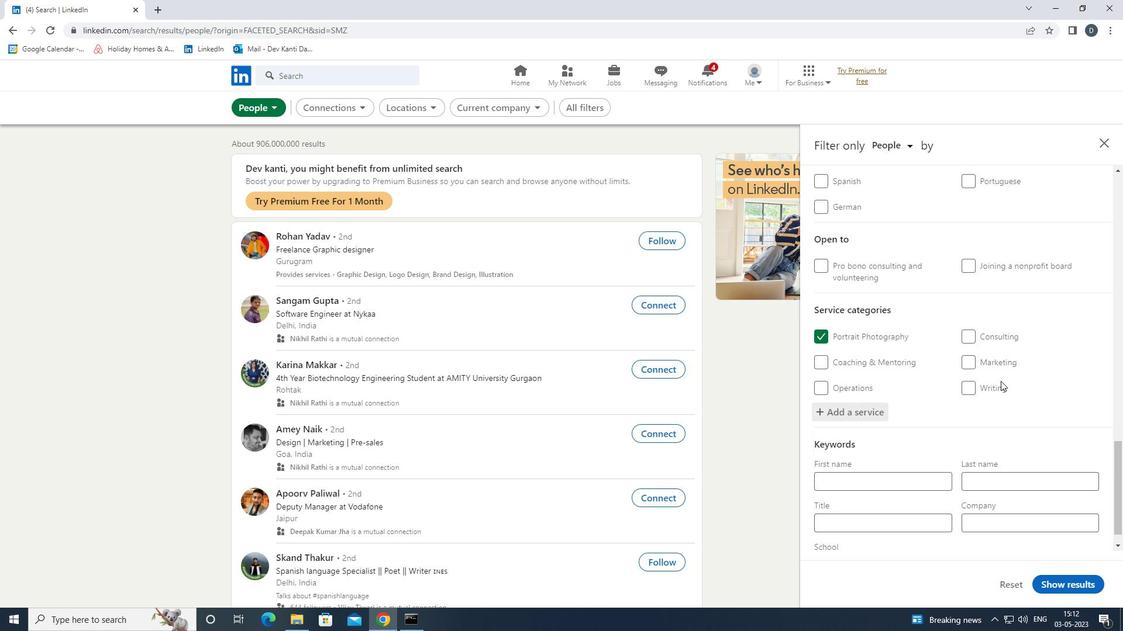 
Action: Mouse moved to (990, 420)
Screenshot: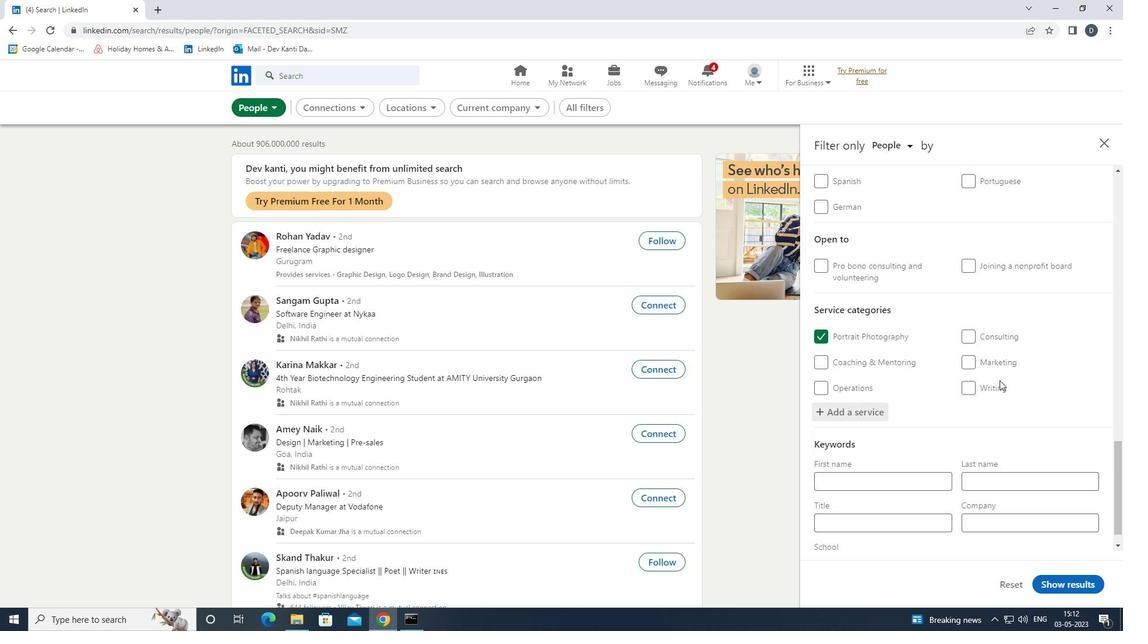 
Action: Mouse scrolled (990, 419) with delta (0, 0)
Screenshot: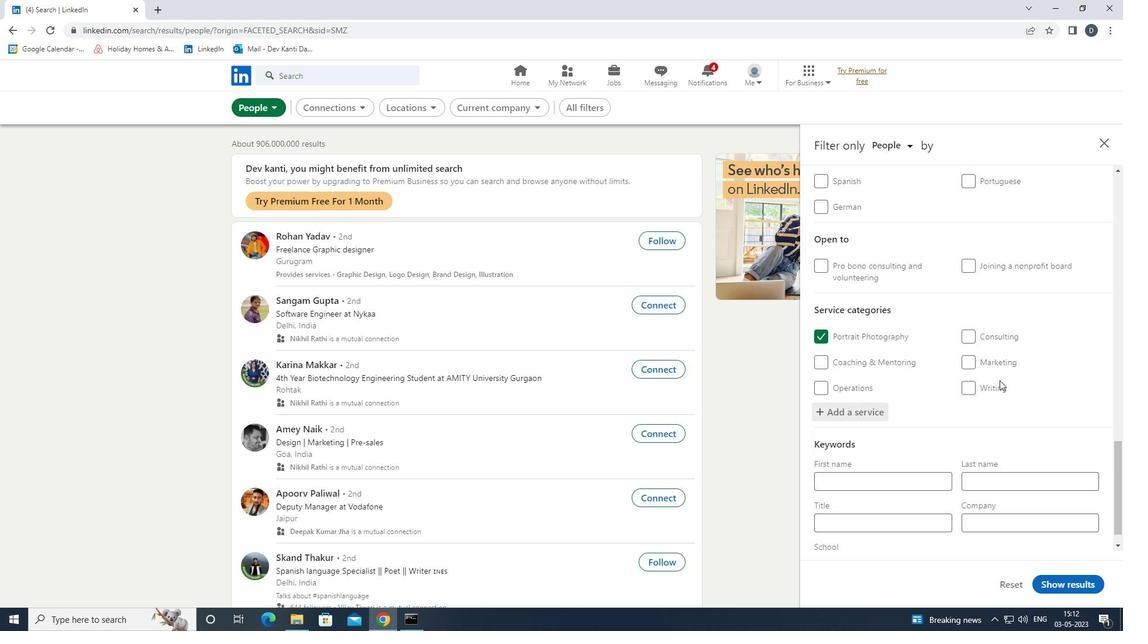 
Action: Mouse moved to (918, 486)
Screenshot: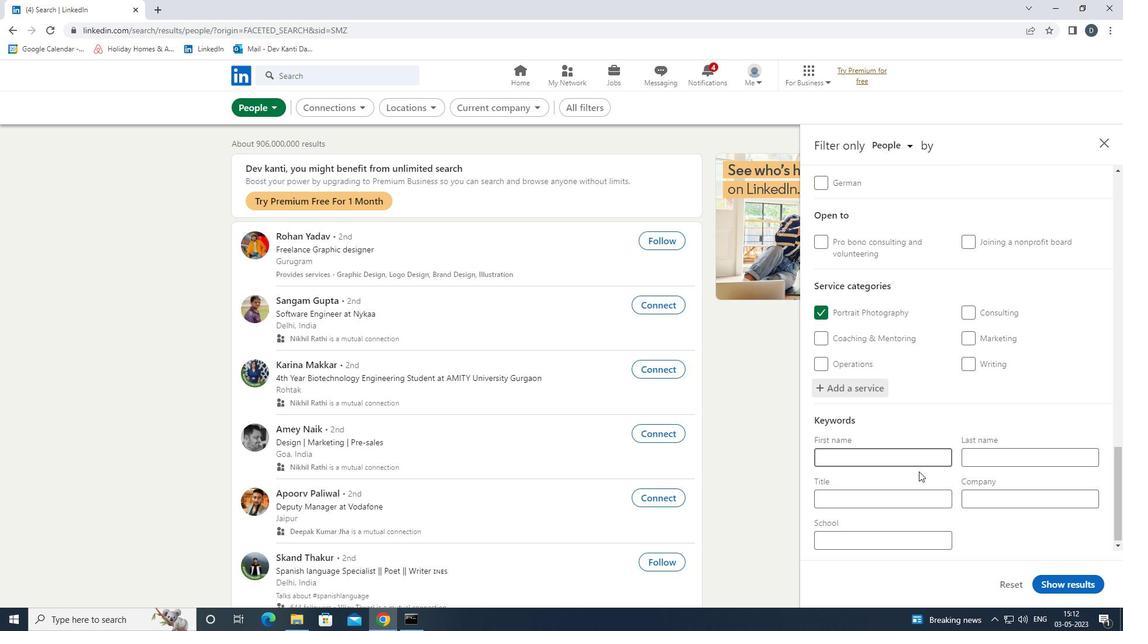 
Action: Mouse pressed left at (918, 486)
Screenshot: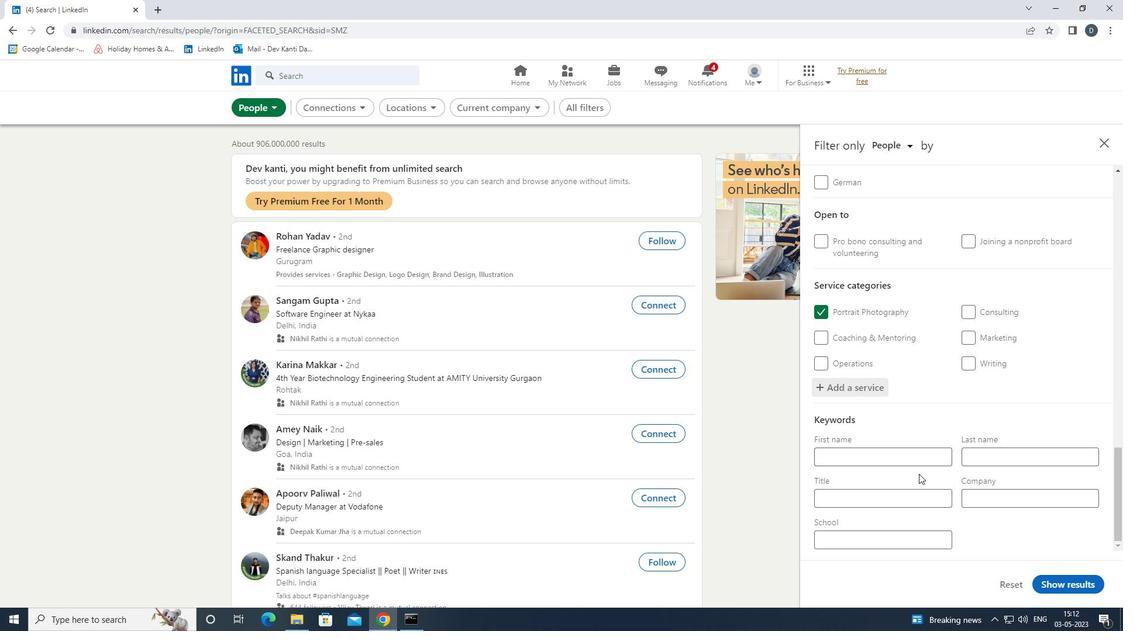 
Action: Mouse moved to (917, 492)
Screenshot: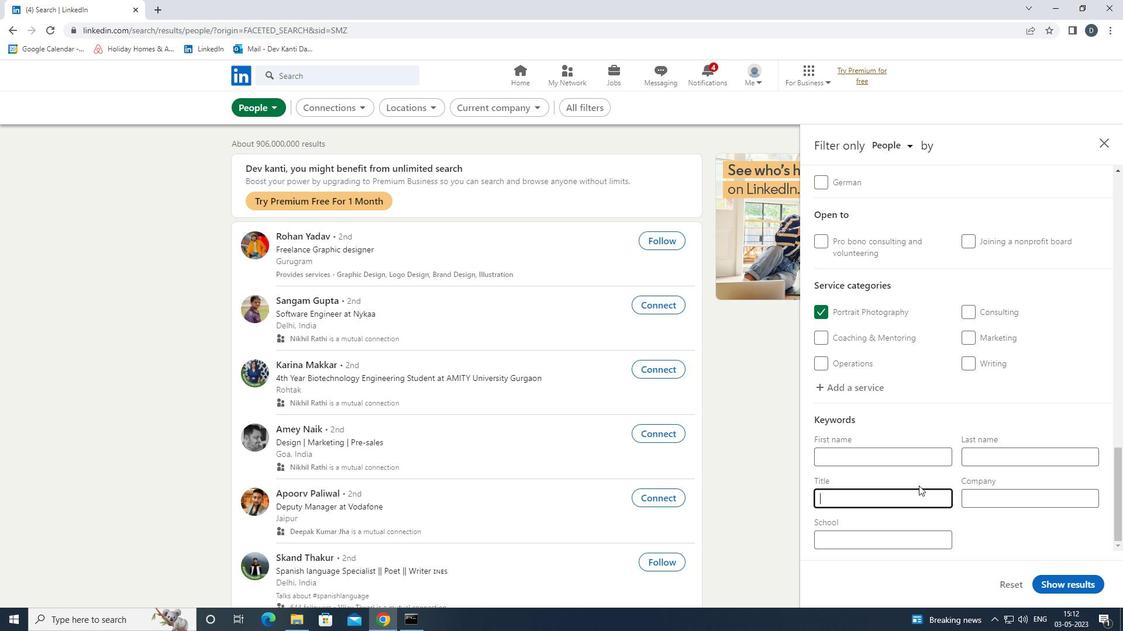 
Action: Mouse pressed left at (917, 492)
Screenshot: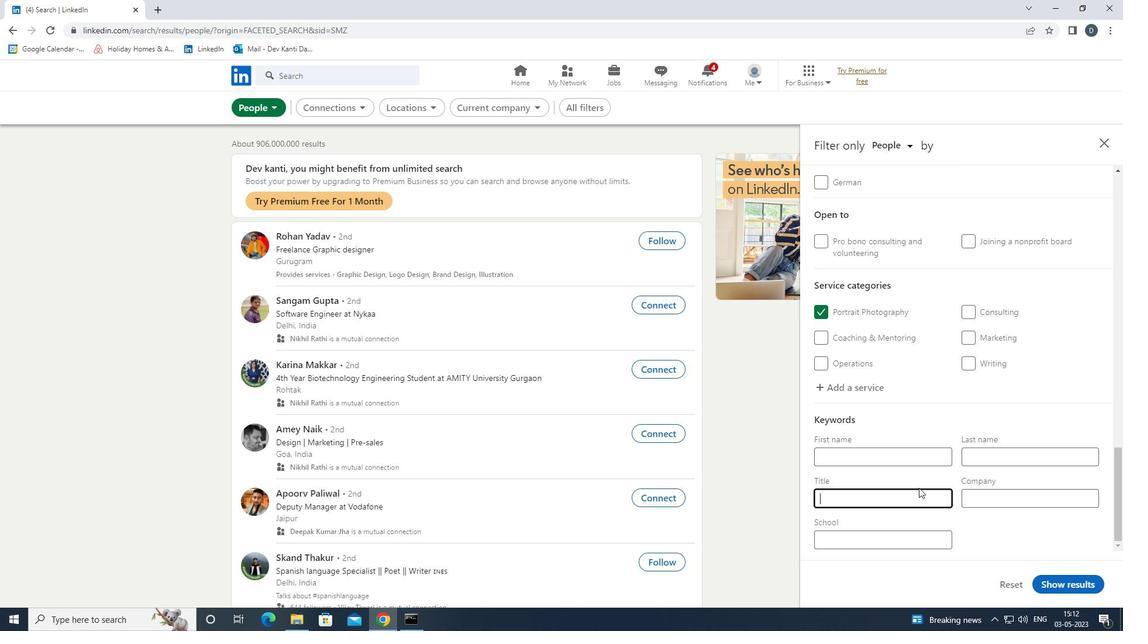 
Action: Key pressed <Key.shift><Key.shift><Key.shift><Key.shift><Key.shift><Key.shift><Key.shift>COPYWRITER
Screenshot: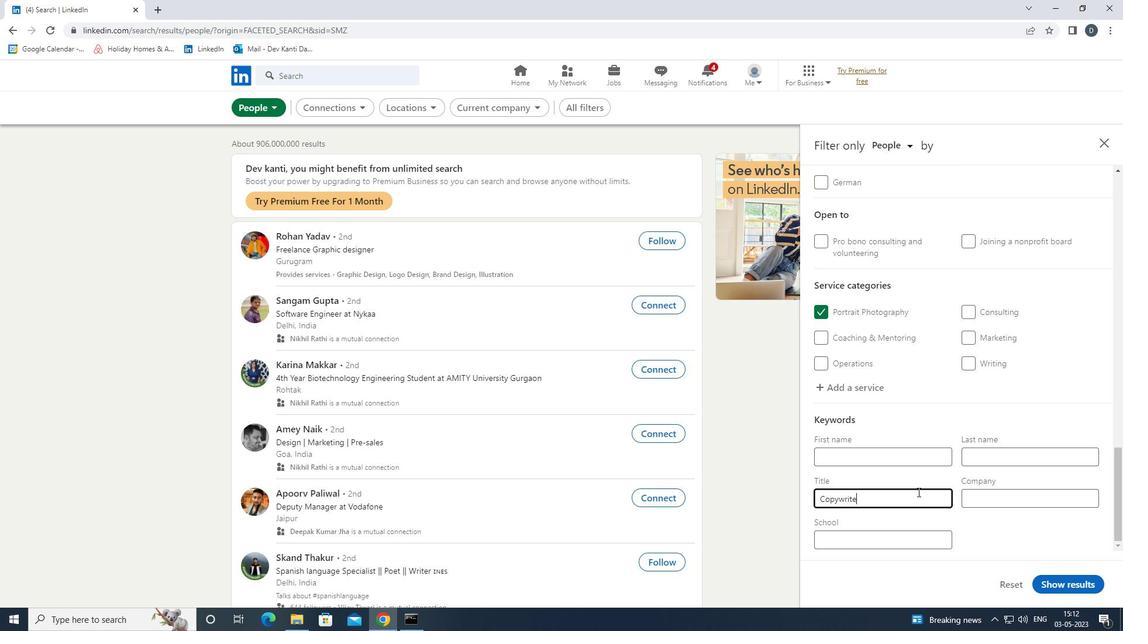 
Action: Mouse moved to (1086, 584)
Screenshot: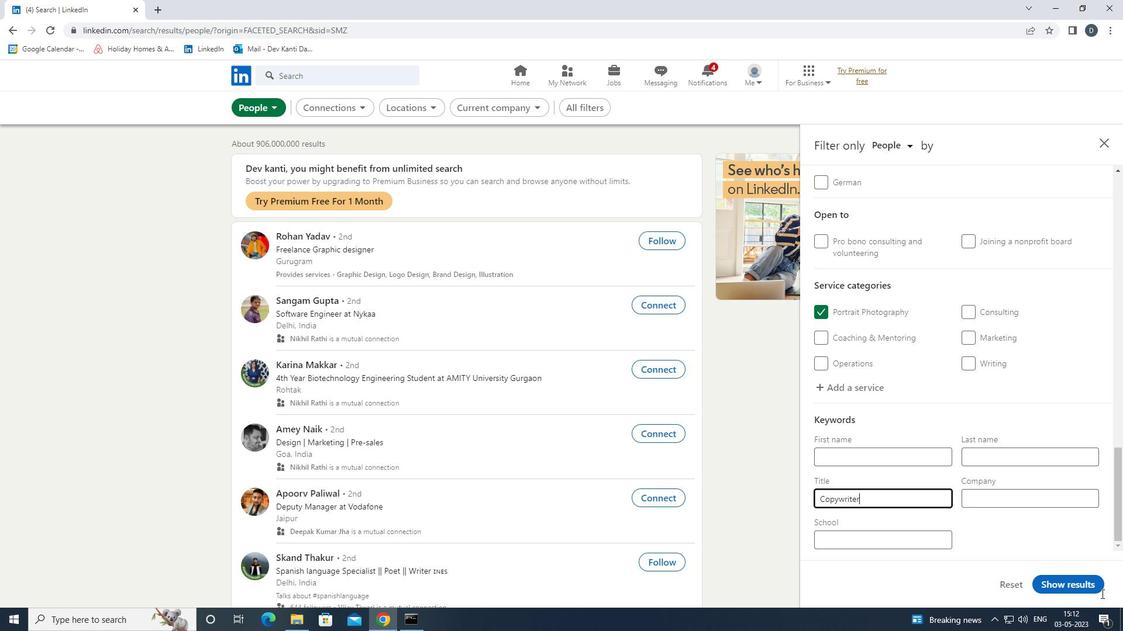 
Action: Mouse pressed left at (1086, 584)
Screenshot: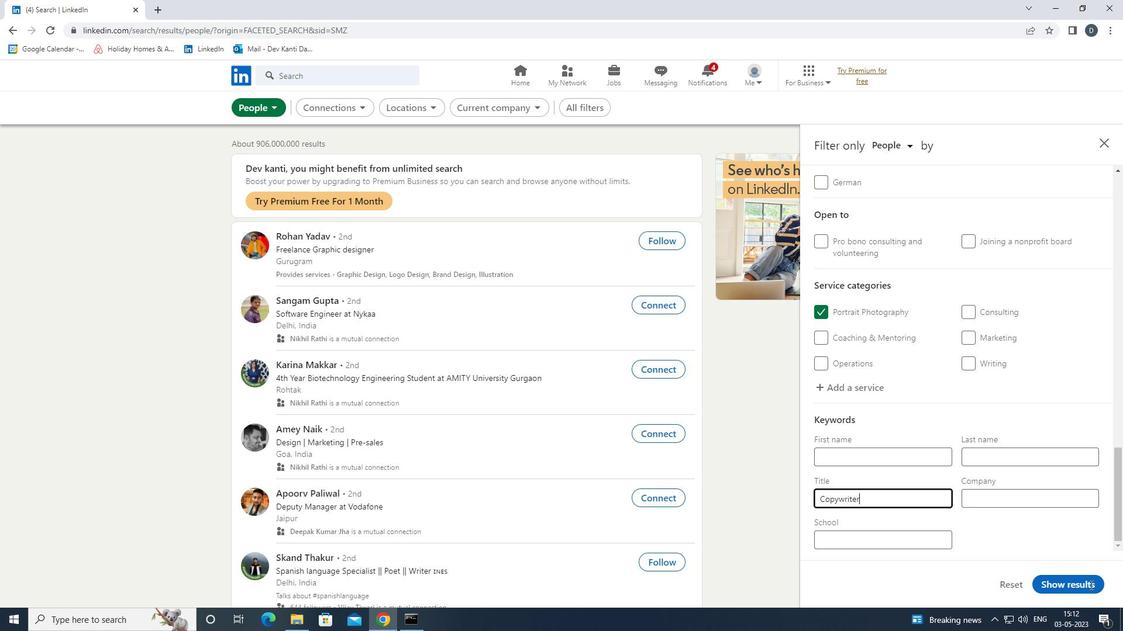 
Action: Mouse moved to (321, 245)
Screenshot: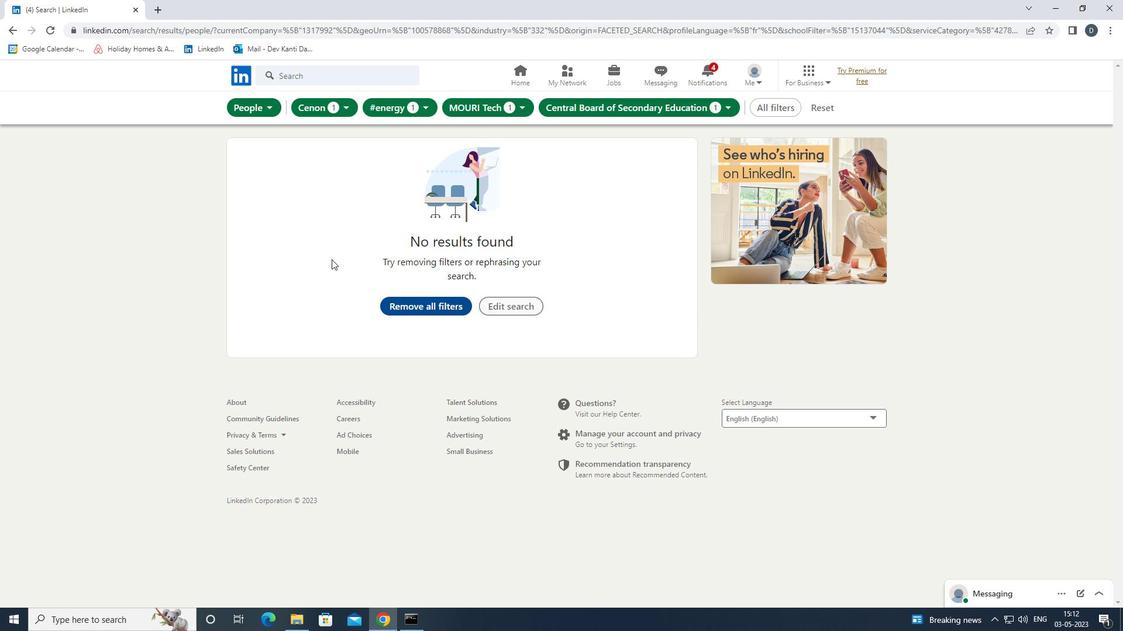 
